Task: Find connections with filter location Barnstaple with filter topic #lawyeringwith filter profile language English with filter current company Mamaearth with filter school GONDWANA UNIVERSITY, GADCHIROLI with filter industry Warehousing and Storage with filter service category UX Research with filter keywords title Human Resources
Action: Mouse moved to (567, 145)
Screenshot: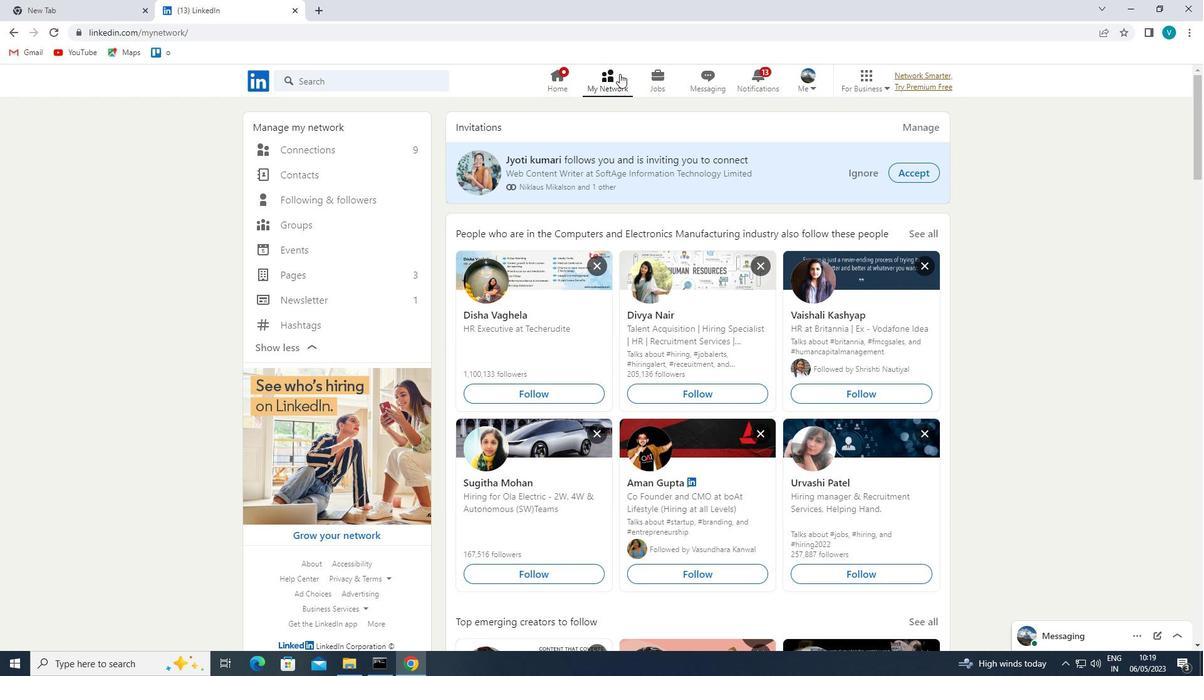 
Action: Mouse pressed left at (567, 145)
Screenshot: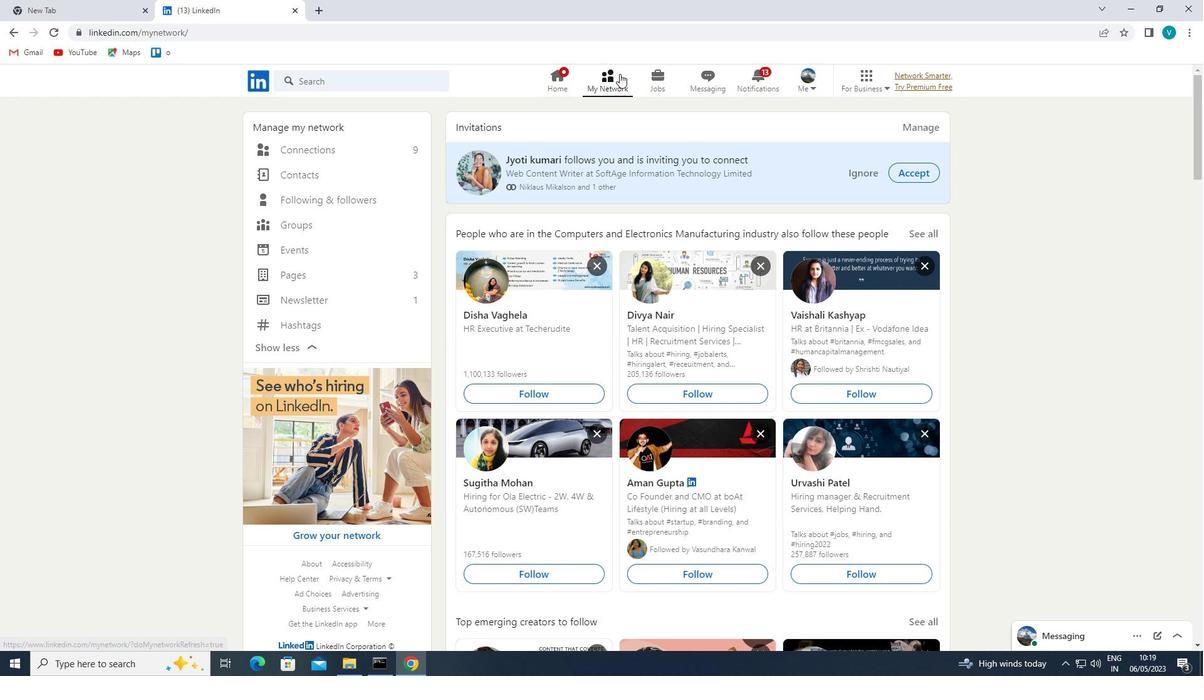 
Action: Mouse moved to (209, 207)
Screenshot: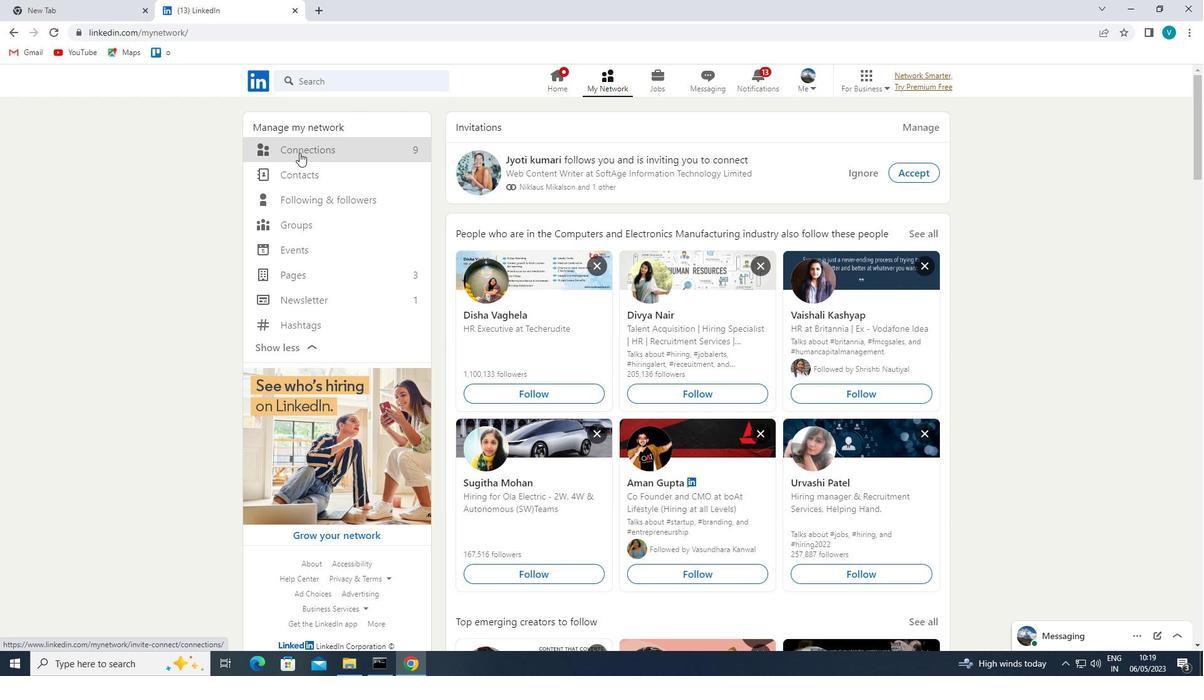 
Action: Mouse pressed left at (209, 207)
Screenshot: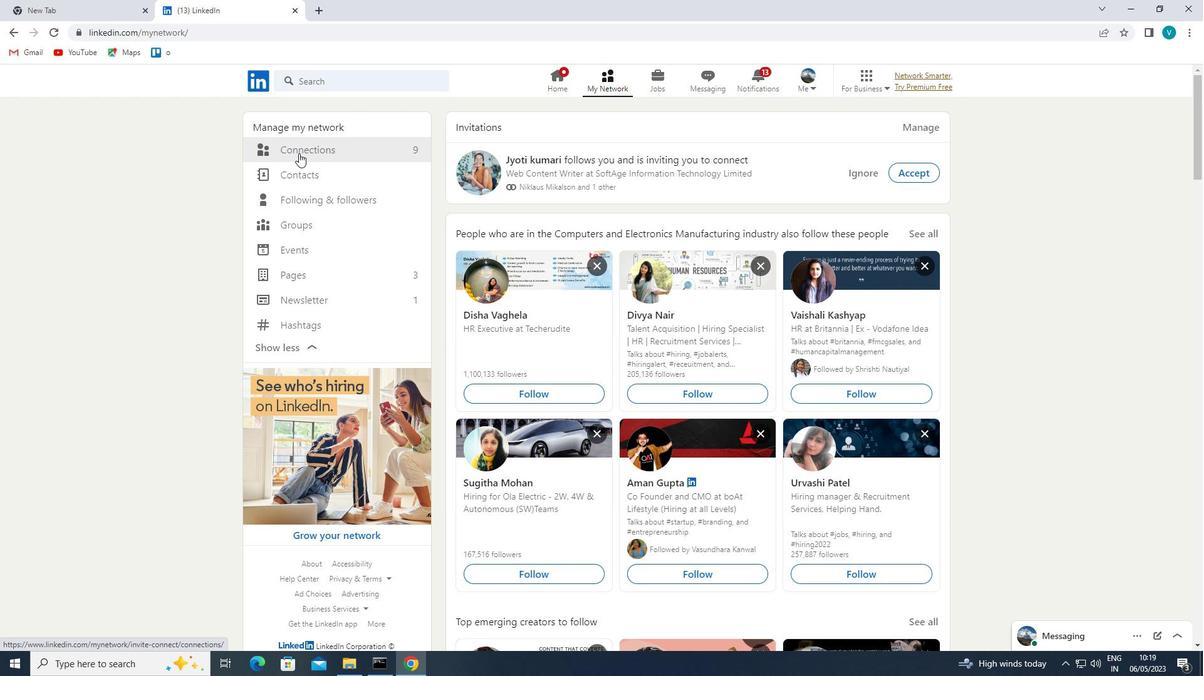 
Action: Mouse moved to (669, 205)
Screenshot: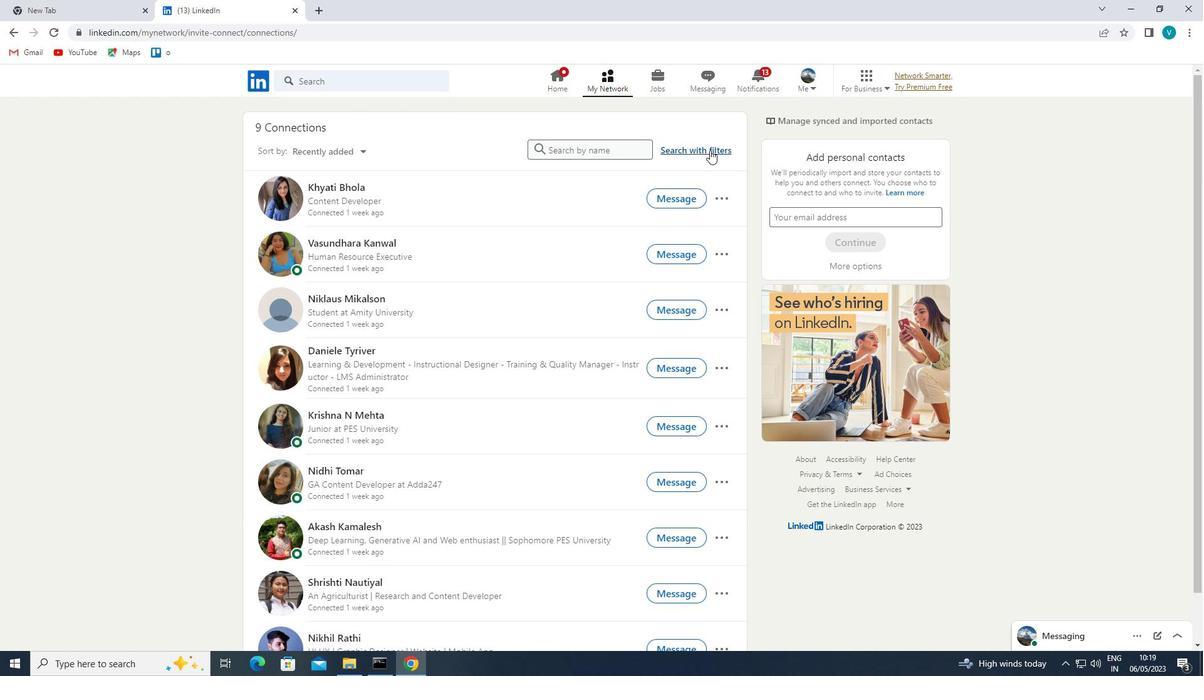 
Action: Mouse pressed left at (669, 205)
Screenshot: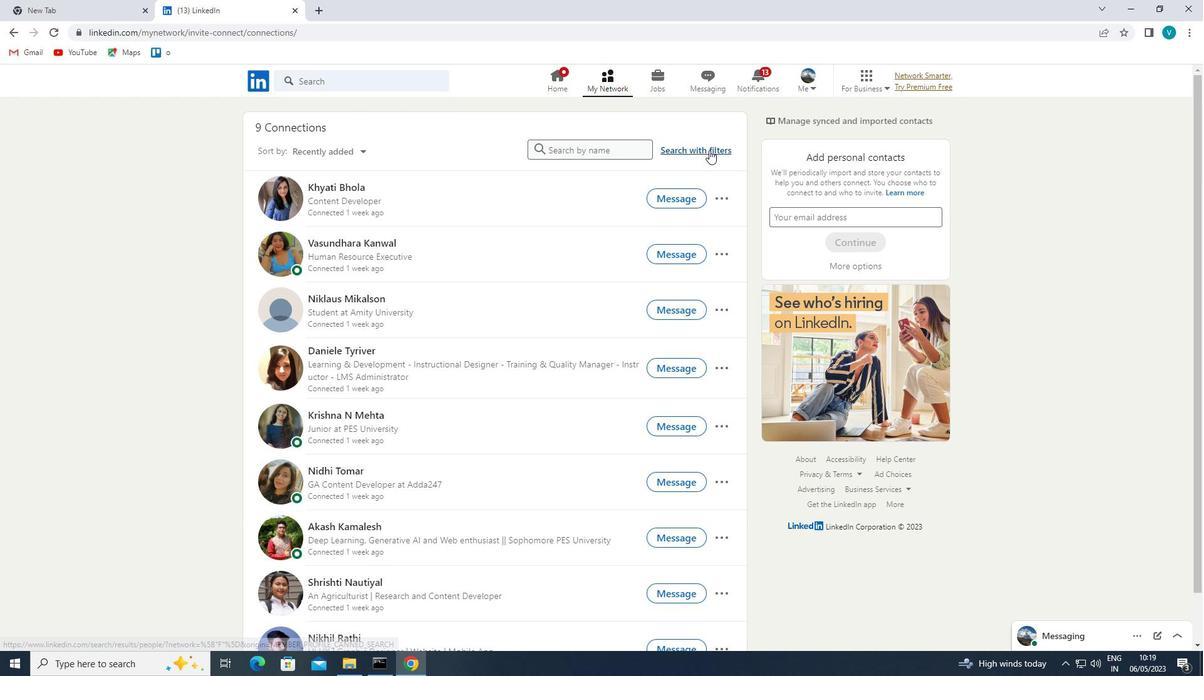 
Action: Mouse moved to (549, 178)
Screenshot: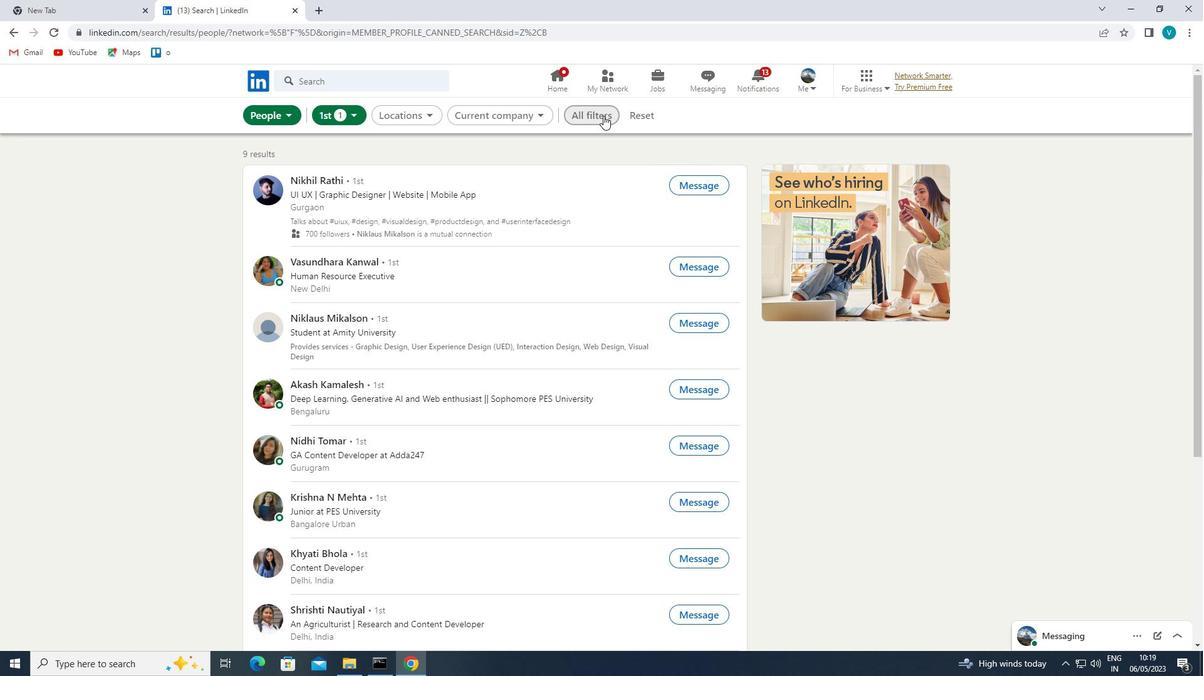 
Action: Mouse pressed left at (549, 178)
Screenshot: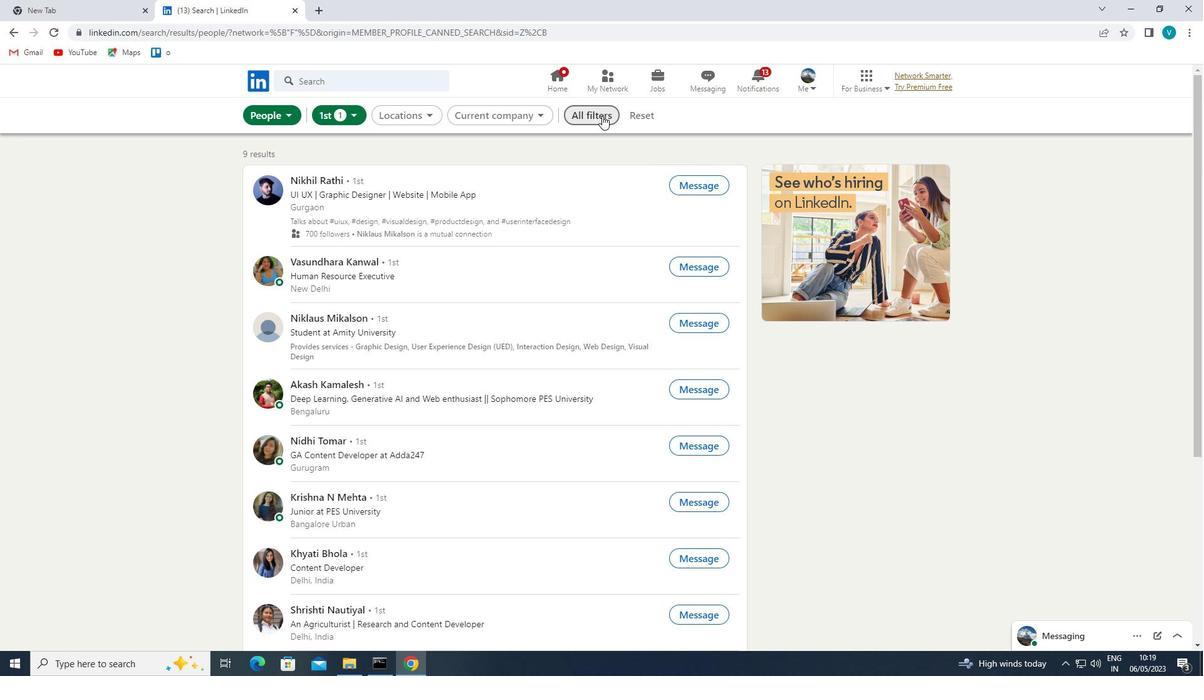 
Action: Mouse moved to (1084, 340)
Screenshot: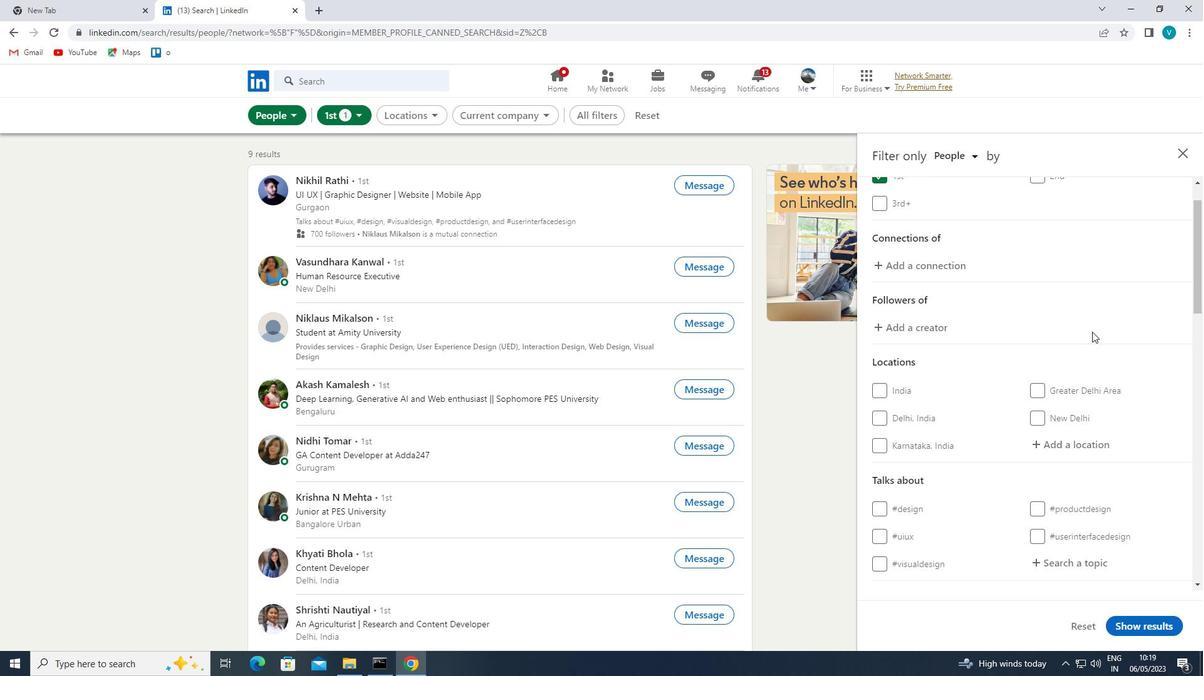 
Action: Mouse scrolled (1084, 339) with delta (0, 0)
Screenshot: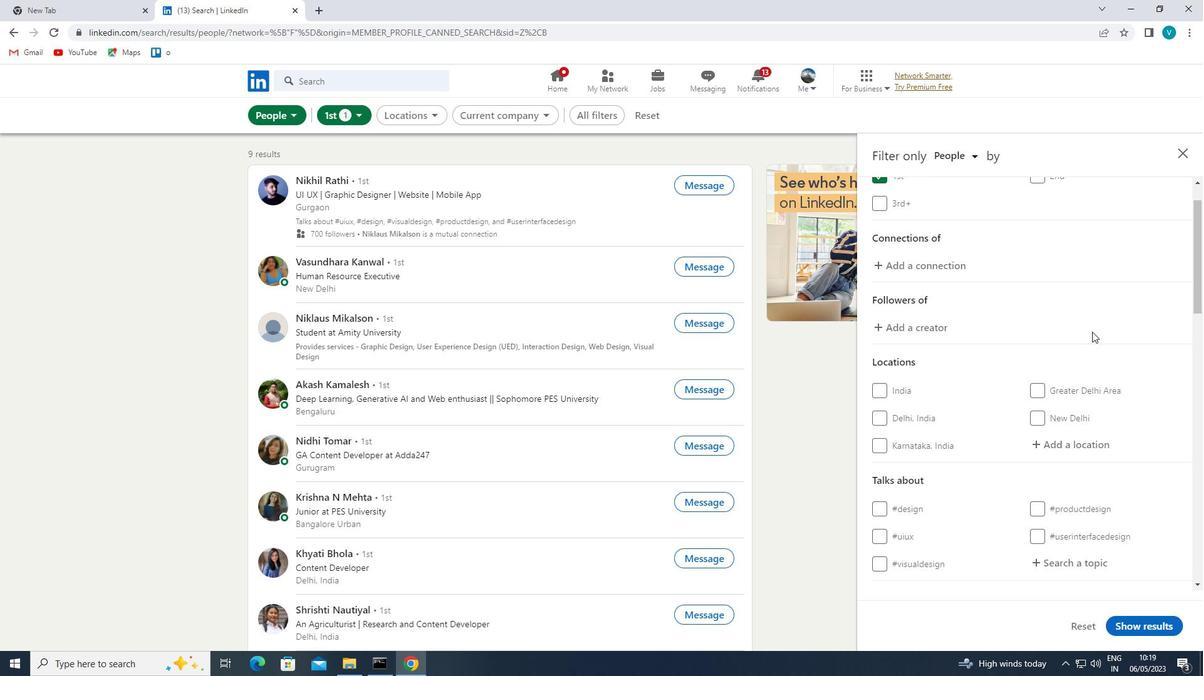 
Action: Mouse moved to (1090, 344)
Screenshot: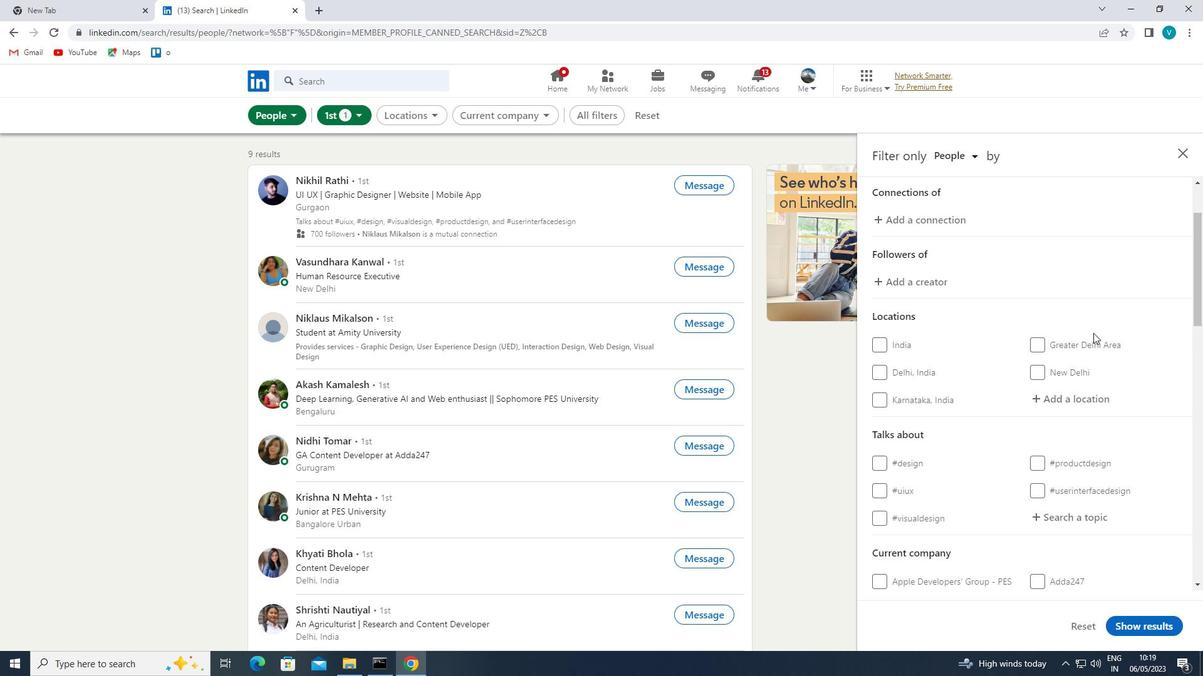 
Action: Mouse scrolled (1090, 343) with delta (0, 0)
Screenshot: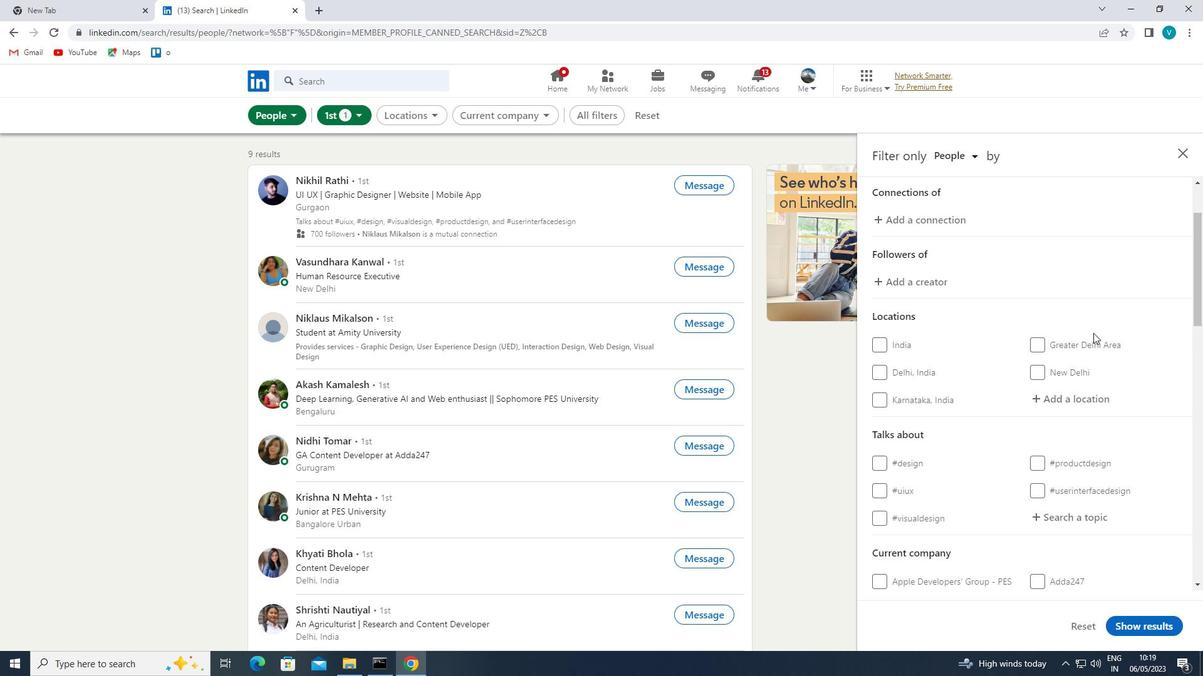 
Action: Mouse moved to (1097, 348)
Screenshot: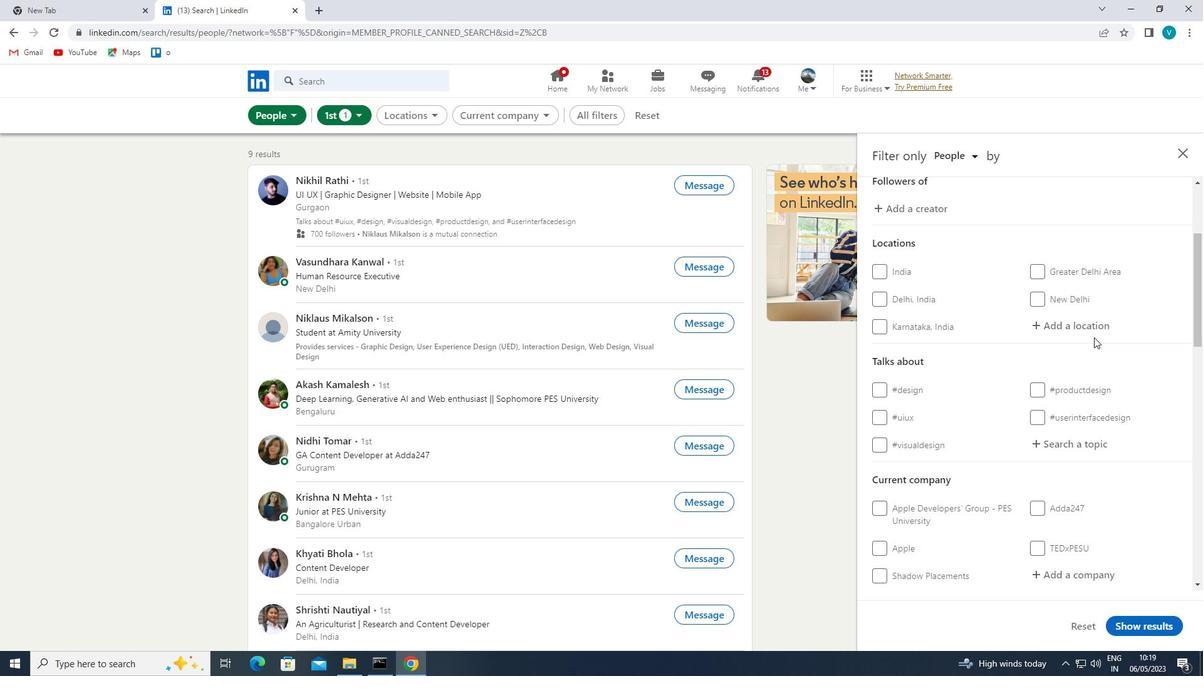 
Action: Mouse scrolled (1097, 347) with delta (0, 0)
Screenshot: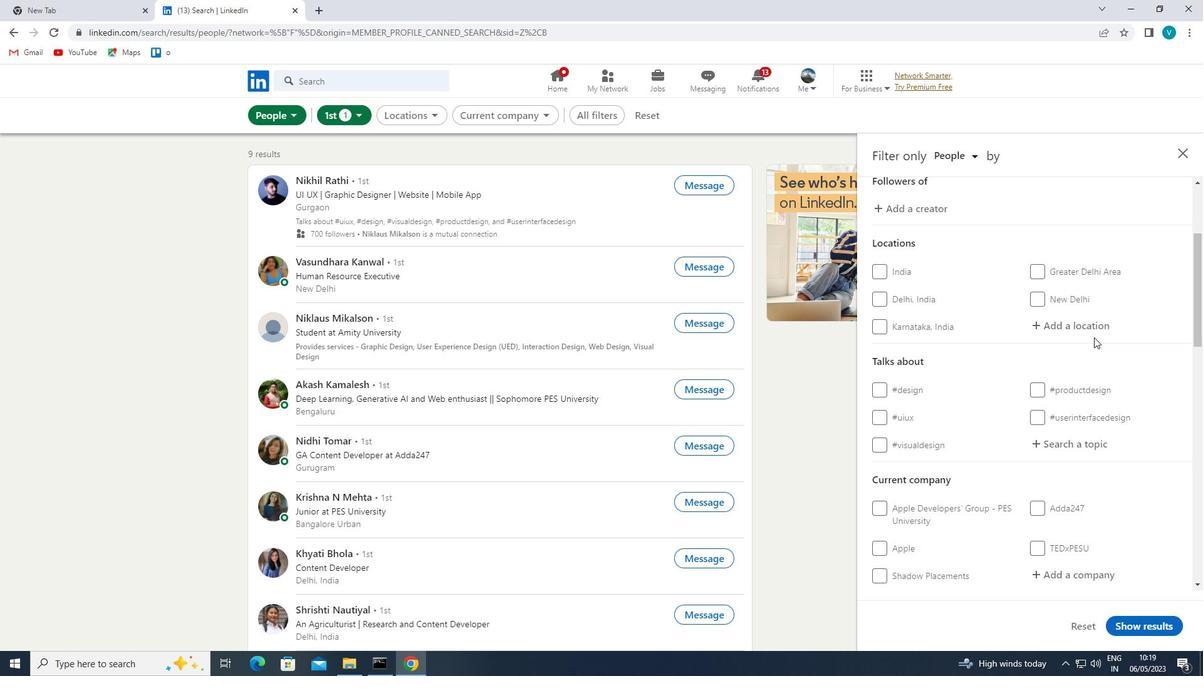 
Action: Mouse moved to (1091, 328)
Screenshot: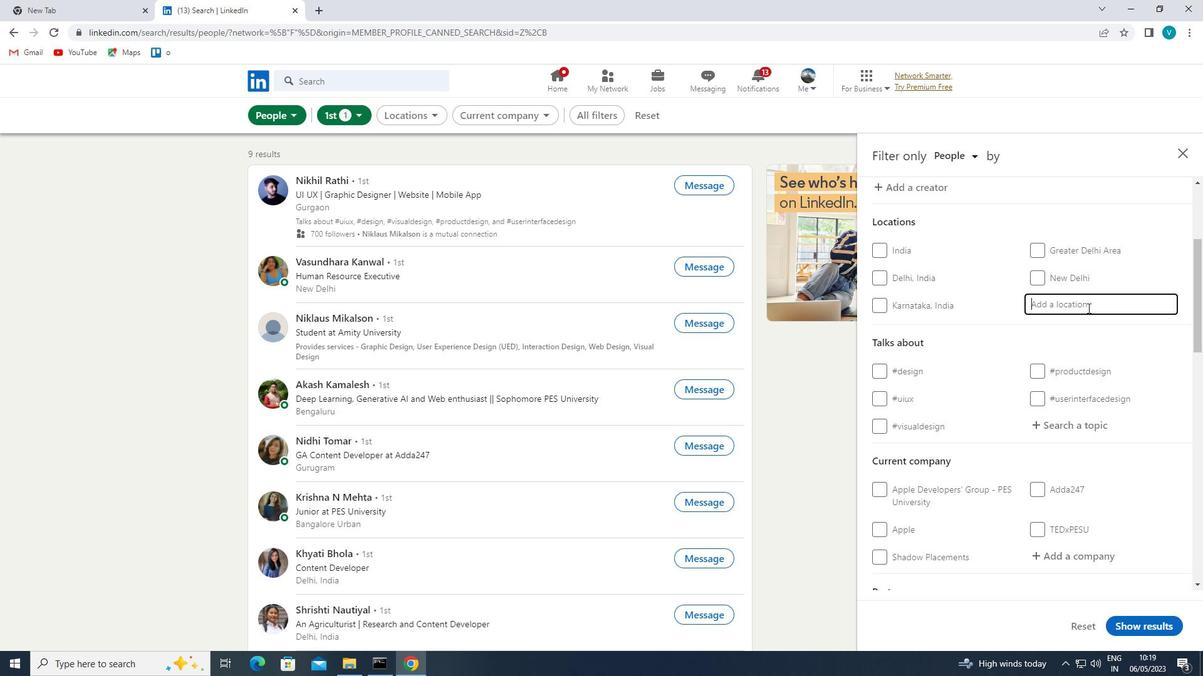 
Action: Mouse pressed left at (1091, 328)
Screenshot: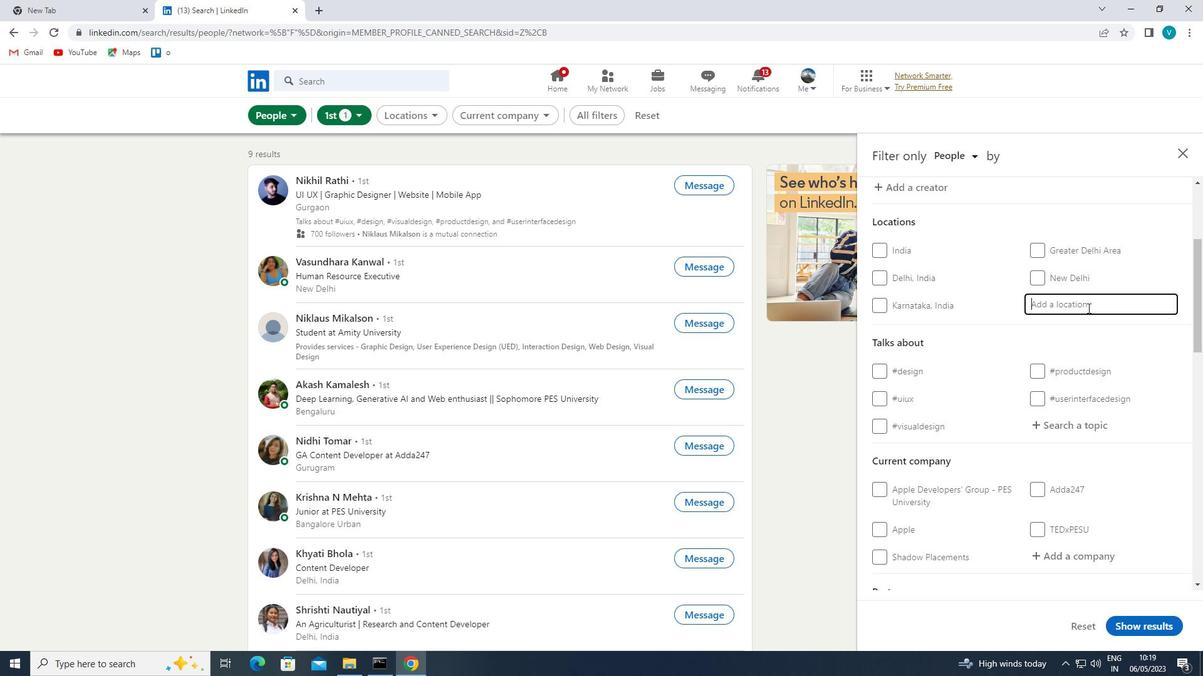 
Action: Mouse moved to (703, 195)
Screenshot: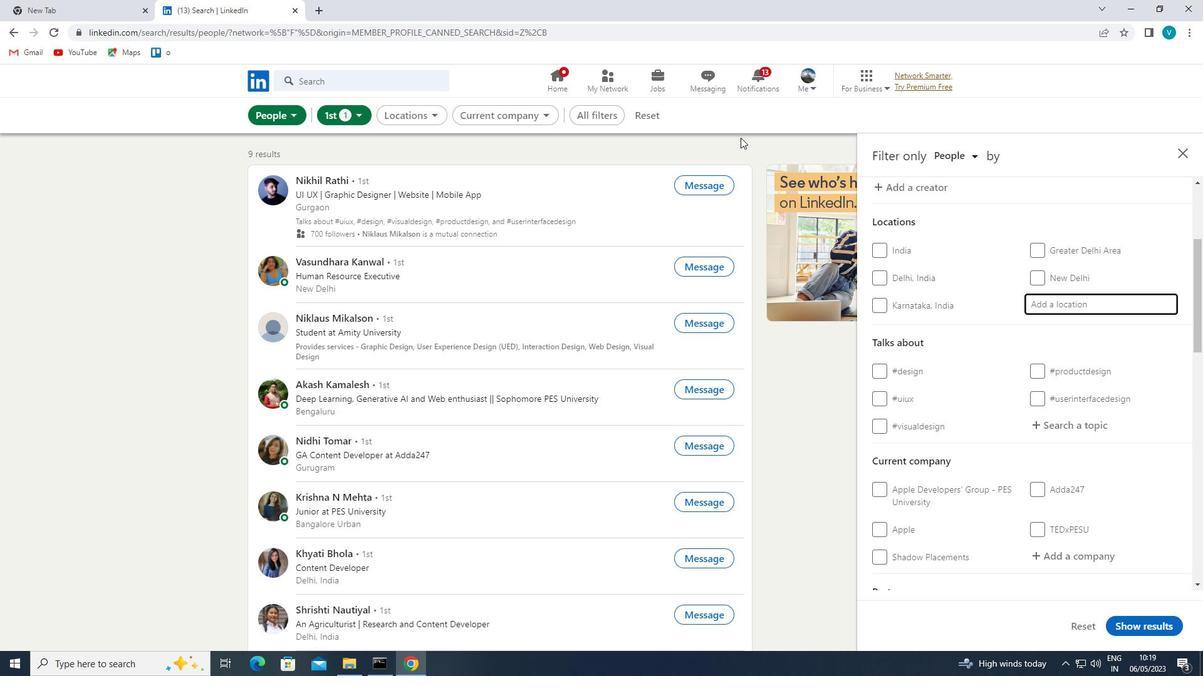 
Action: Key pressed <Key.shift>BRANSTAPLRE
Screenshot: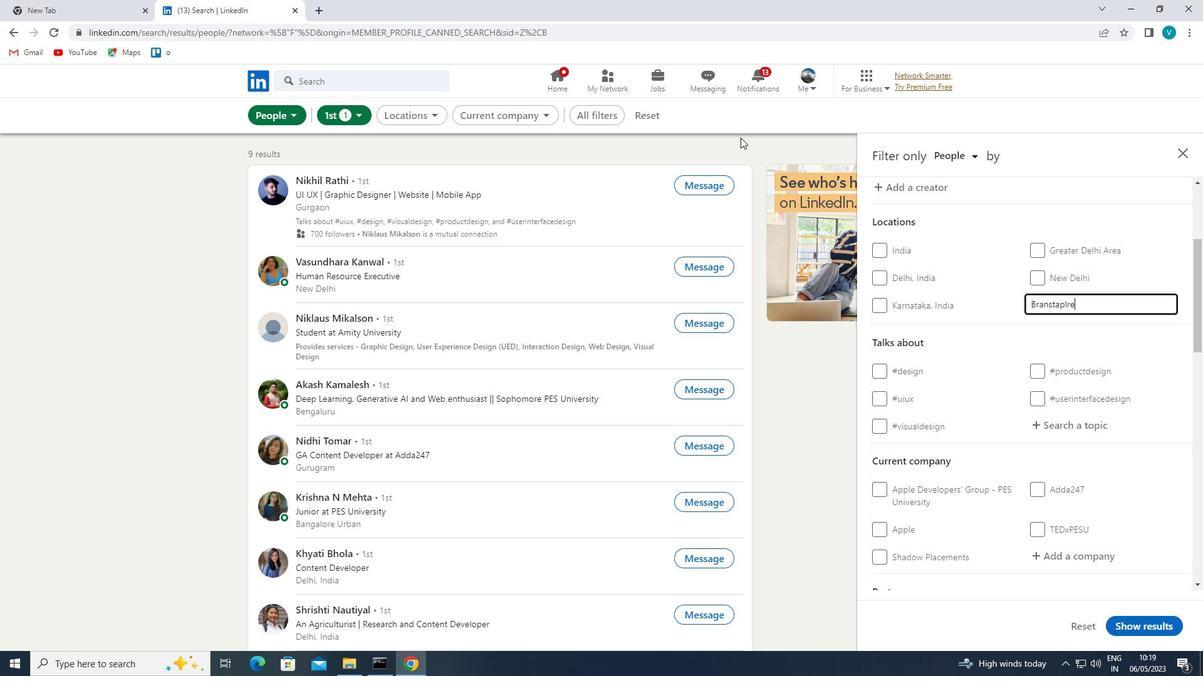 
Action: Mouse moved to (716, 182)
Screenshot: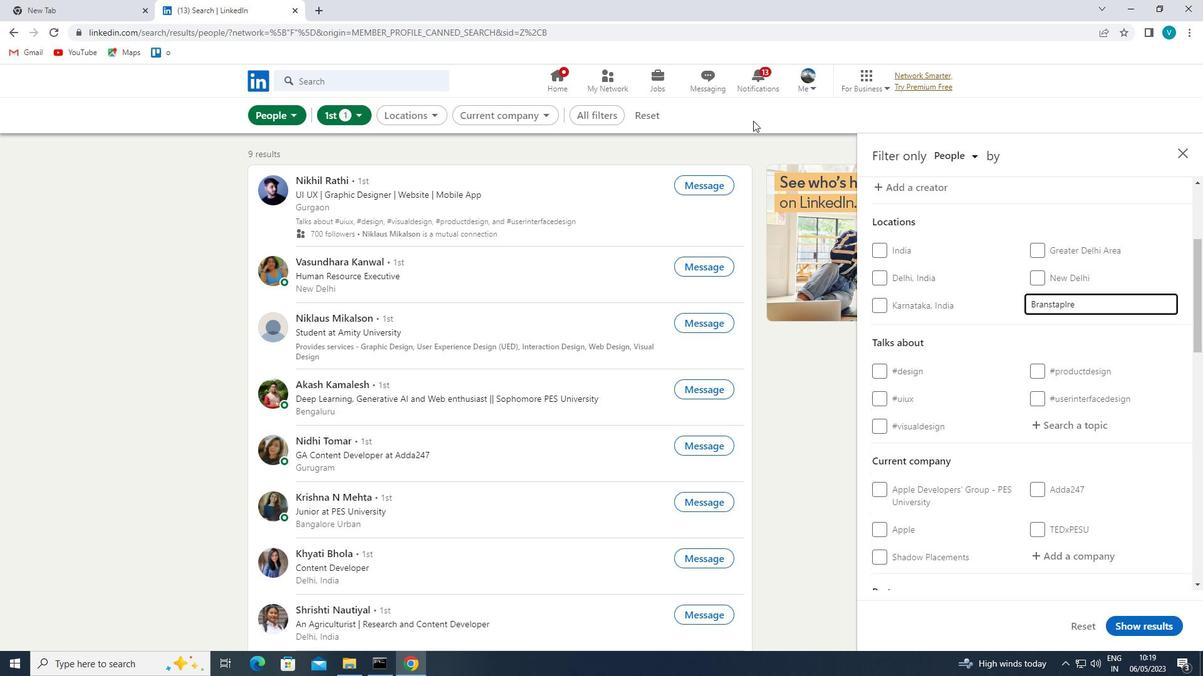 
Action: Key pressed <Key.num_lock>
Screenshot: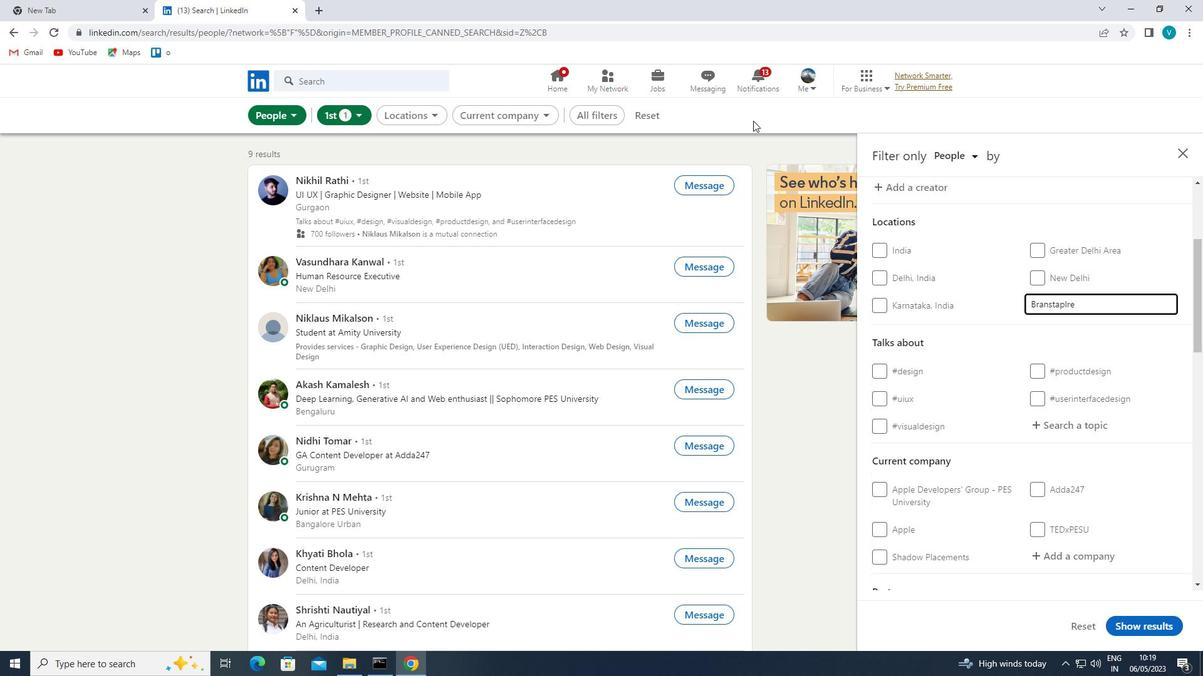 
Action: Mouse moved to (795, 134)
Screenshot: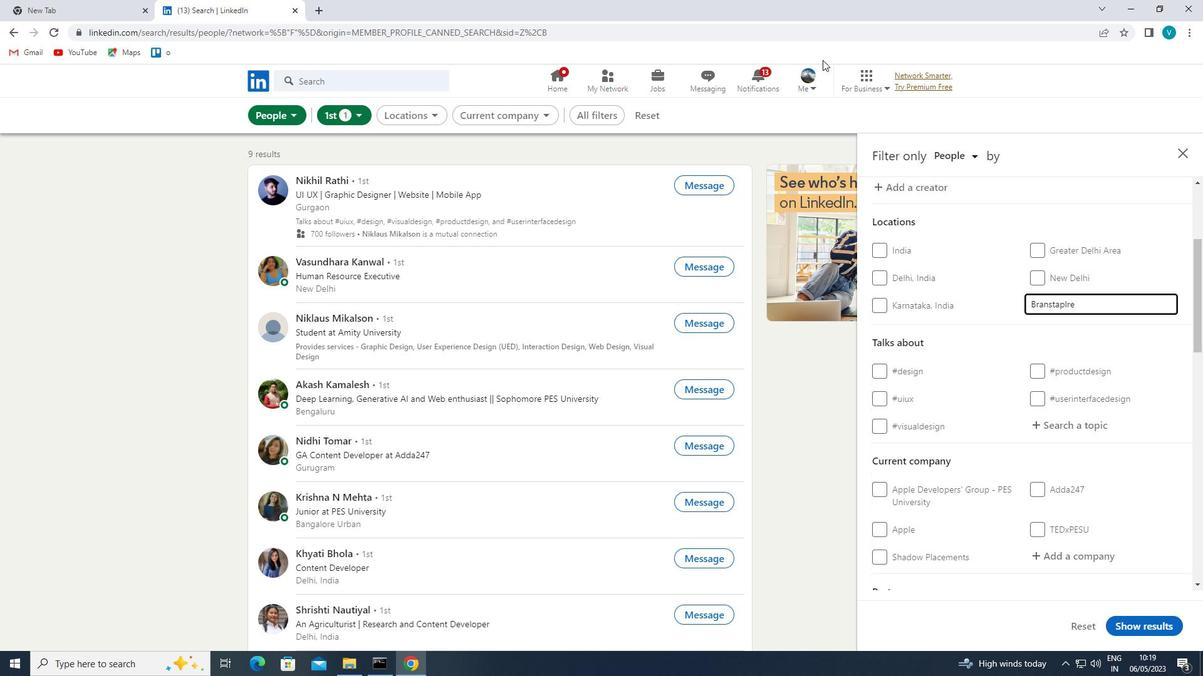 
Action: Key pressed <Key.backspace><Key.backspace>E
Screenshot: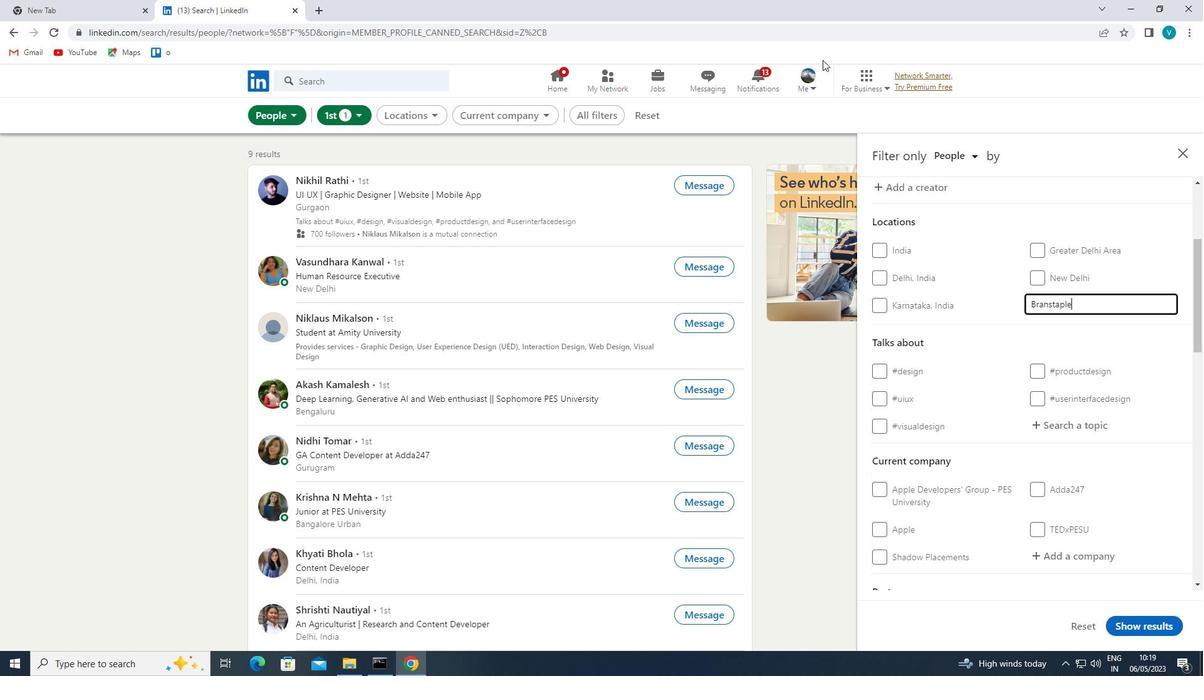 
Action: Mouse moved to (993, 316)
Screenshot: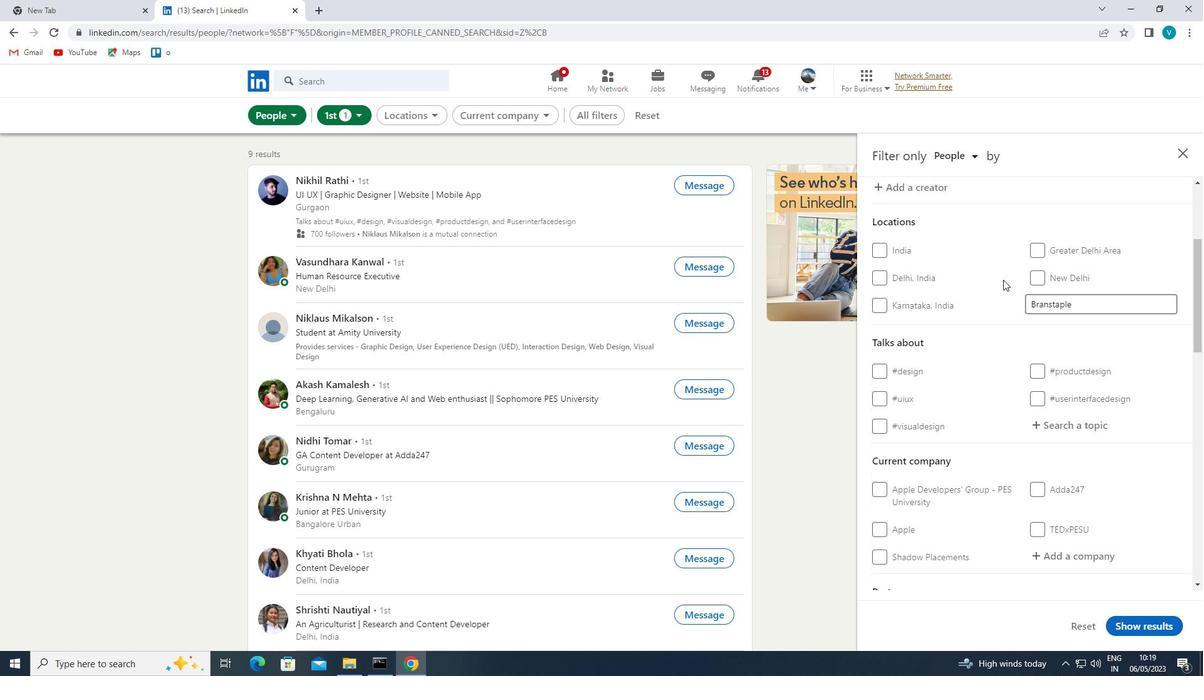 
Action: Mouse pressed left at (993, 316)
Screenshot: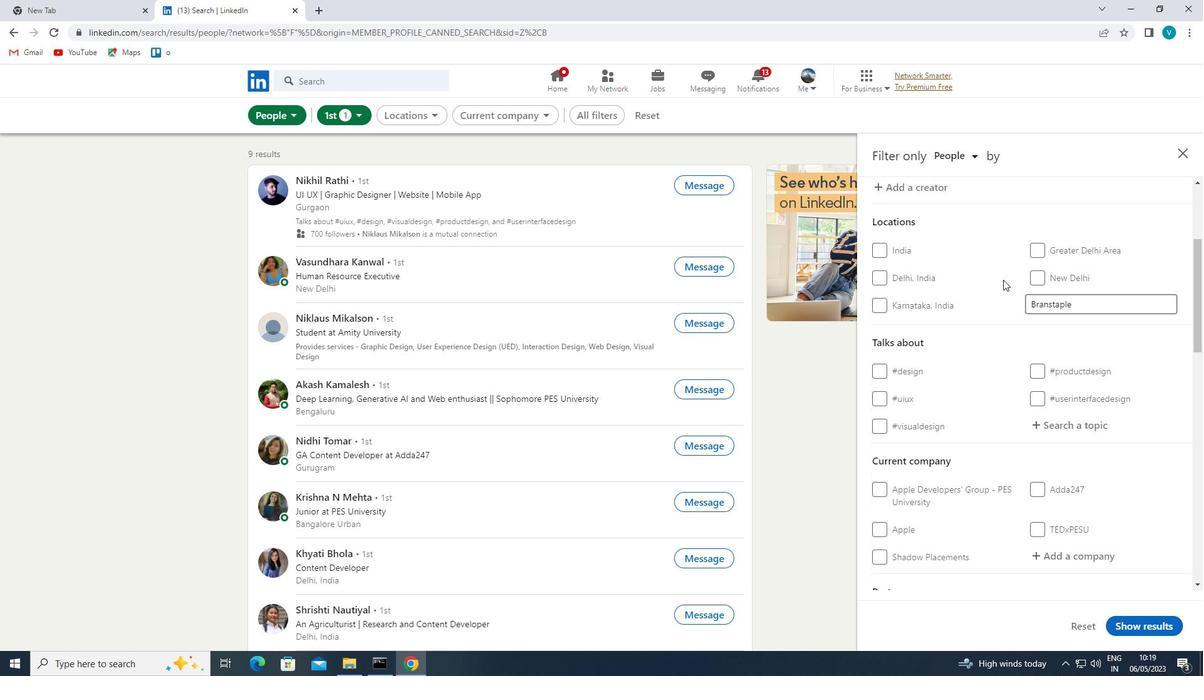 
Action: Mouse moved to (1062, 422)
Screenshot: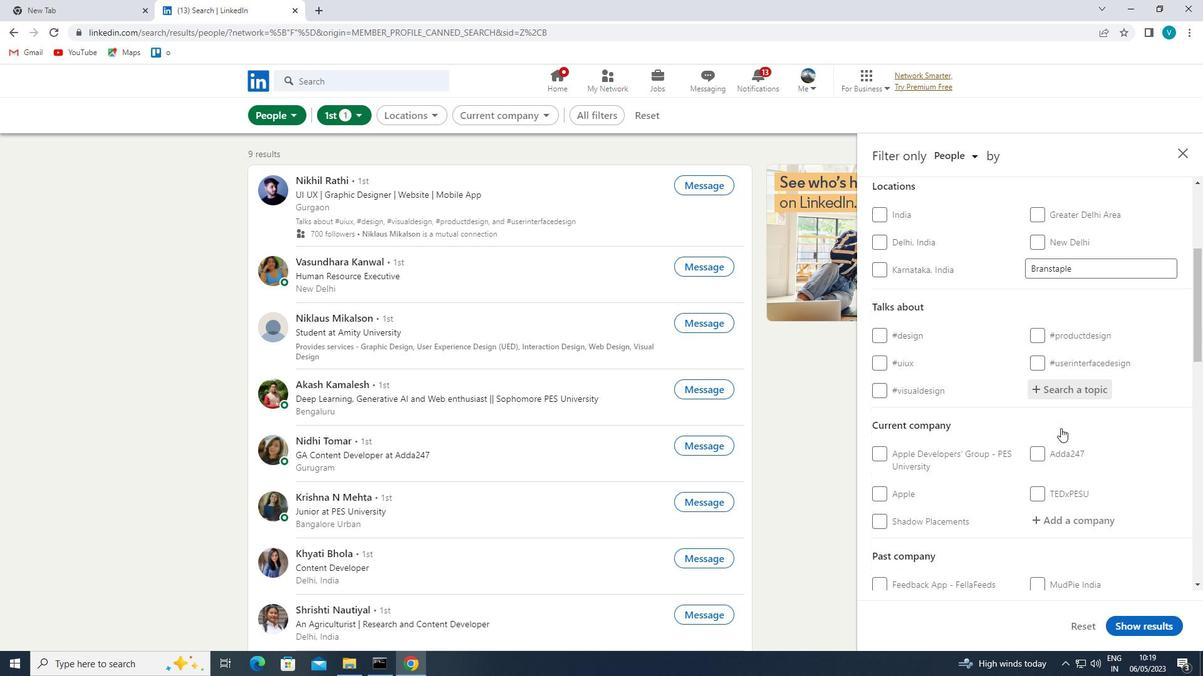 
Action: Mouse scrolled (1062, 422) with delta (0, 0)
Screenshot: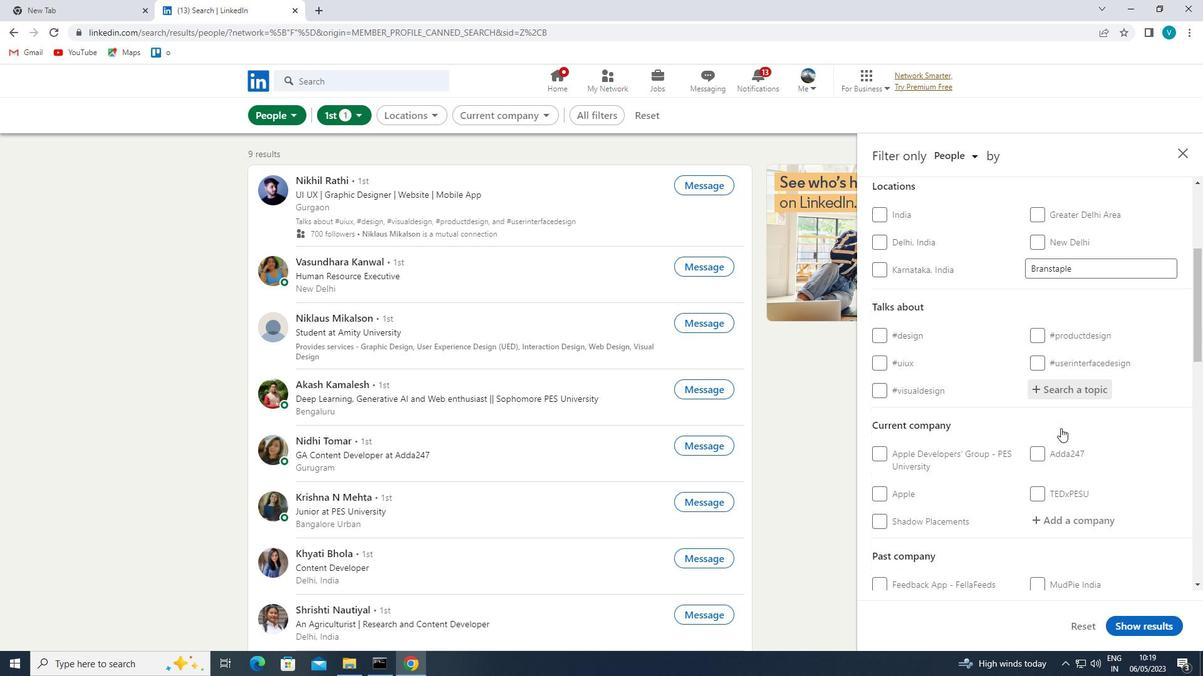 
Action: Mouse moved to (1061, 423)
Screenshot: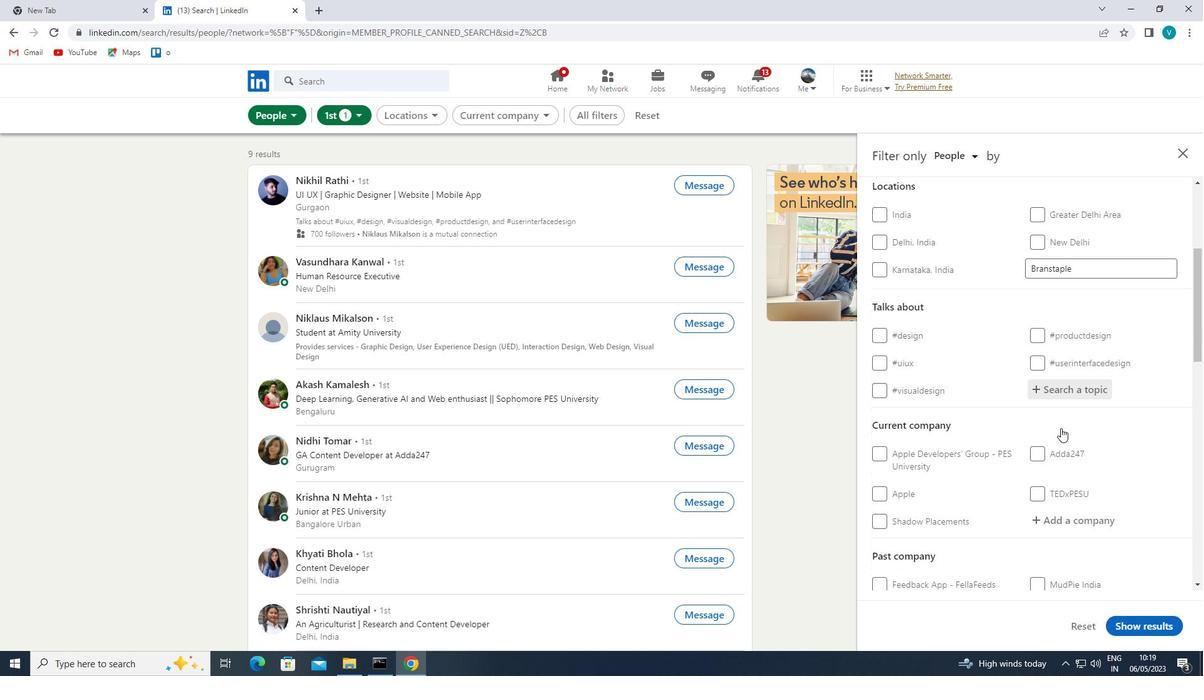 
Action: Mouse scrolled (1061, 422) with delta (0, 0)
Screenshot: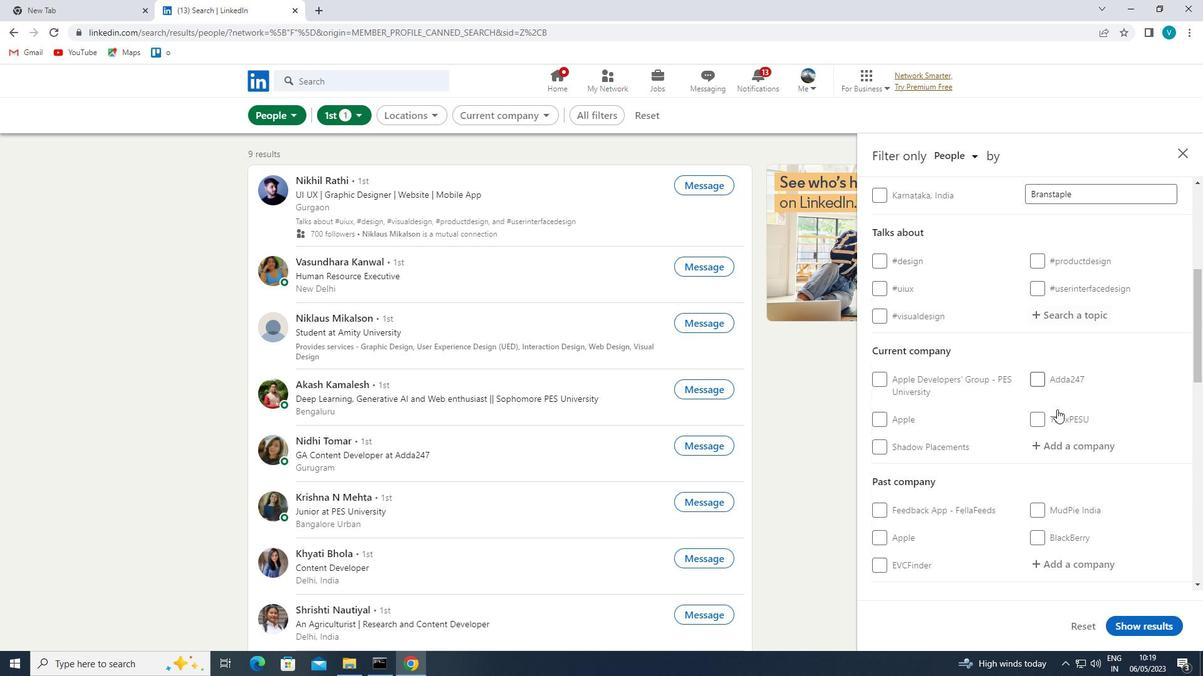 
Action: Mouse moved to (1045, 322)
Screenshot: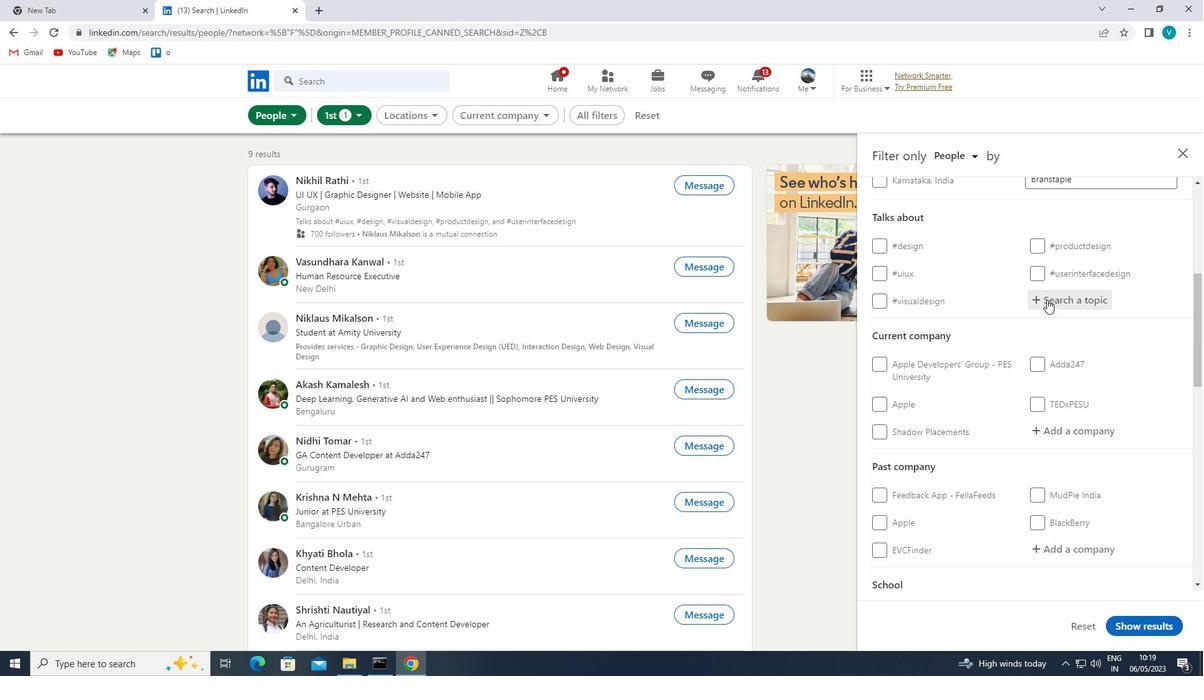 
Action: Mouse pressed left at (1045, 322)
Screenshot: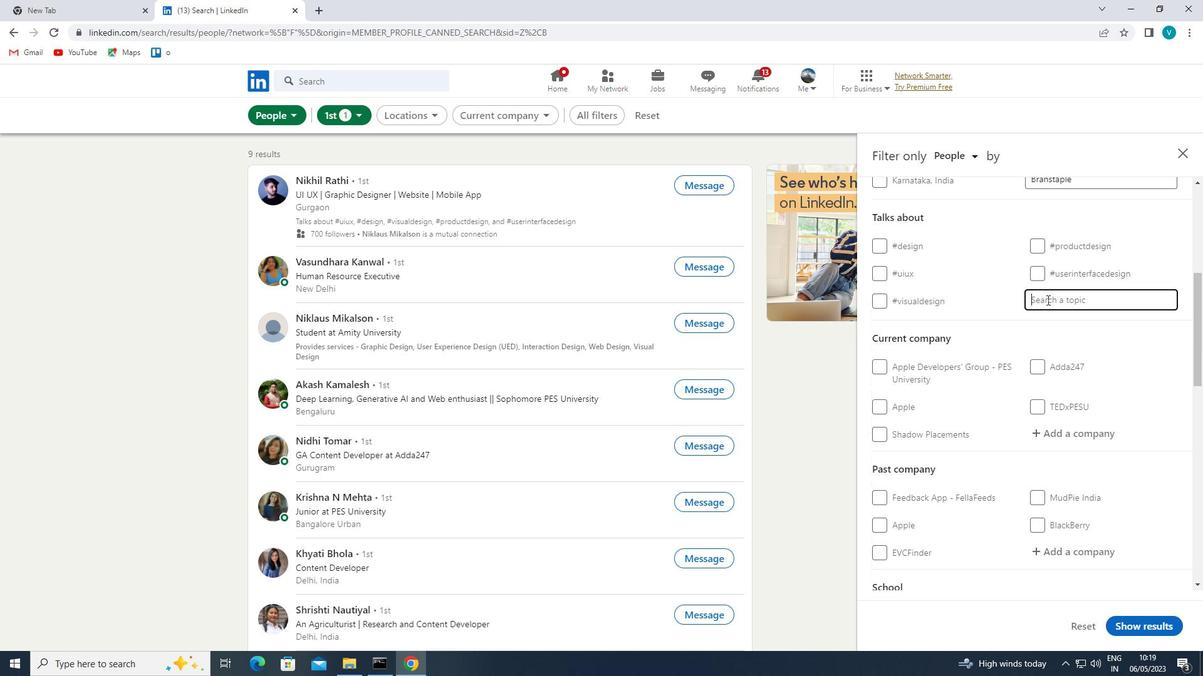 
Action: Key pressed LA
Screenshot: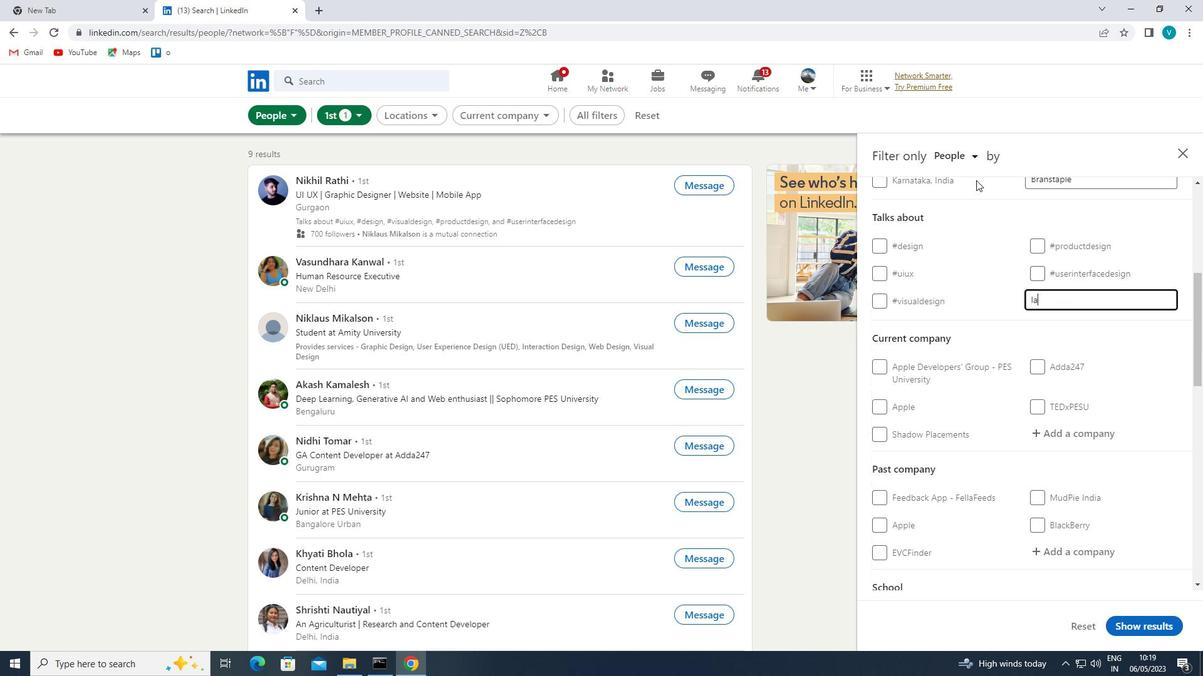 
Action: Mouse moved to (944, 197)
Screenshot: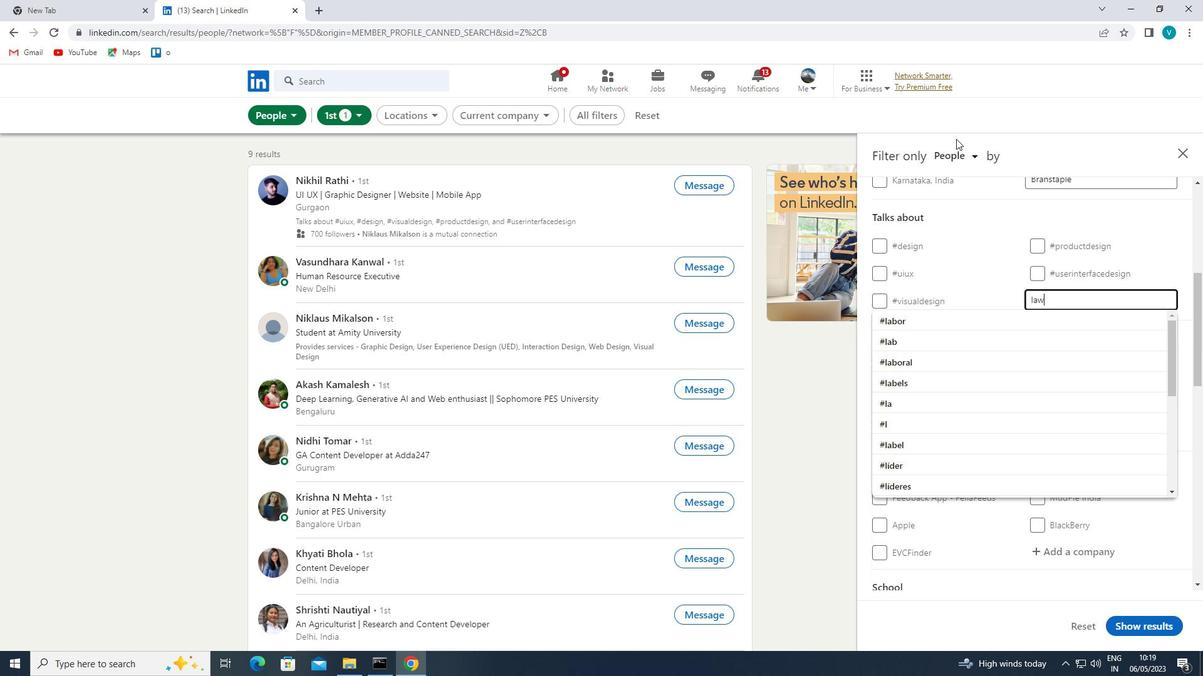 
Action: Key pressed W
Screenshot: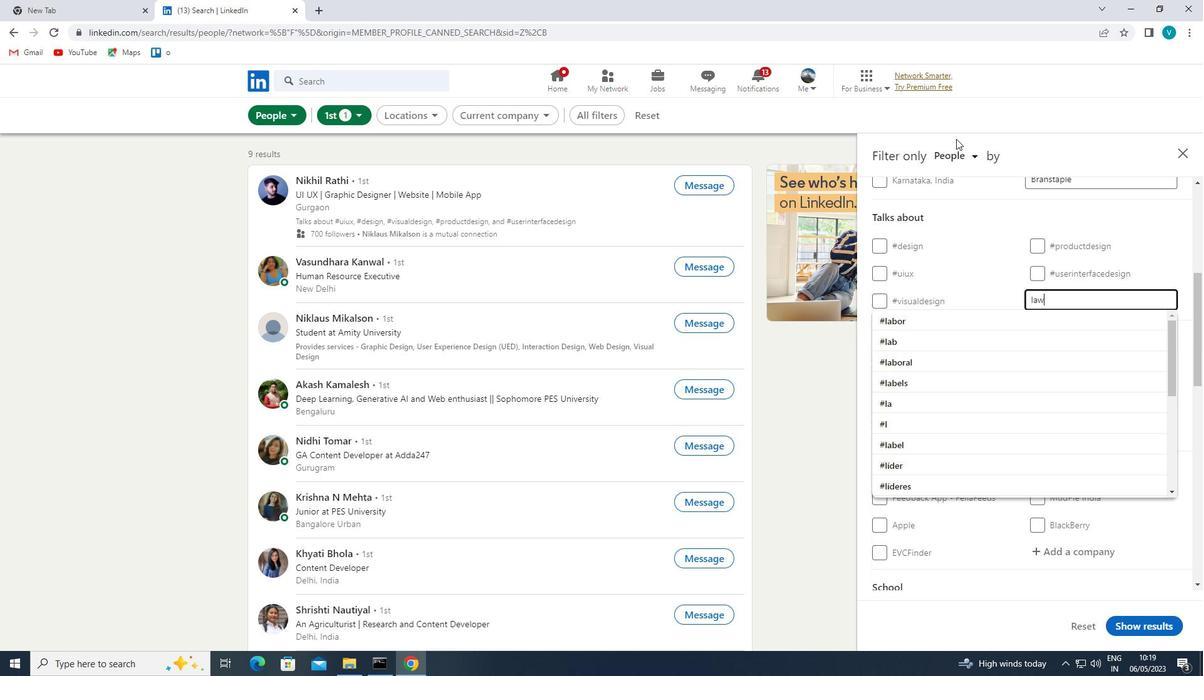 
Action: Mouse moved to (944, 196)
Screenshot: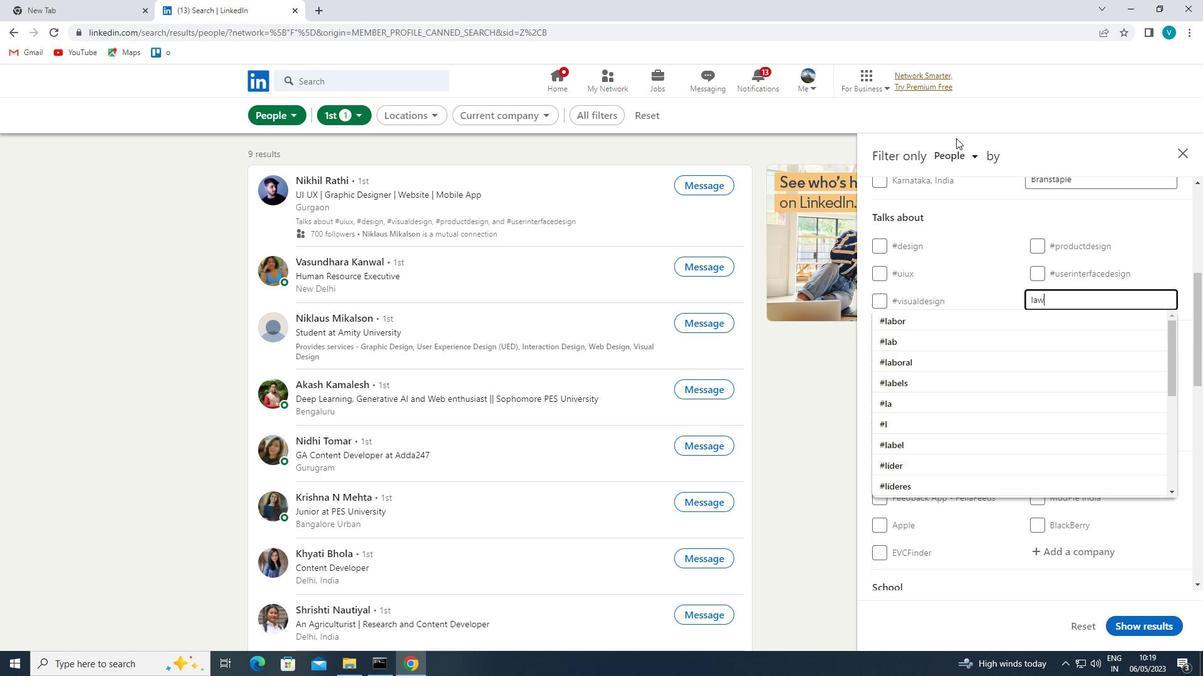 
Action: Key pressed YERING
Screenshot: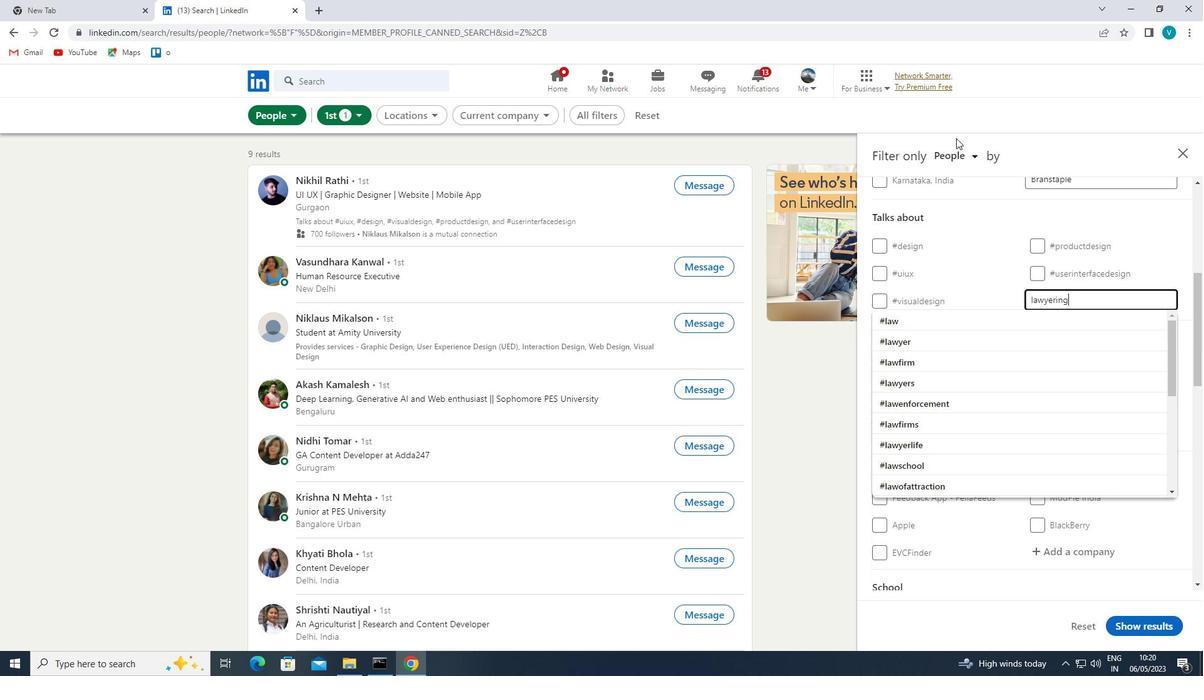 
Action: Mouse moved to (962, 339)
Screenshot: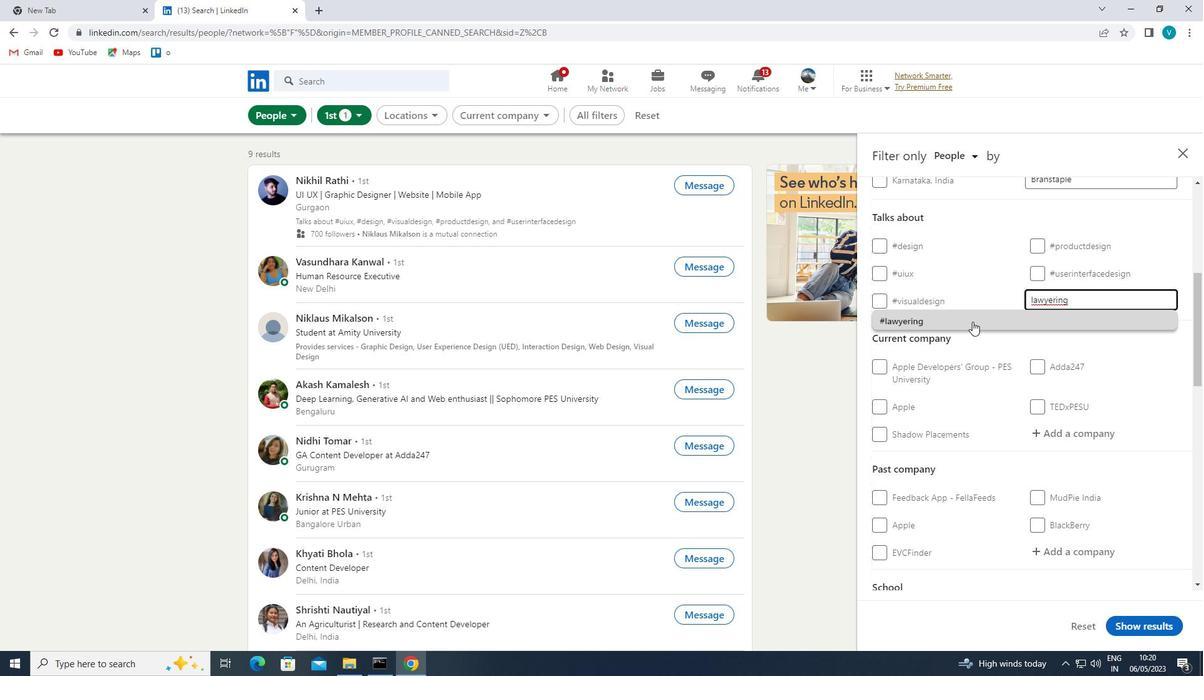 
Action: Mouse pressed left at (962, 339)
Screenshot: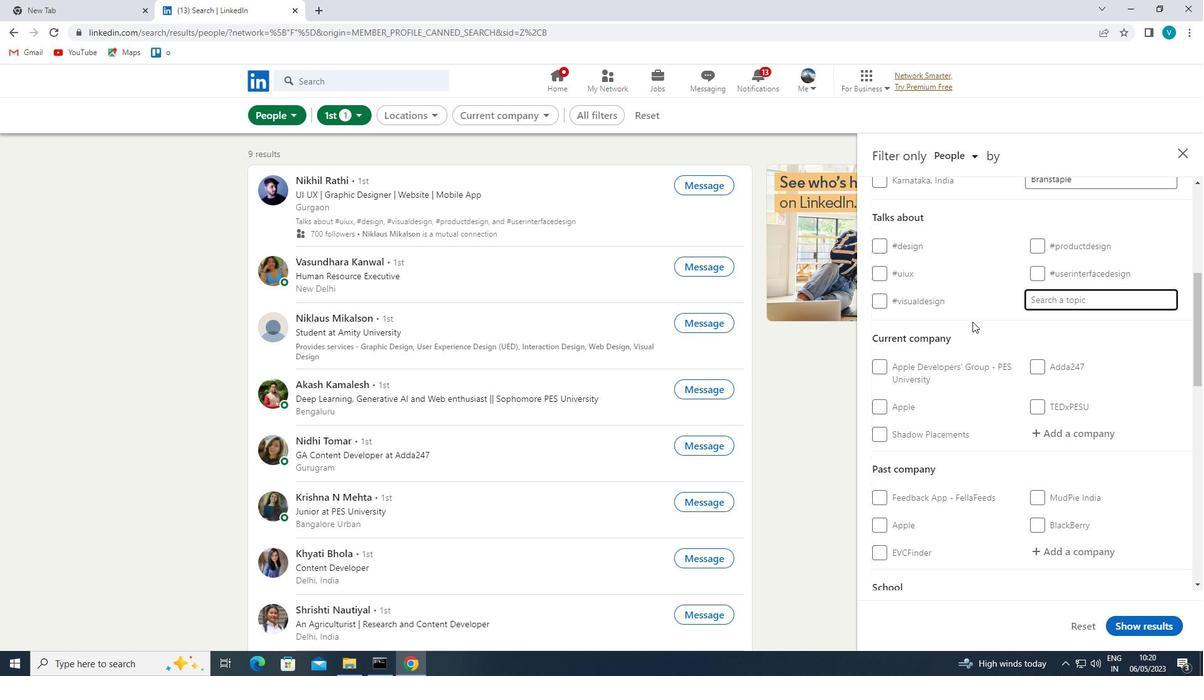 
Action: Mouse moved to (1074, 346)
Screenshot: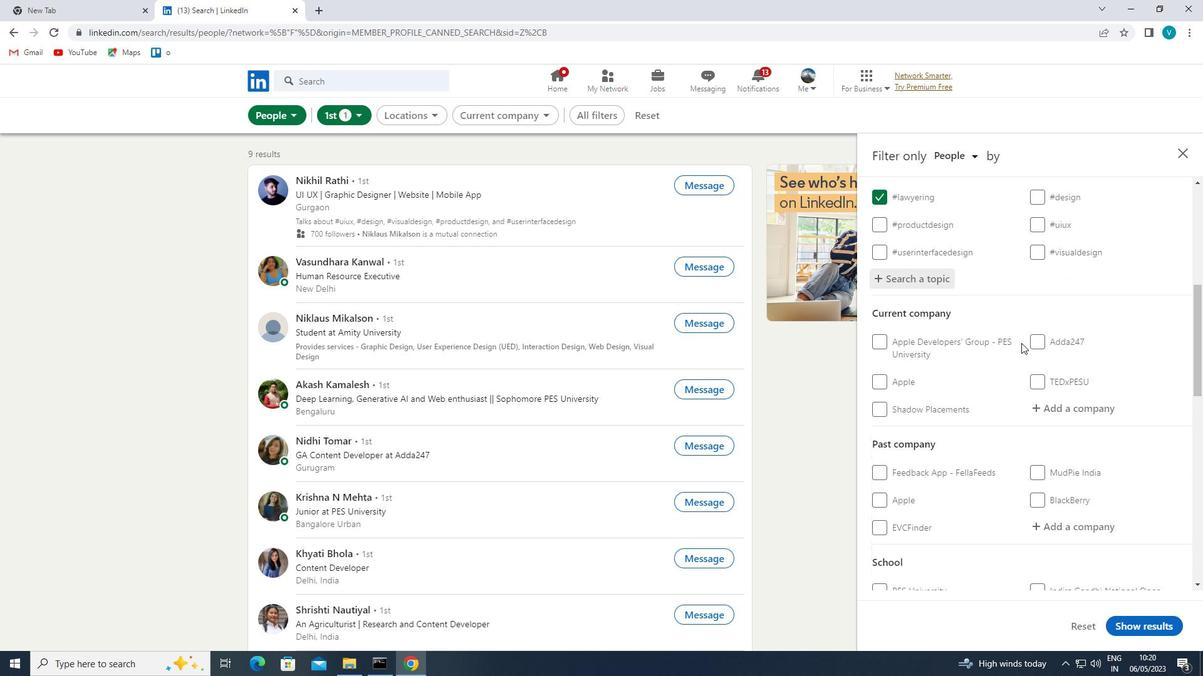 
Action: Mouse scrolled (1074, 345) with delta (0, 0)
Screenshot: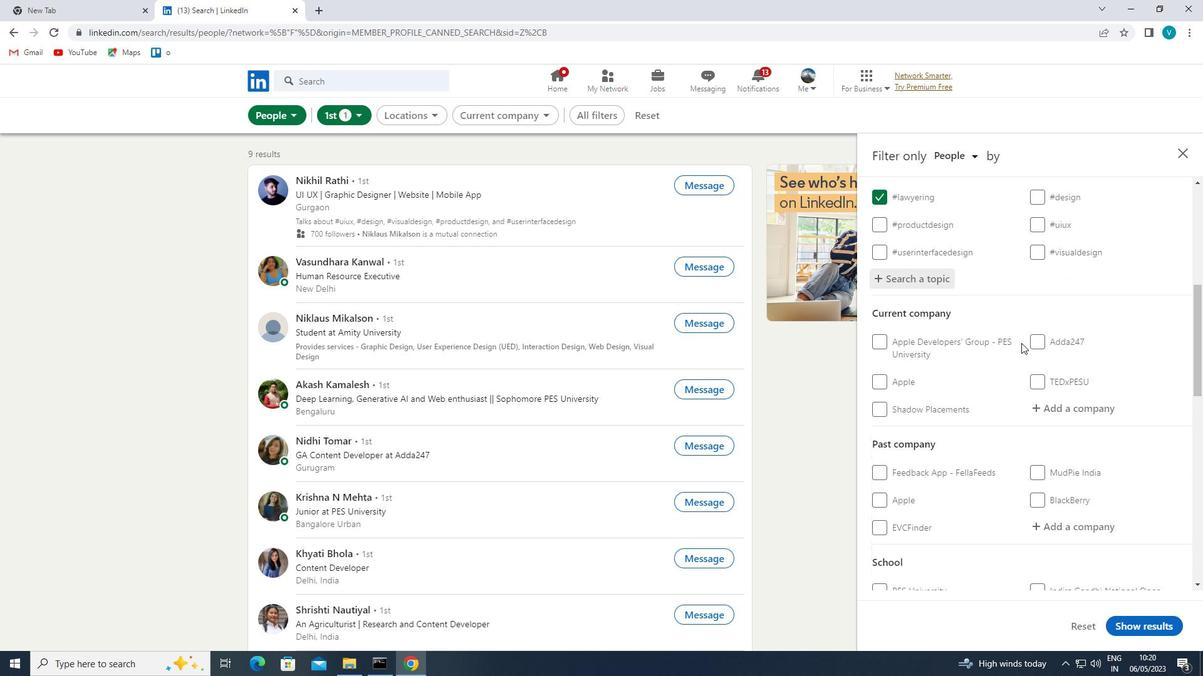 
Action: Mouse moved to (1060, 352)
Screenshot: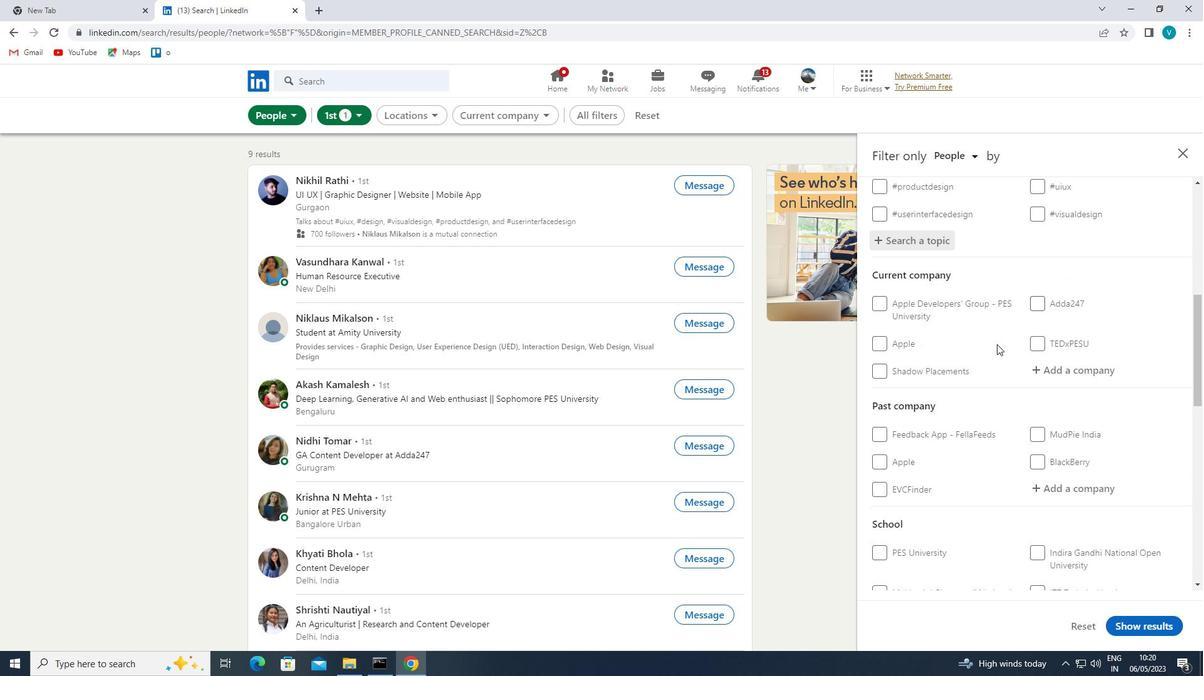 
Action: Mouse scrolled (1060, 351) with delta (0, 0)
Screenshot: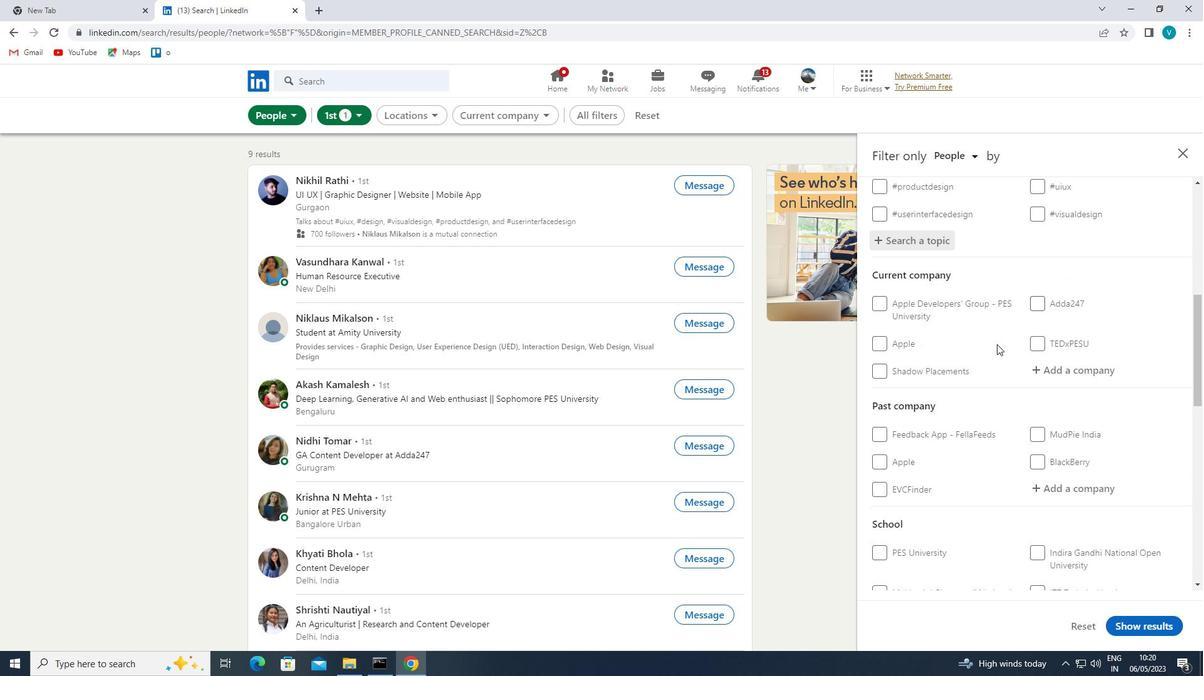 
Action: Mouse moved to (985, 357)
Screenshot: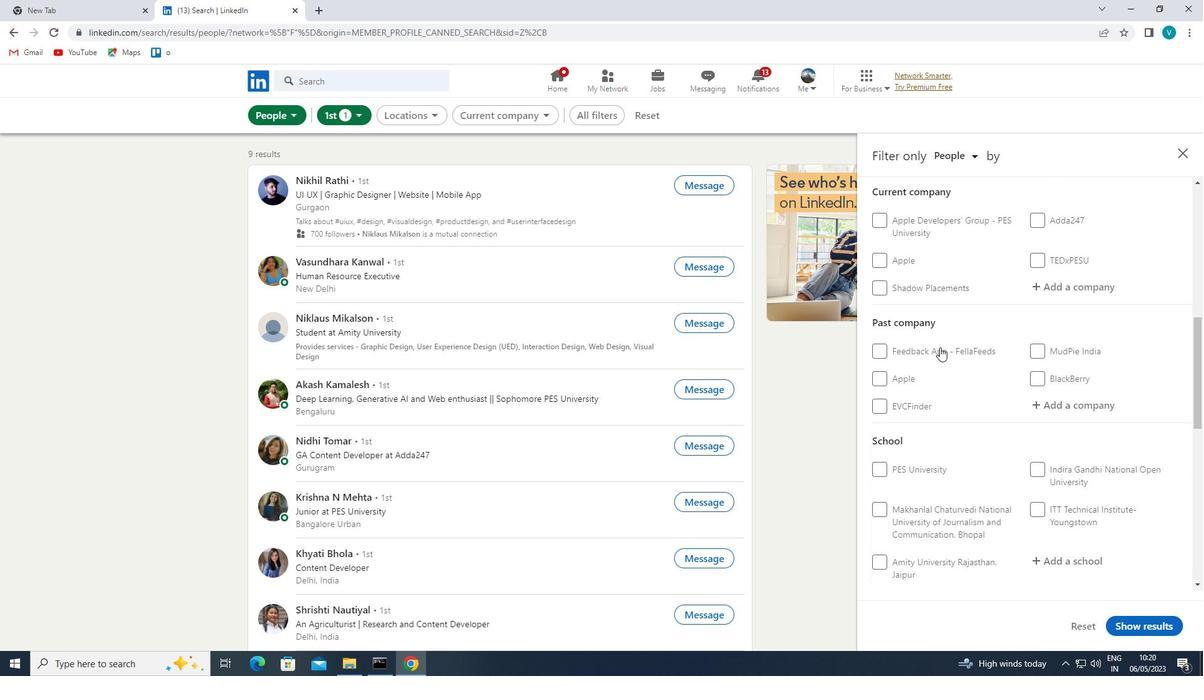 
Action: Mouse scrolled (985, 357) with delta (0, 0)
Screenshot: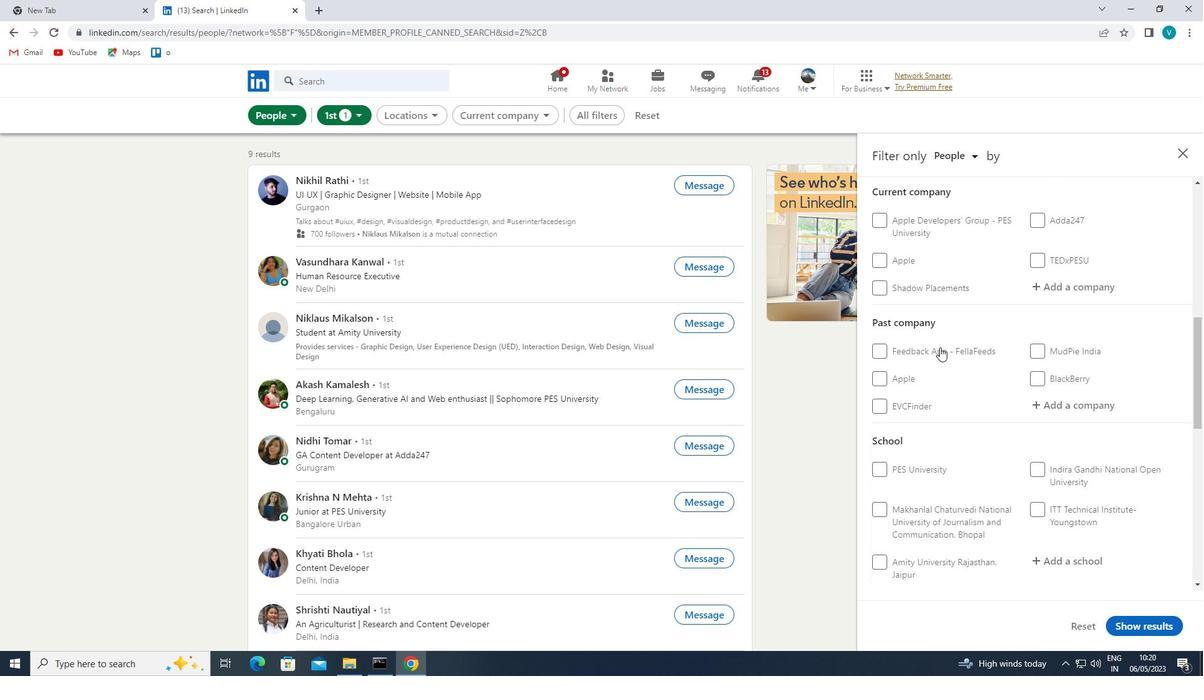 
Action: Mouse moved to (939, 359)
Screenshot: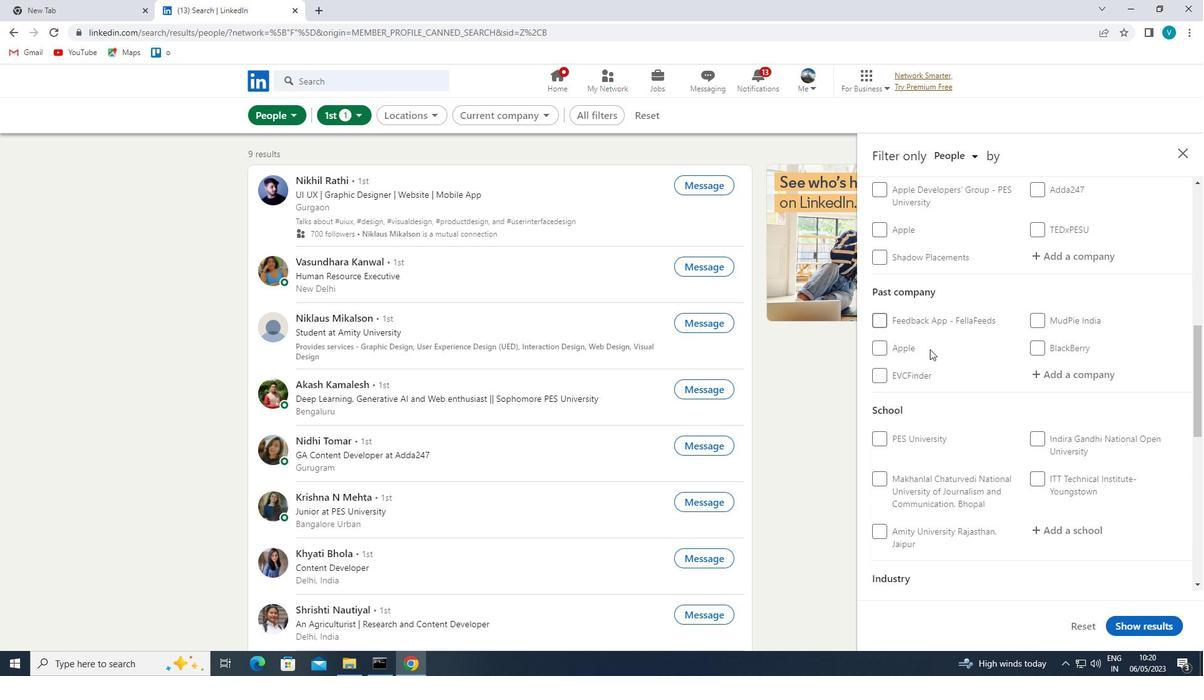 
Action: Mouse scrolled (939, 359) with delta (0, 0)
Screenshot: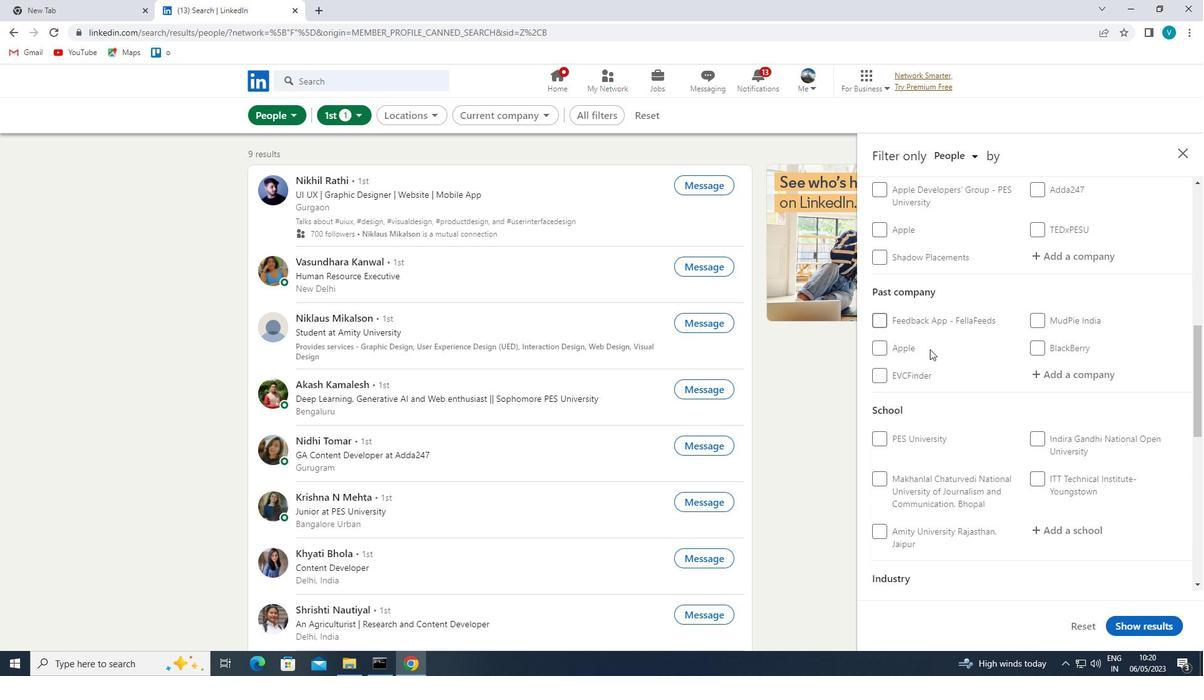 
Action: Mouse moved to (916, 361)
Screenshot: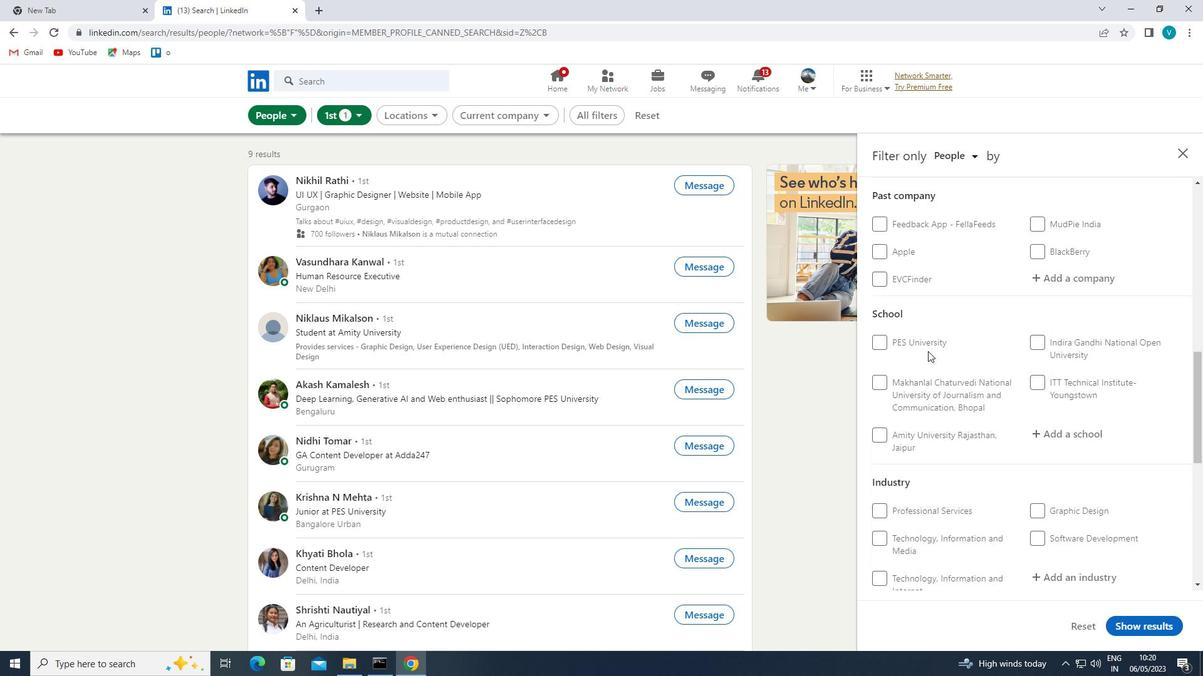 
Action: Mouse scrolled (916, 360) with delta (0, 0)
Screenshot: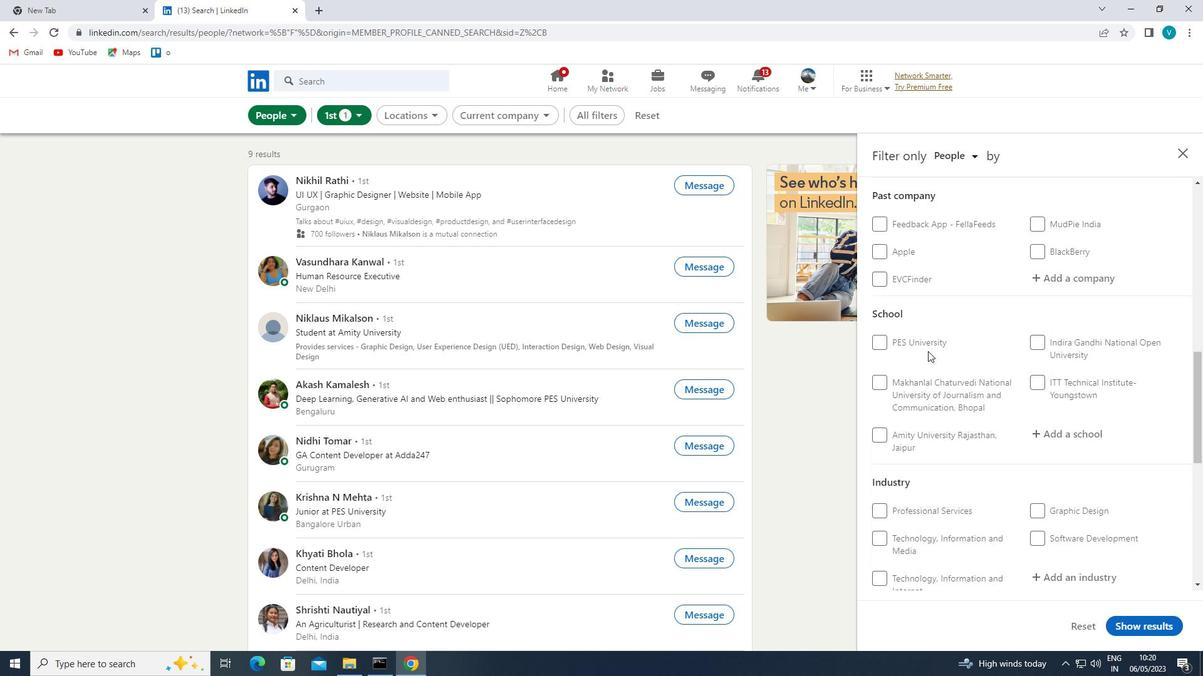 
Action: Mouse moved to (909, 367)
Screenshot: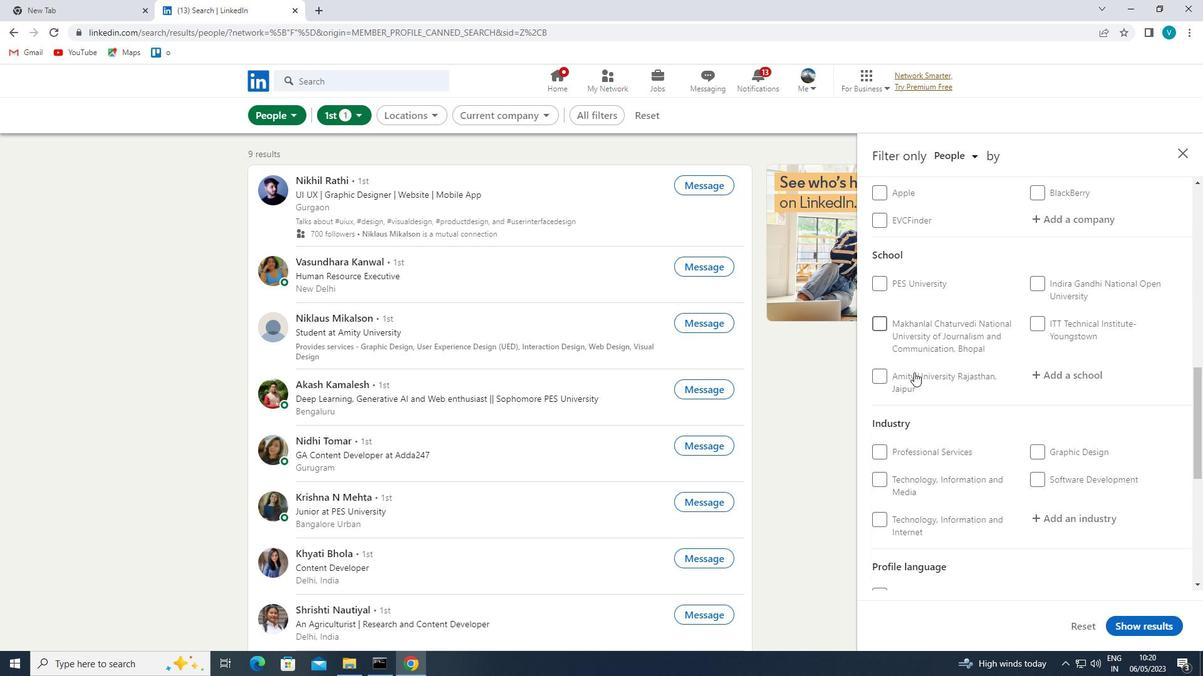 
Action: Mouse scrolled (909, 367) with delta (0, 0)
Screenshot: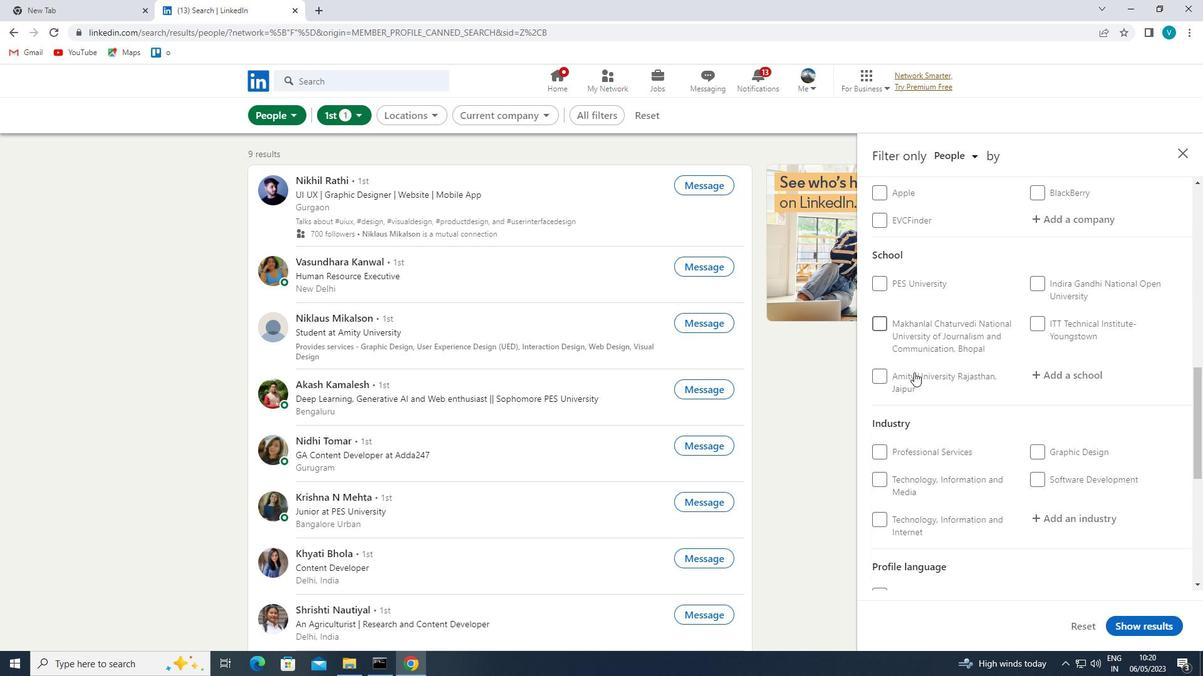 
Action: Mouse moved to (904, 374)
Screenshot: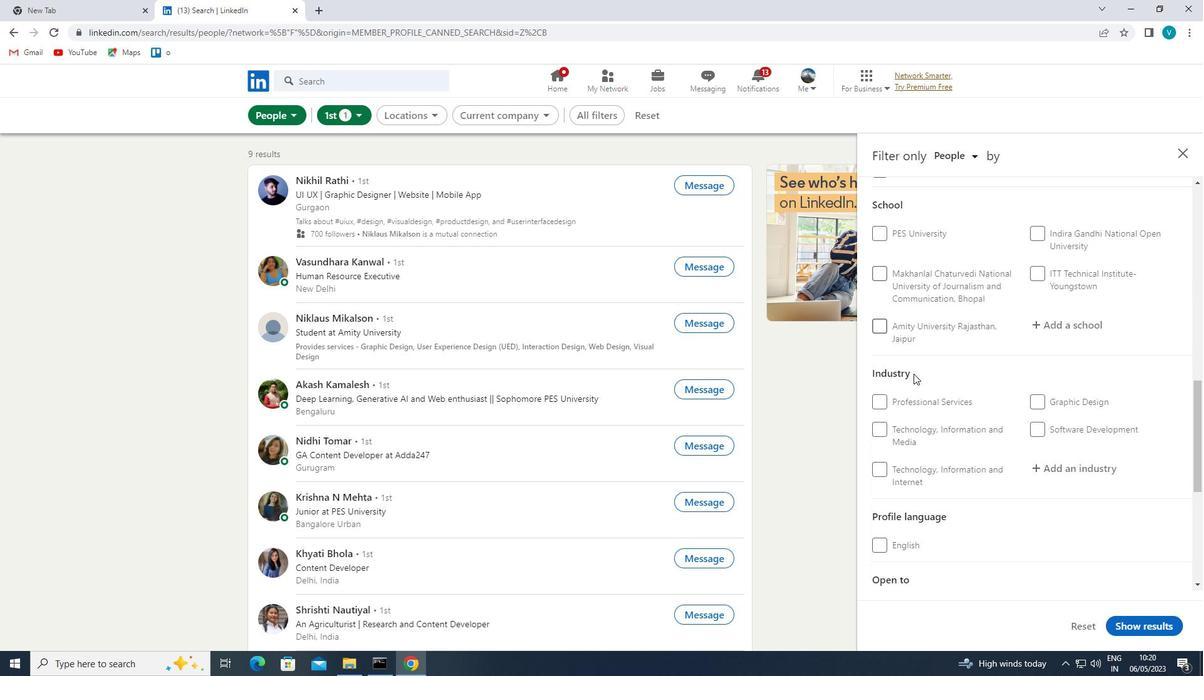 
Action: Mouse scrolled (904, 373) with delta (0, 0)
Screenshot: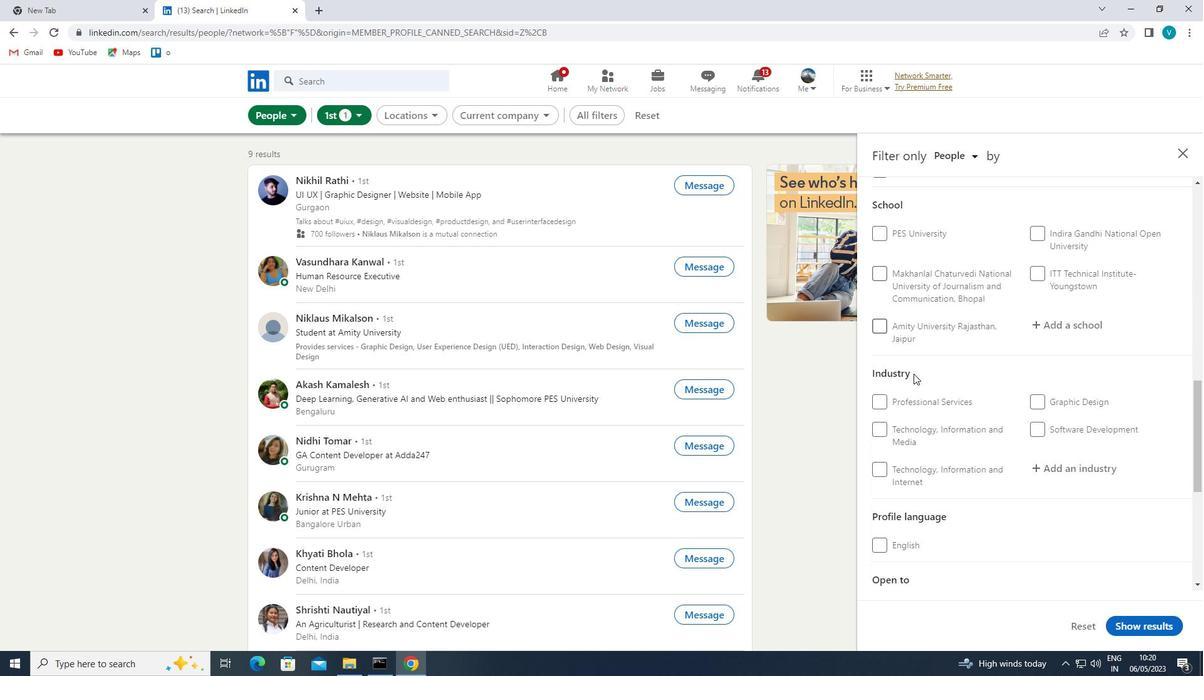
Action: Mouse moved to (898, 378)
Screenshot: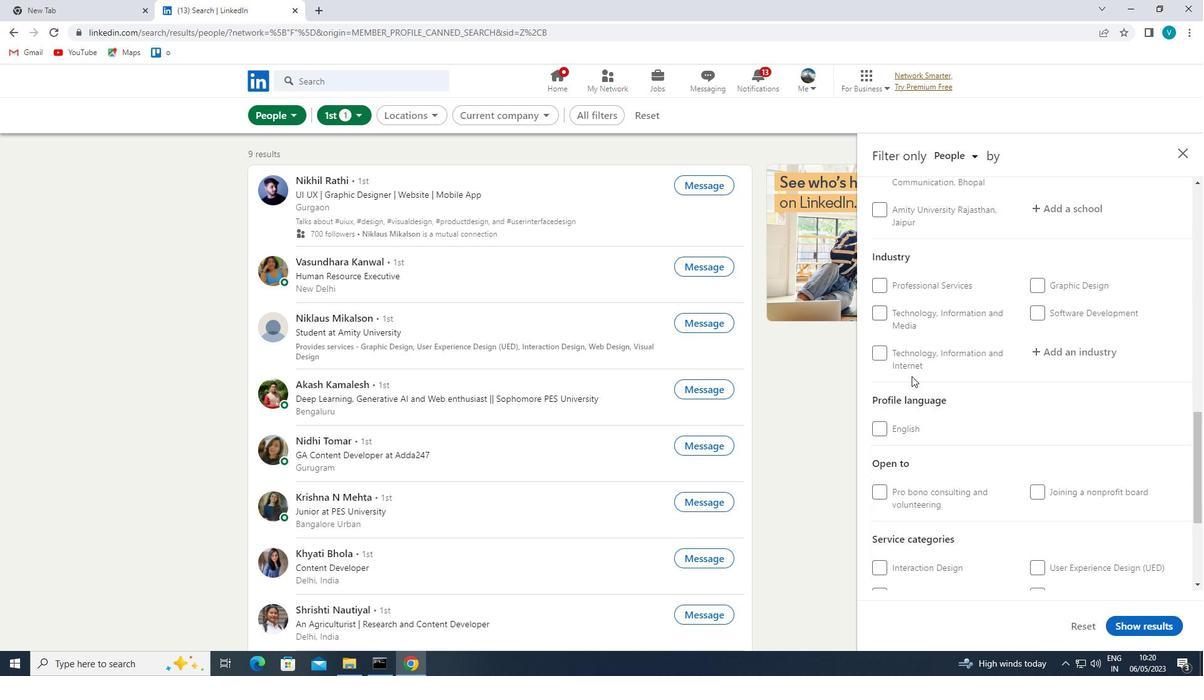 
Action: Mouse scrolled (898, 377) with delta (0, 0)
Screenshot: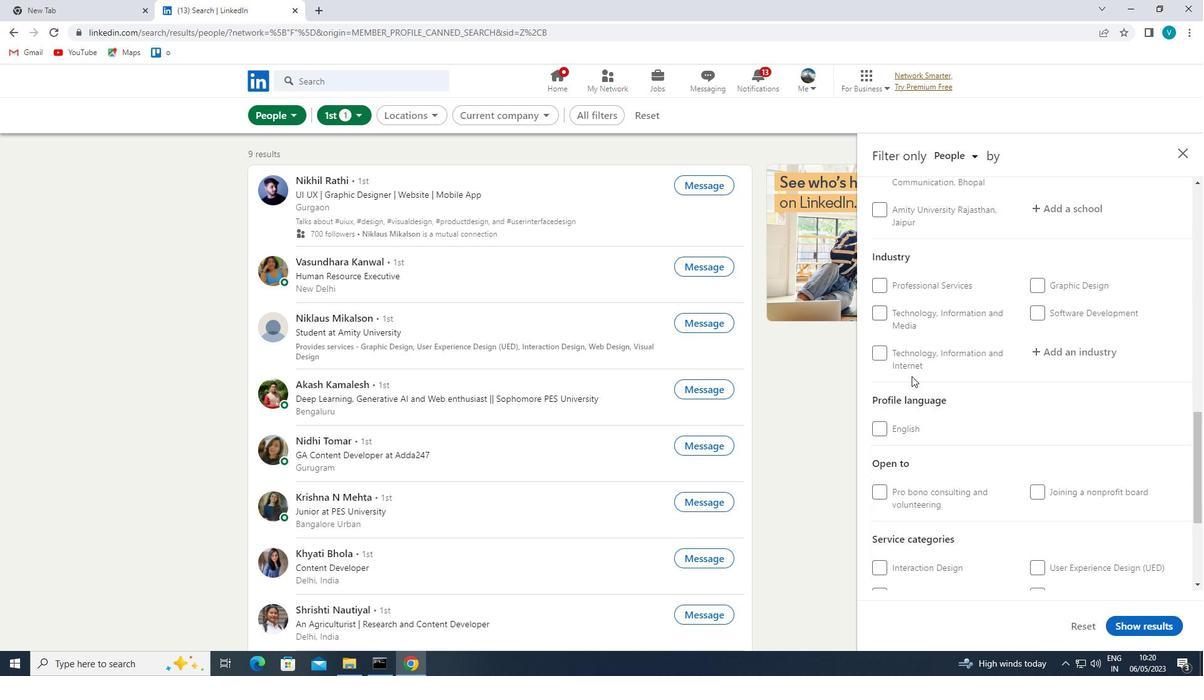 
Action: Mouse moved to (896, 380)
Screenshot: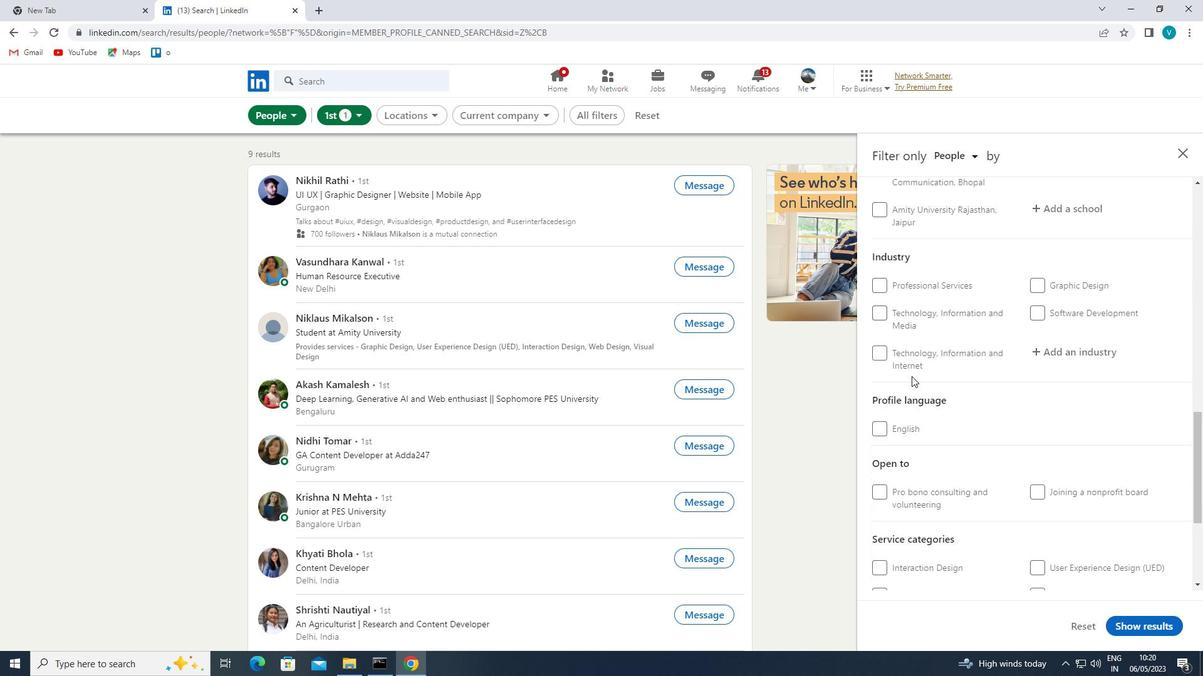 
Action: Mouse scrolled (896, 380) with delta (0, 0)
Screenshot: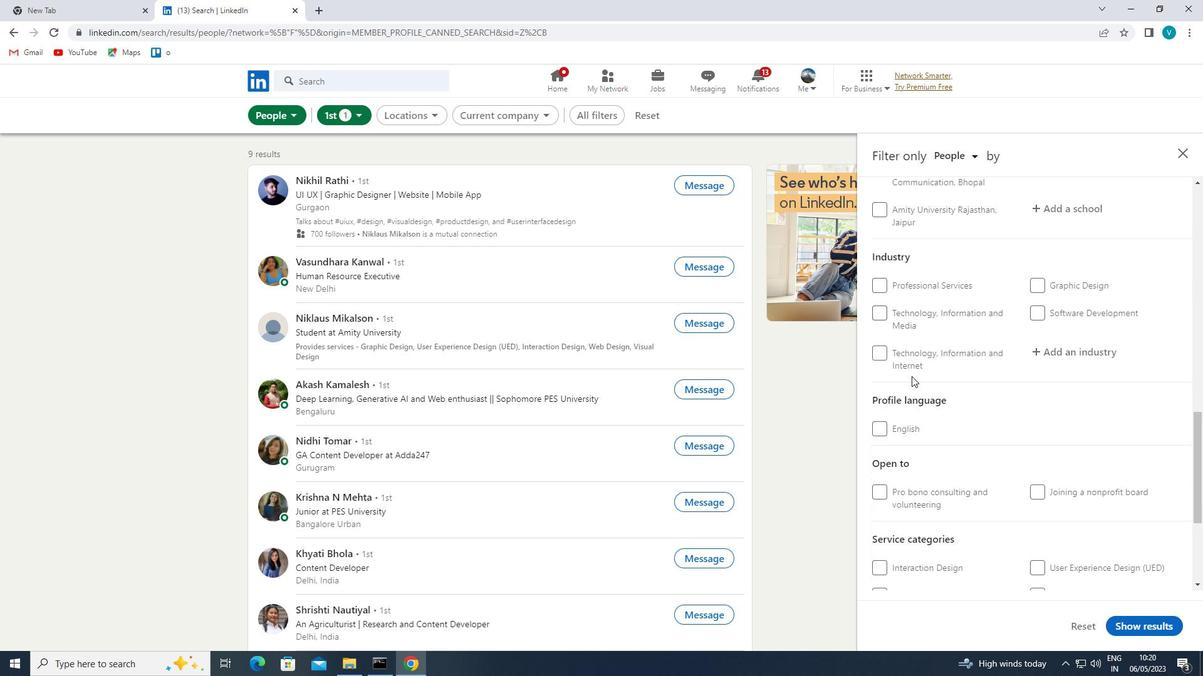 
Action: Mouse moved to (862, 394)
Screenshot: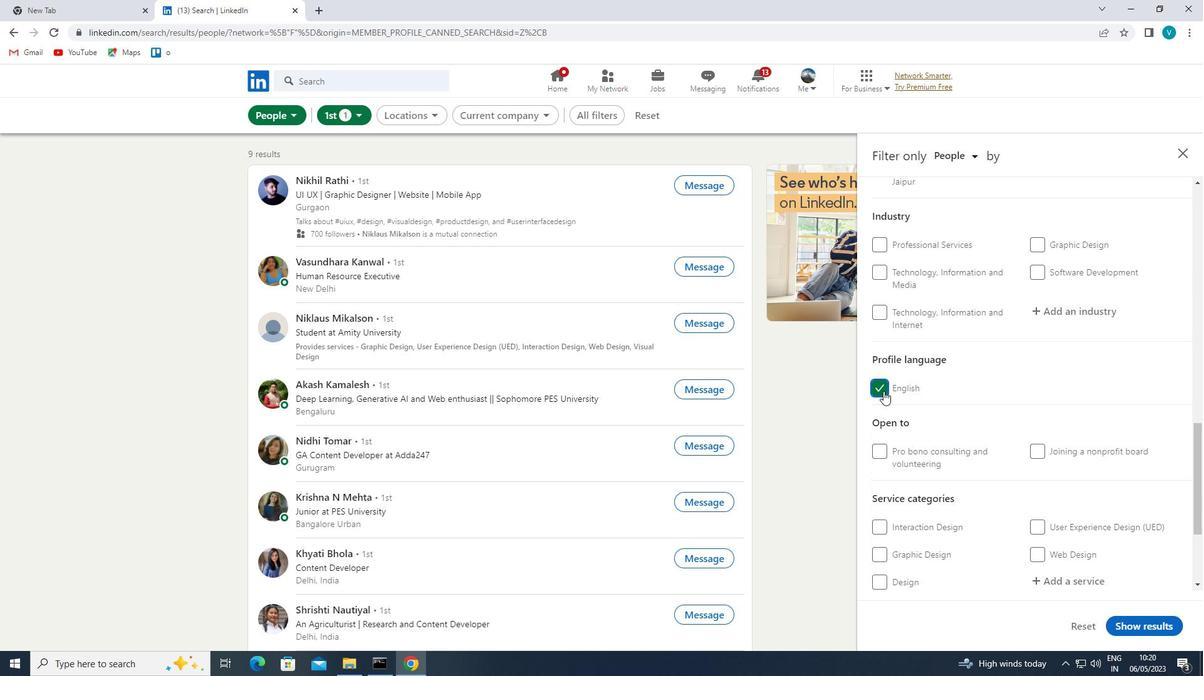 
Action: Mouse pressed left at (862, 394)
Screenshot: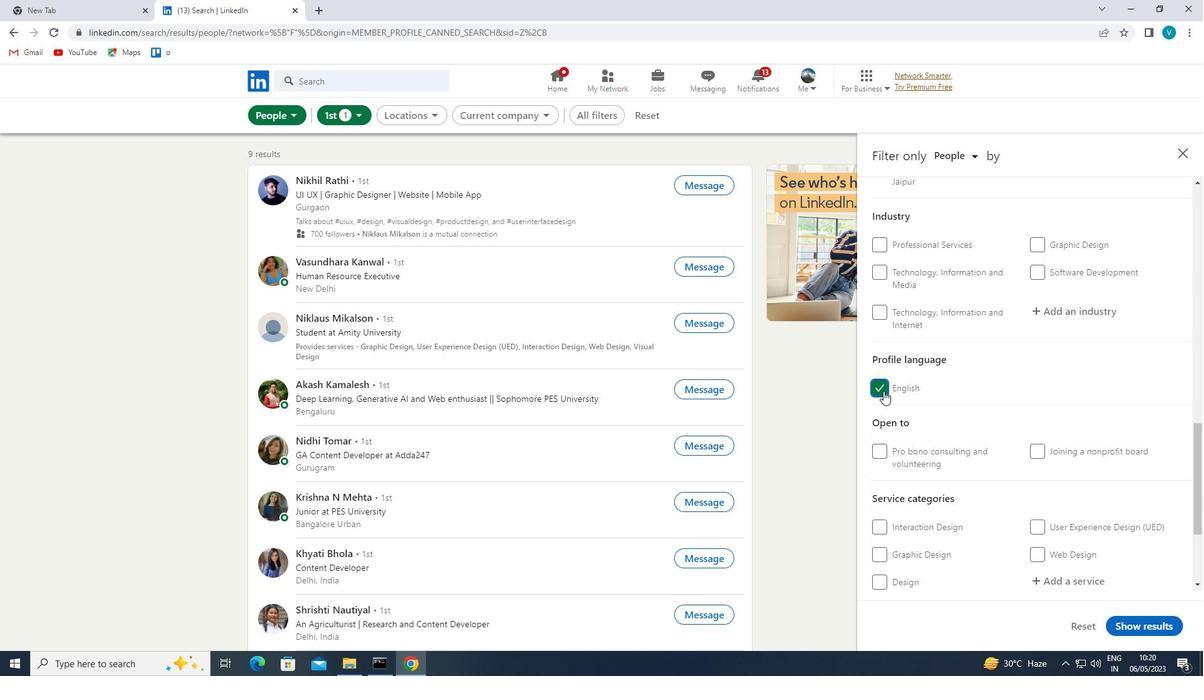
Action: Mouse moved to (1057, 391)
Screenshot: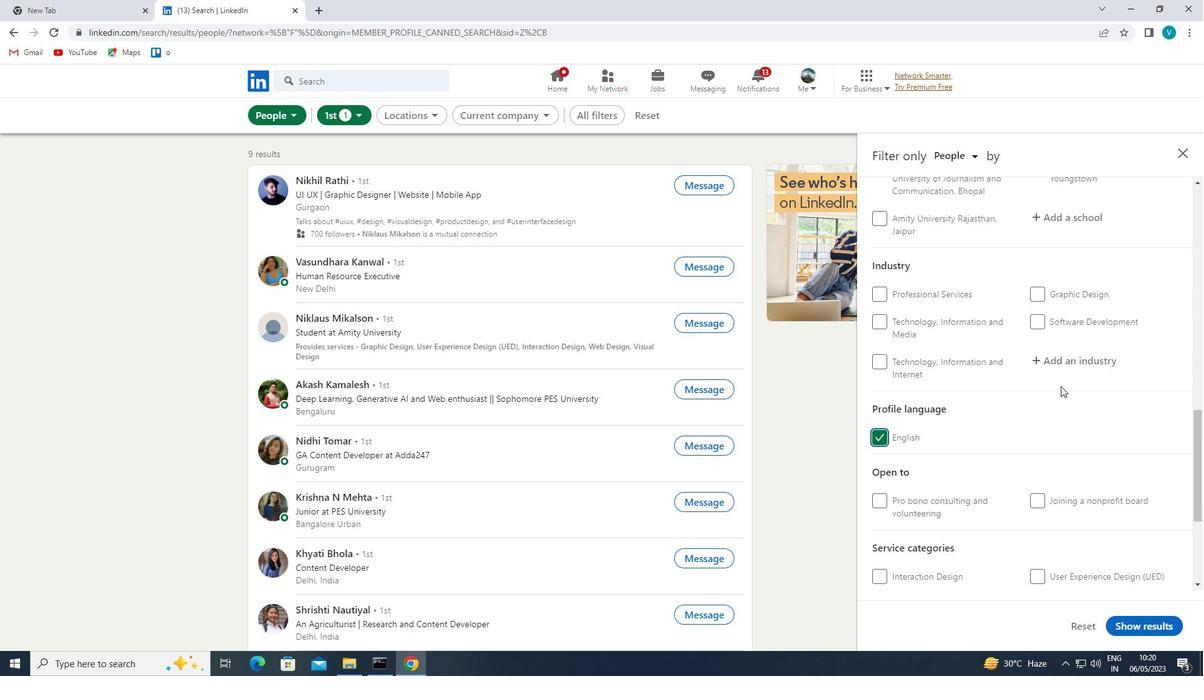 
Action: Mouse scrolled (1057, 392) with delta (0, 0)
Screenshot: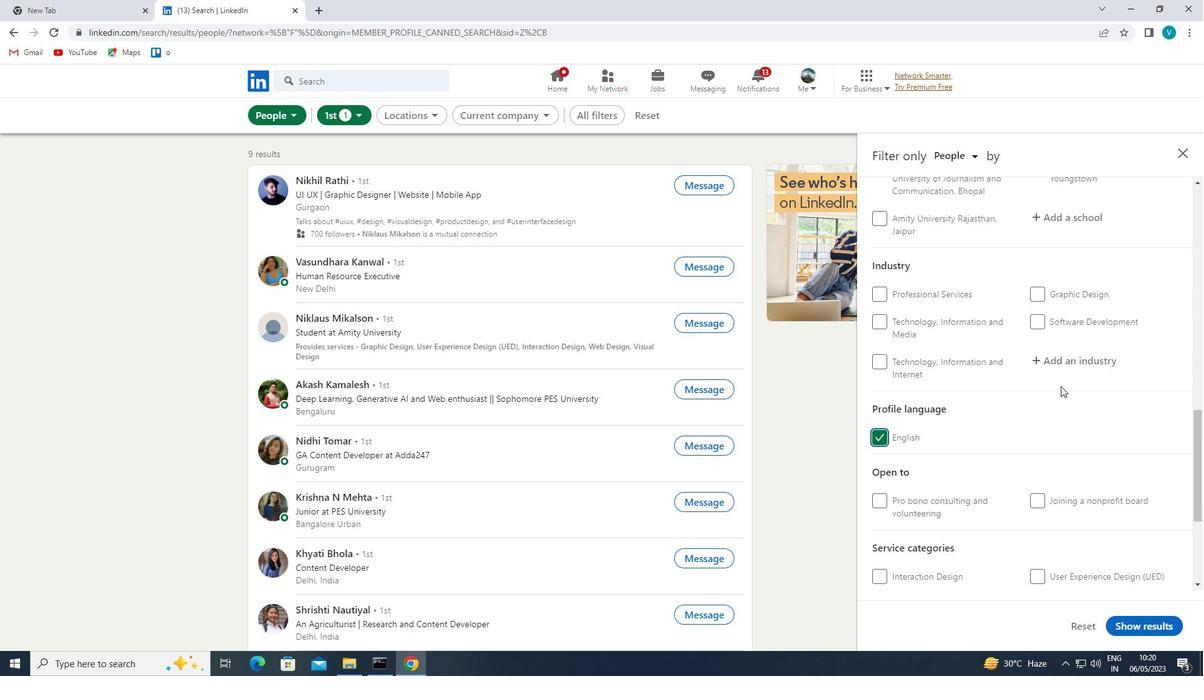 
Action: Mouse moved to (1059, 391)
Screenshot: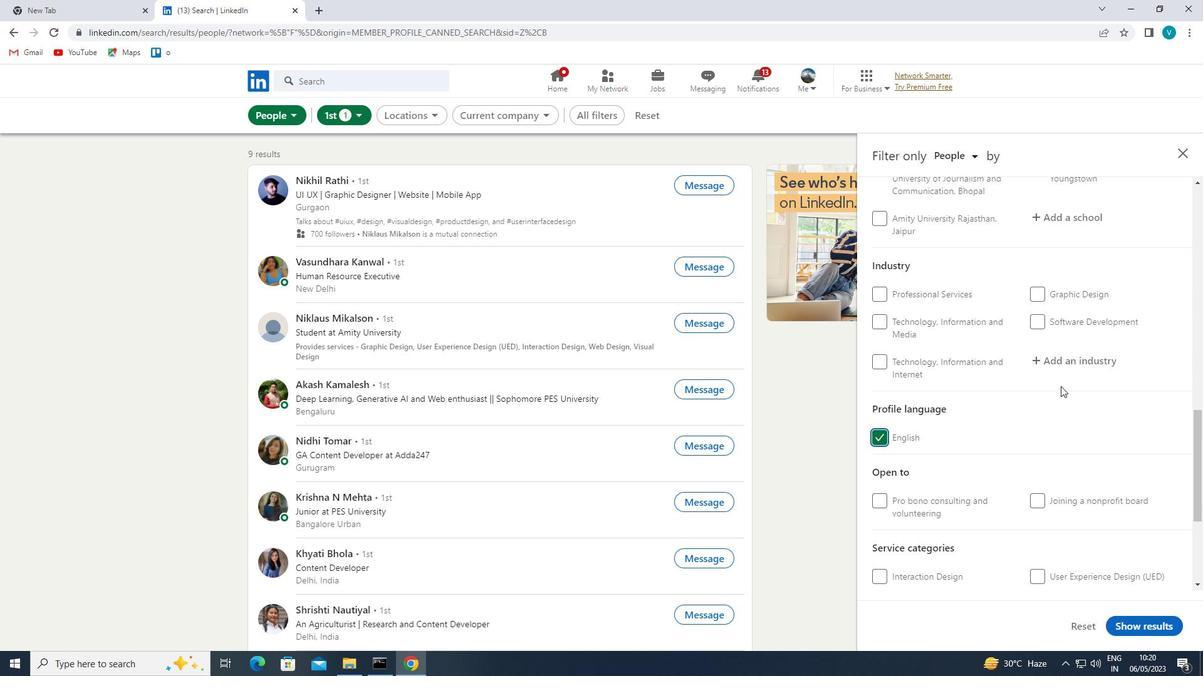 
Action: Mouse scrolled (1059, 391) with delta (0, 0)
Screenshot: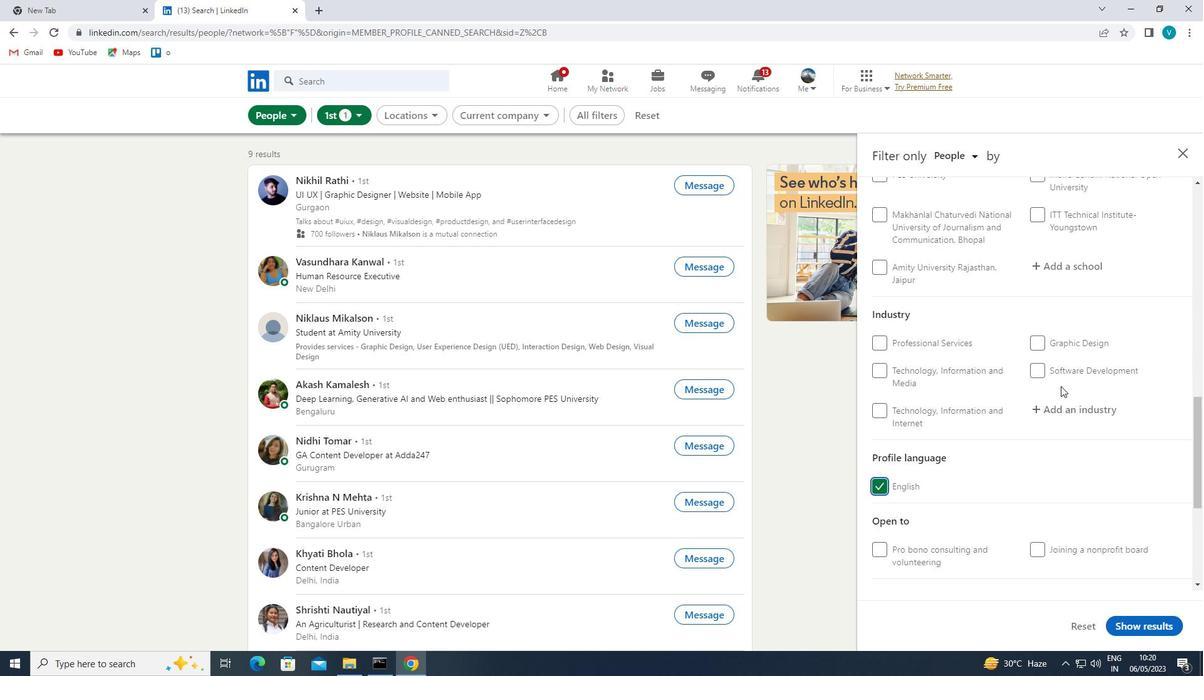 
Action: Mouse moved to (1060, 390)
Screenshot: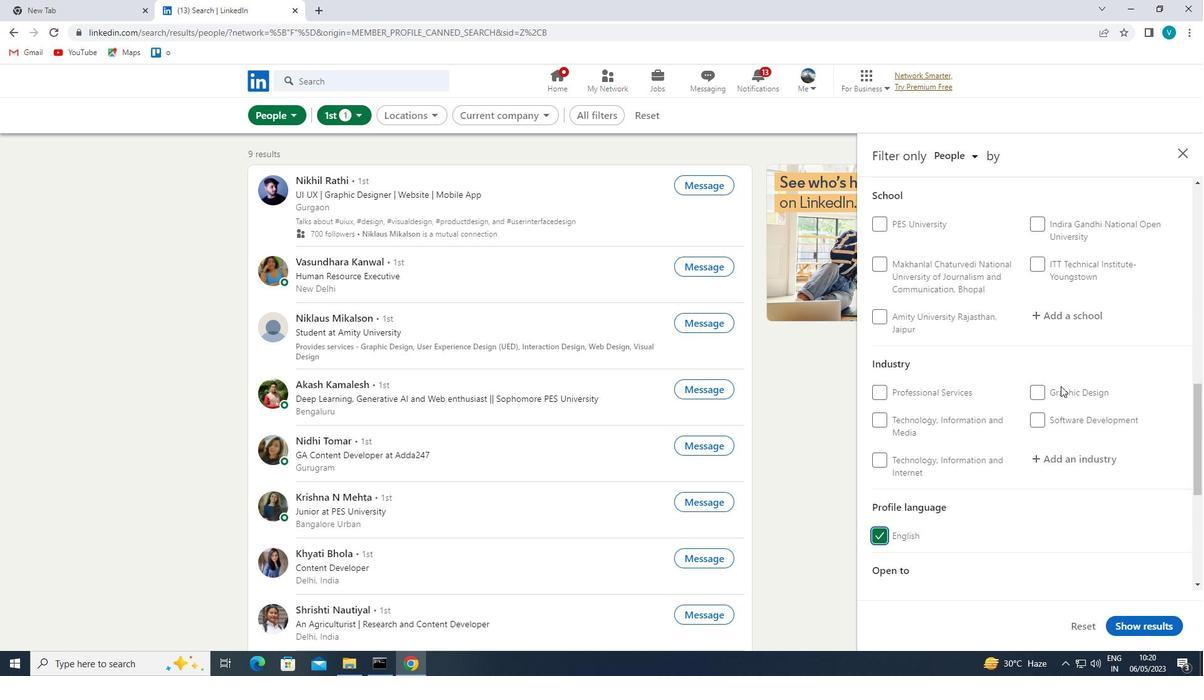 
Action: Mouse scrolled (1060, 391) with delta (0, 0)
Screenshot: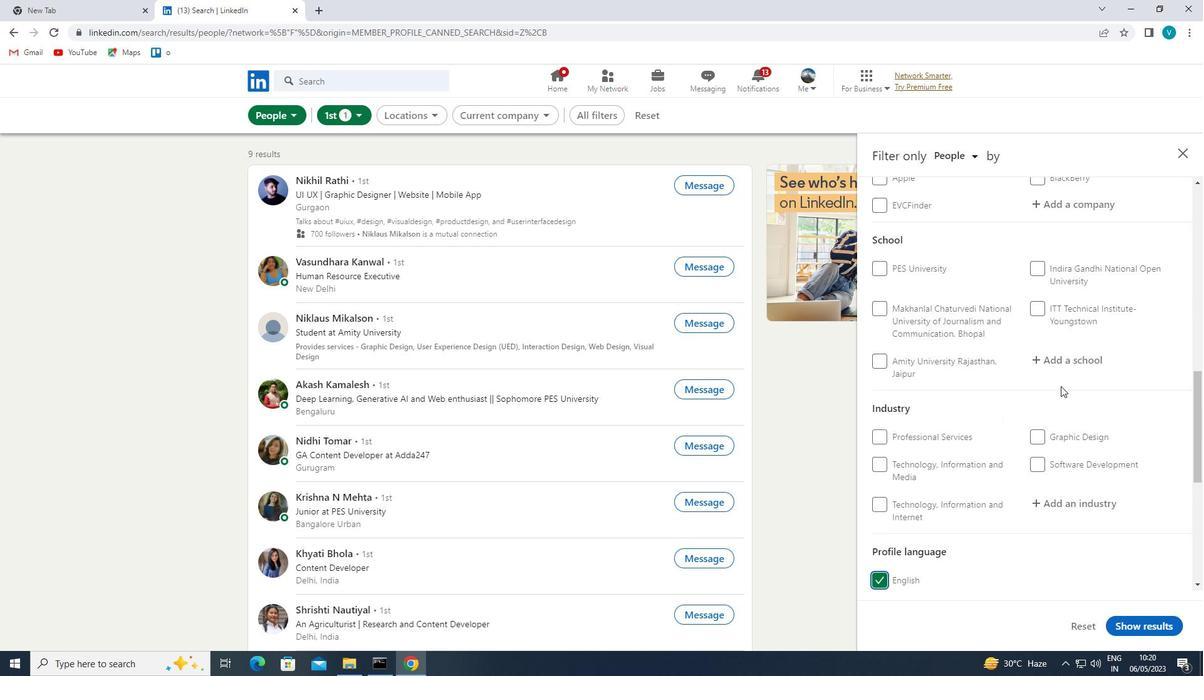 
Action: Mouse moved to (1061, 390)
Screenshot: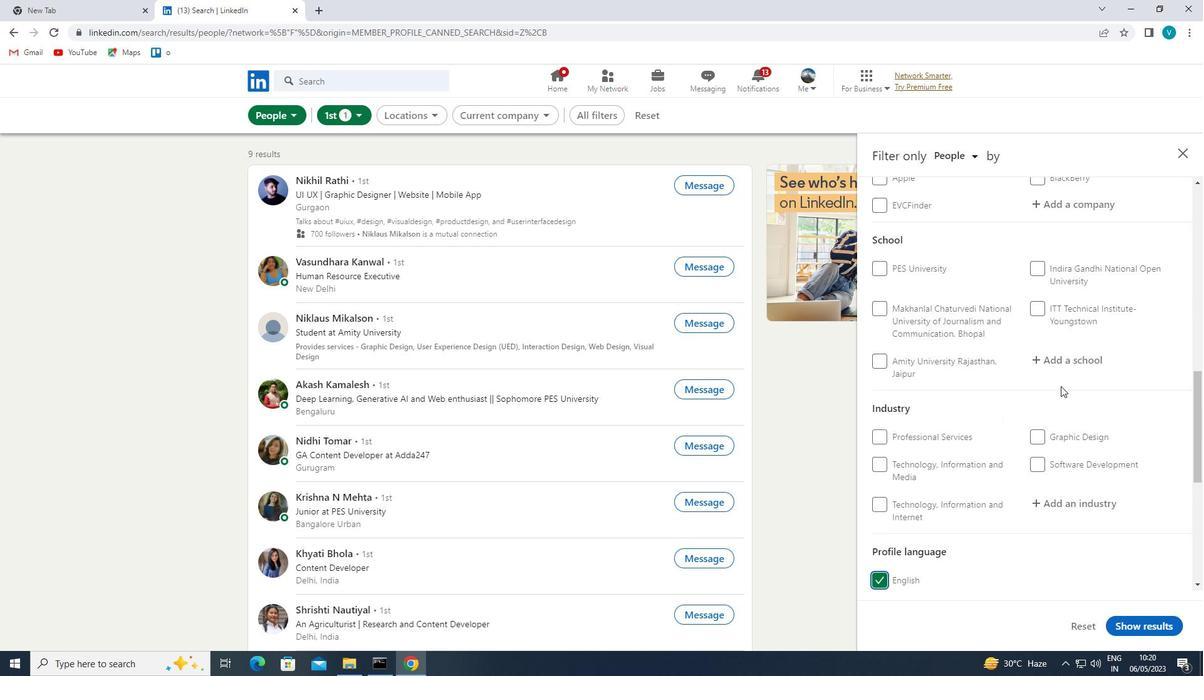 
Action: Mouse scrolled (1061, 390) with delta (0, 0)
Screenshot: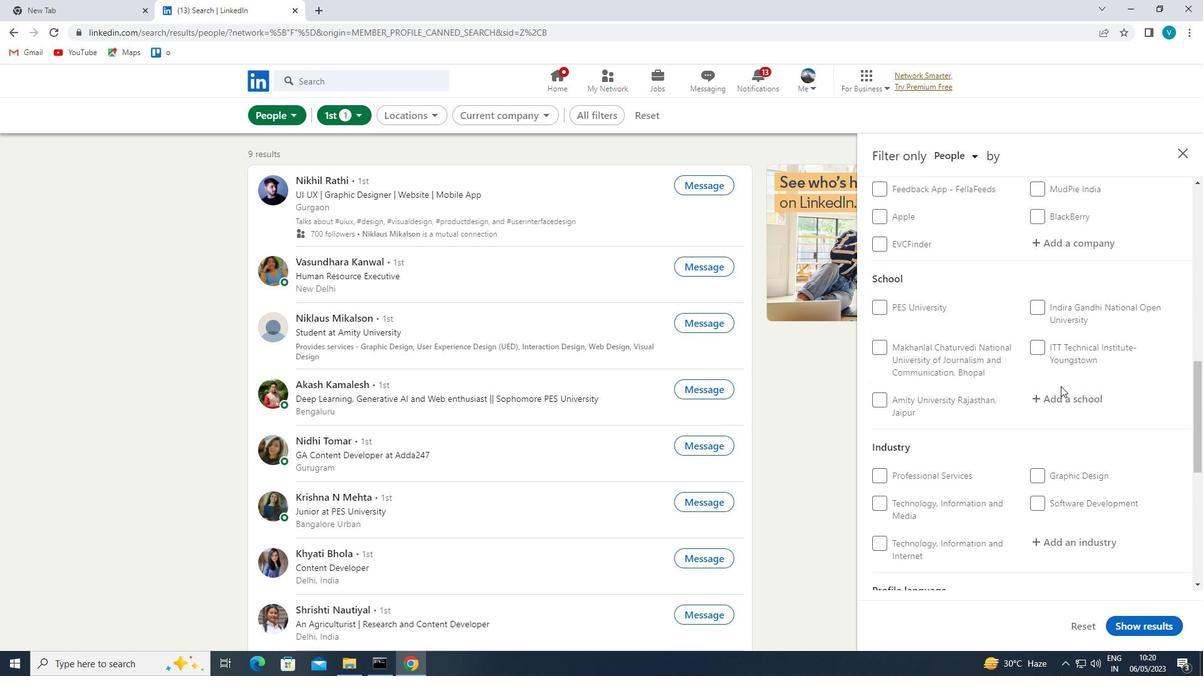 
Action: Mouse scrolled (1061, 390) with delta (0, 0)
Screenshot: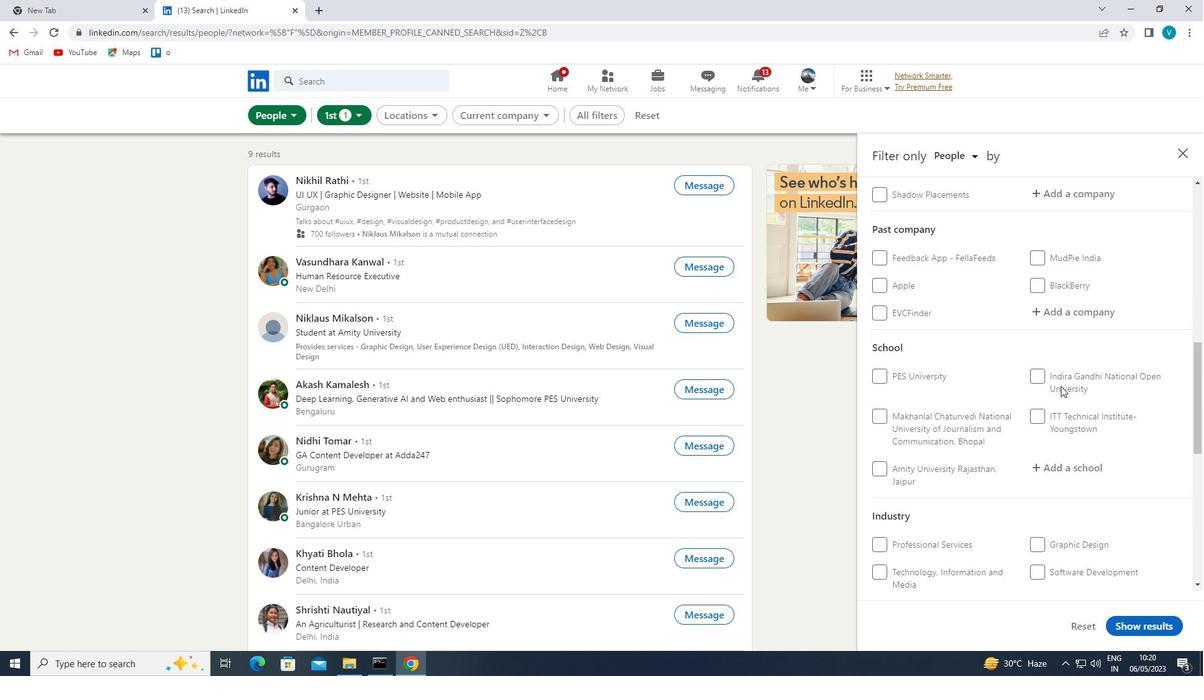 
Action: Mouse scrolled (1061, 390) with delta (0, 0)
Screenshot: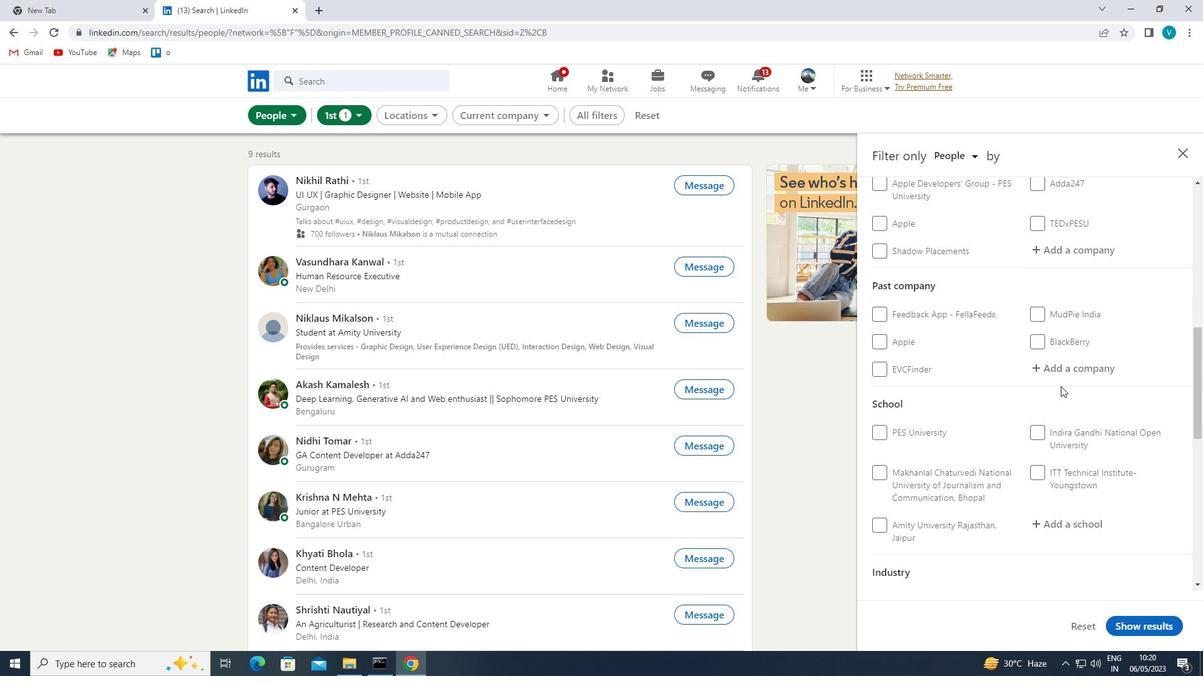 
Action: Mouse scrolled (1061, 390) with delta (0, 0)
Screenshot: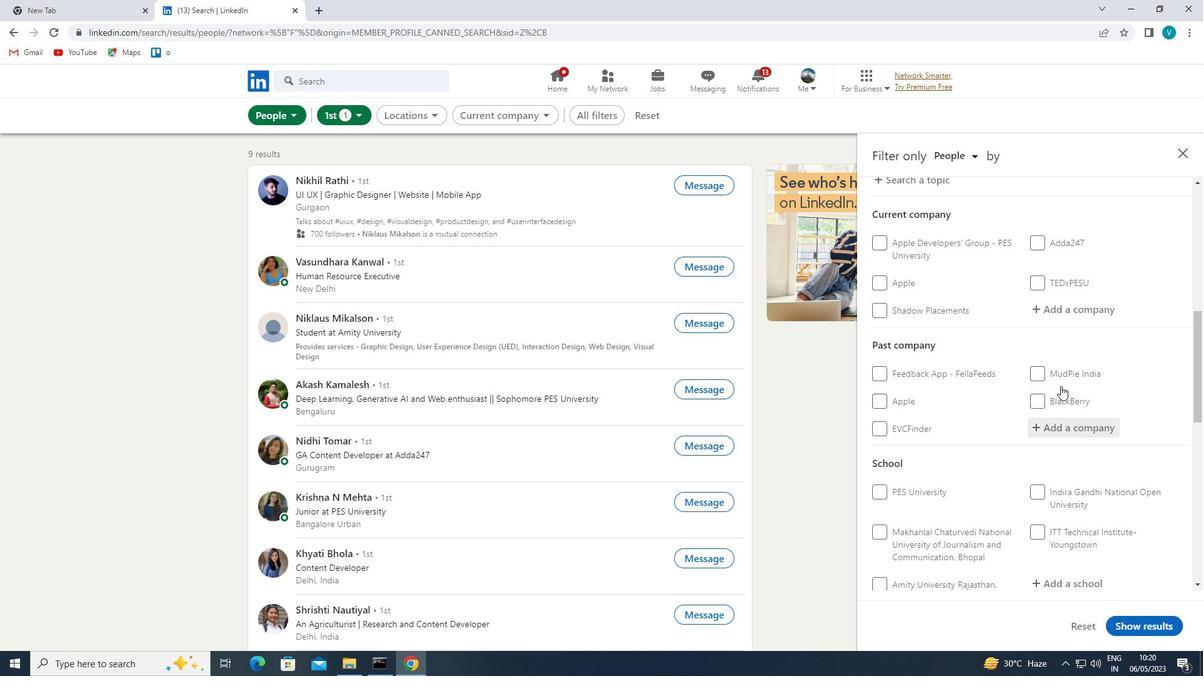 
Action: Mouse scrolled (1061, 390) with delta (0, 0)
Screenshot: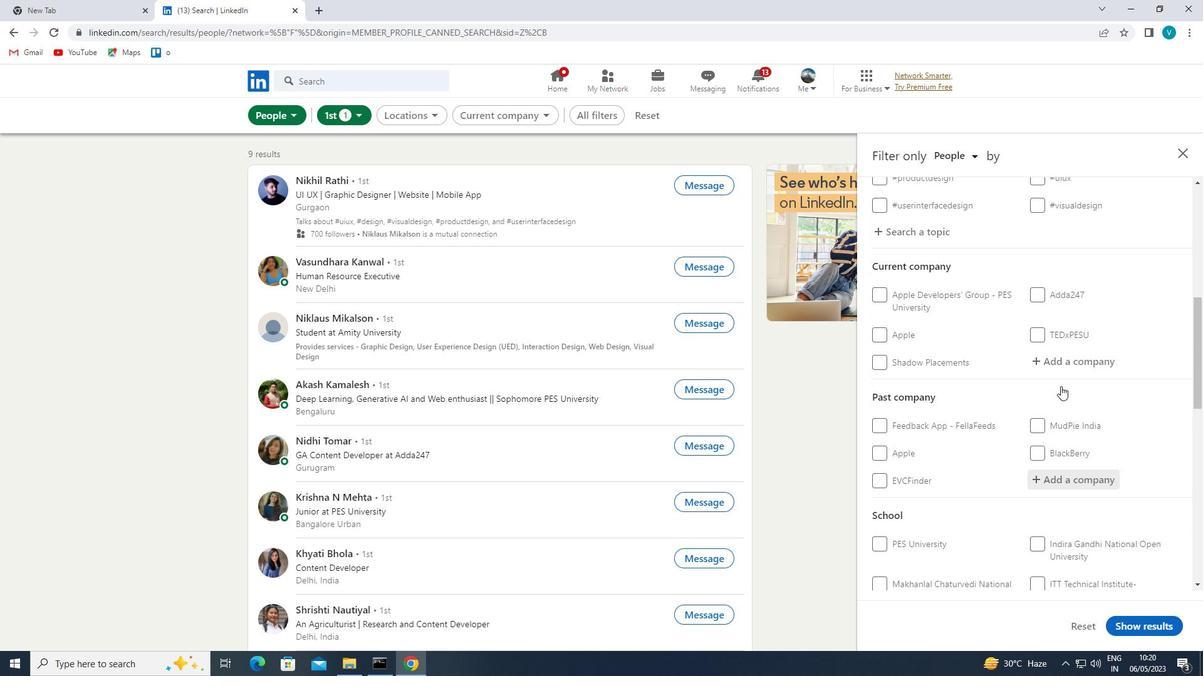 
Action: Mouse moved to (1068, 396)
Screenshot: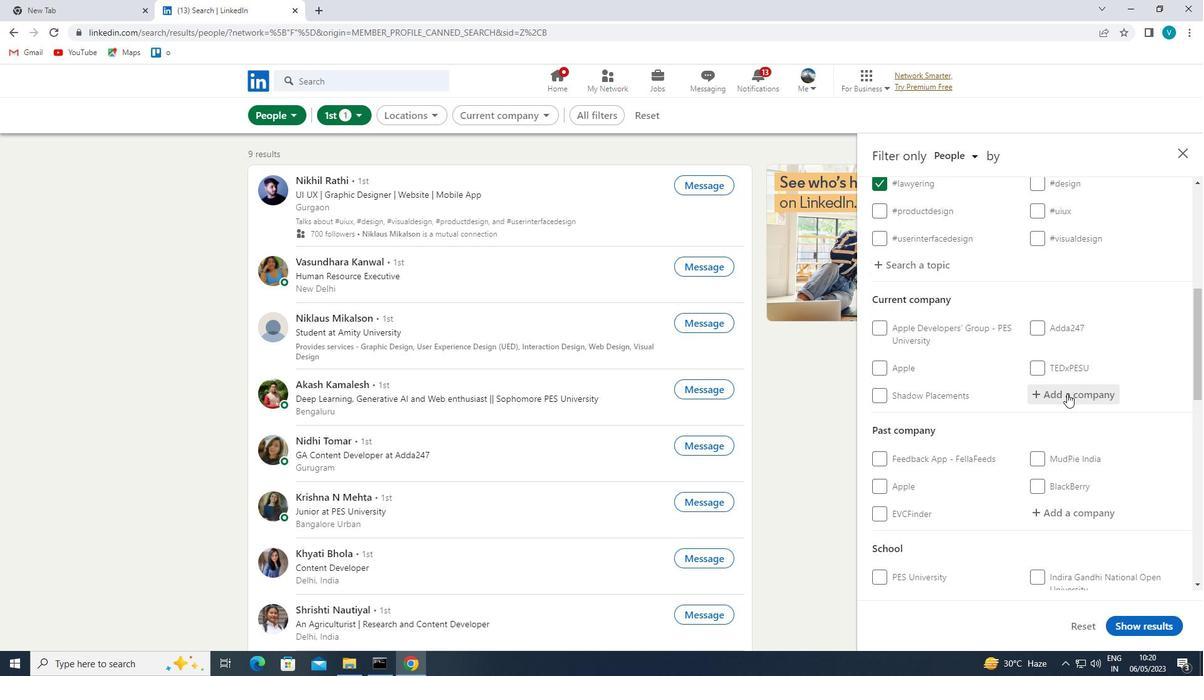 
Action: Mouse pressed left at (1068, 396)
Screenshot: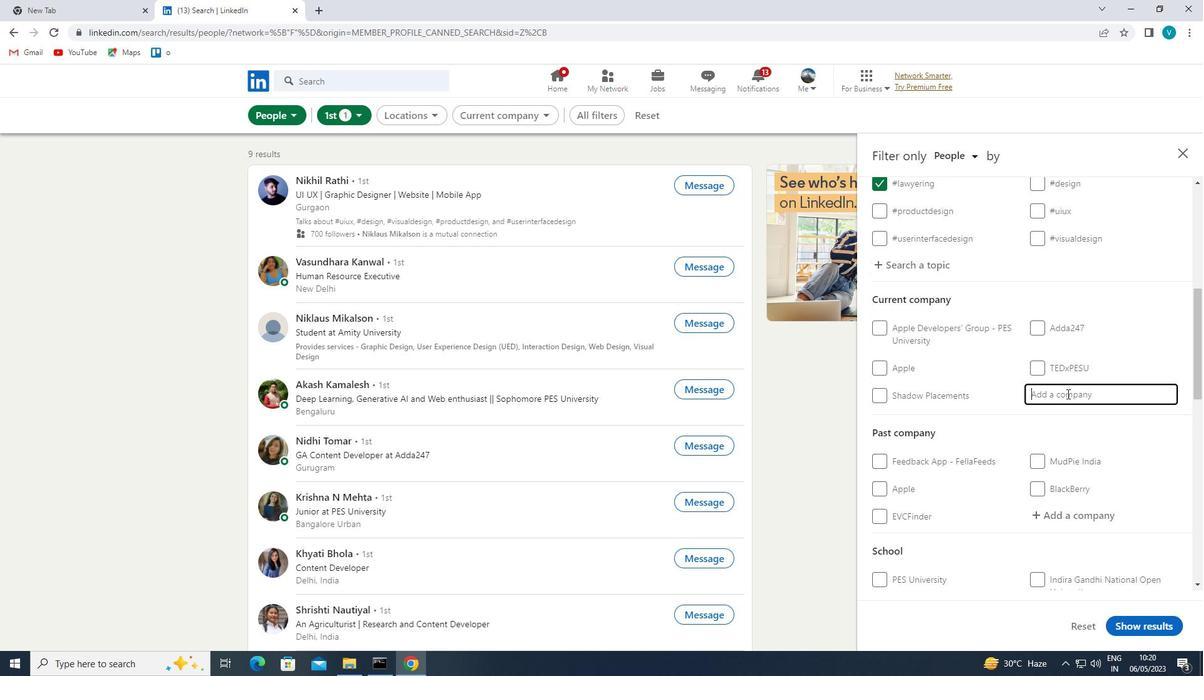 
Action: Mouse moved to (896, 275)
Screenshot: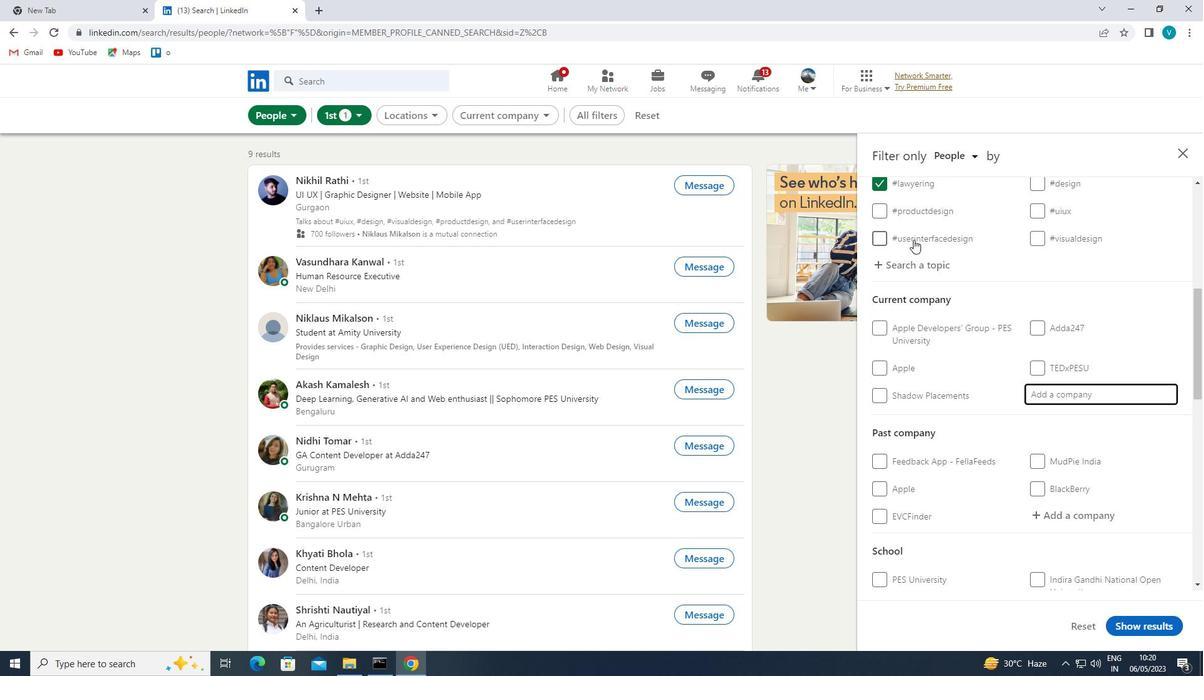 
Action: Key pressed <Key.shift><Key.shift><Key.shift><Key.shift><Key.shift><Key.shift><Key.shift>MAMAEARTH
Screenshot: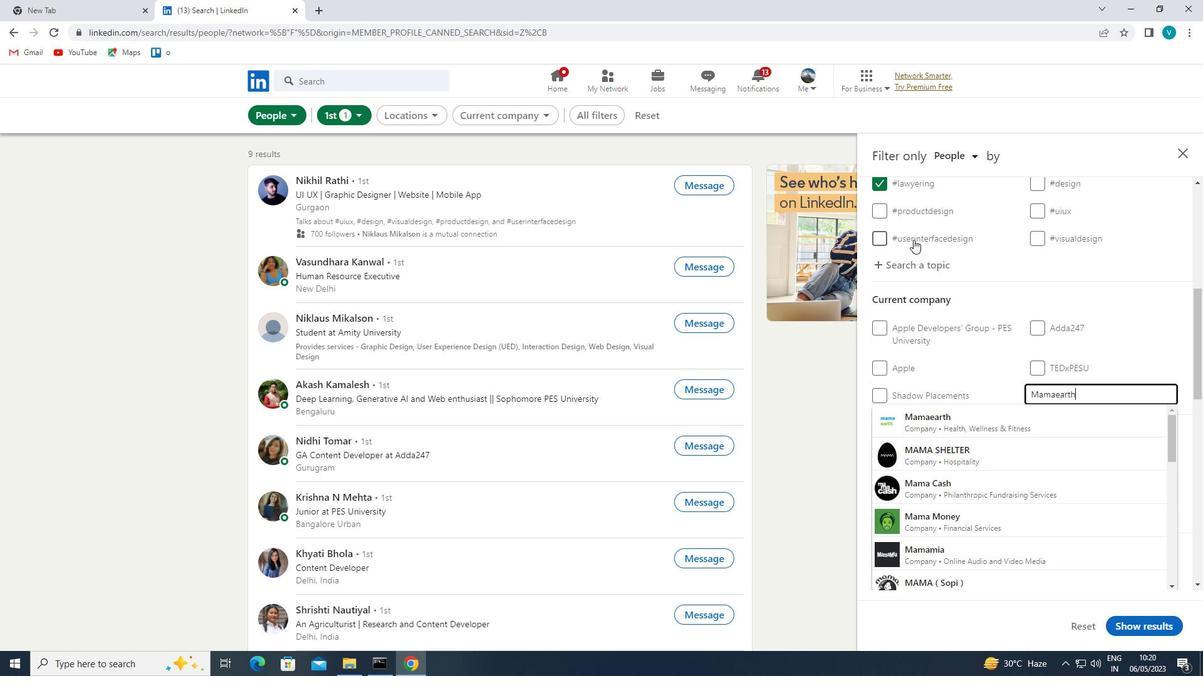 
Action: Mouse moved to (956, 419)
Screenshot: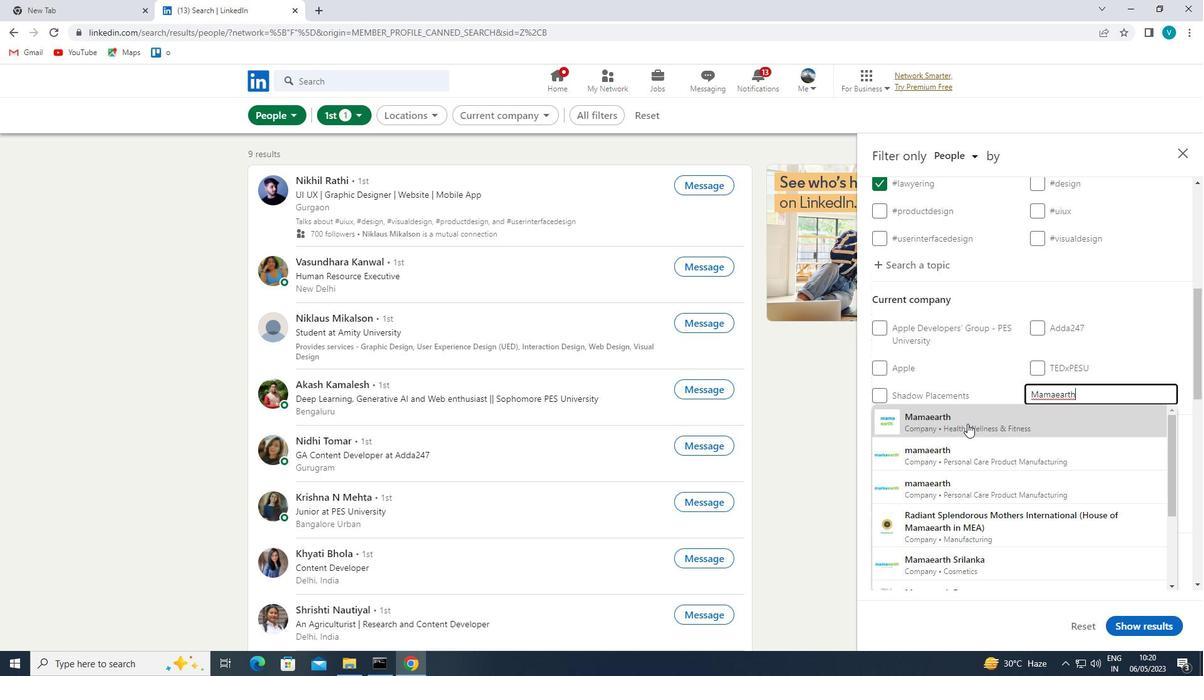 
Action: Mouse pressed left at (956, 419)
Screenshot: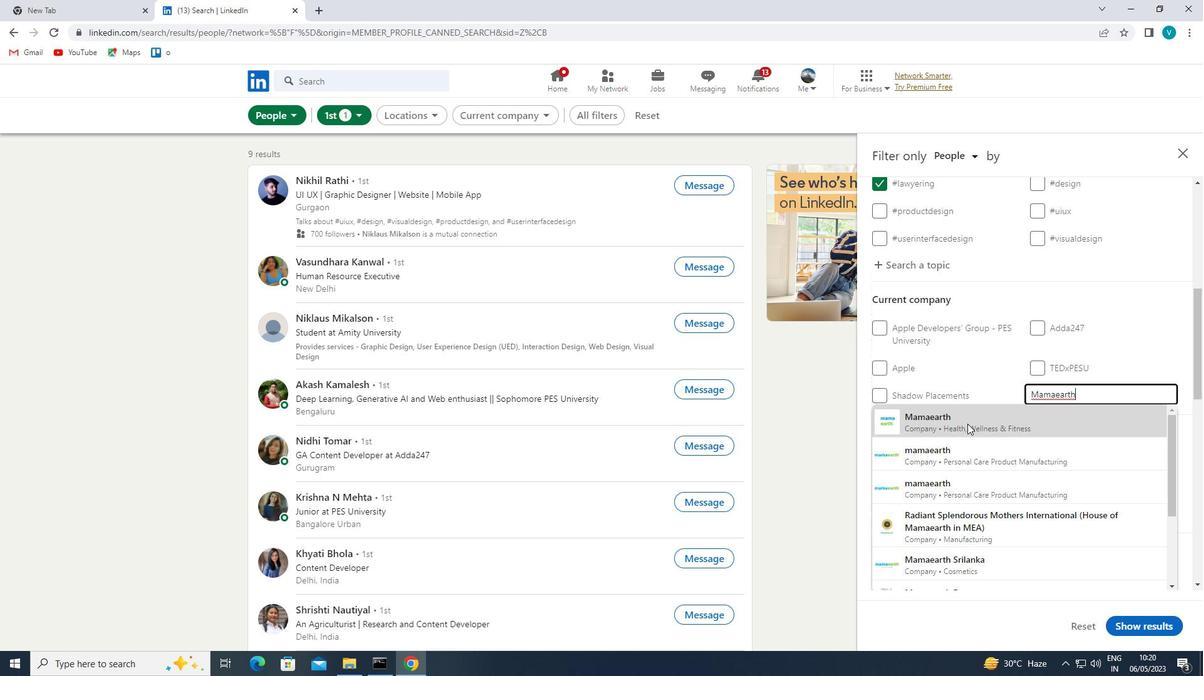 
Action: Mouse moved to (985, 405)
Screenshot: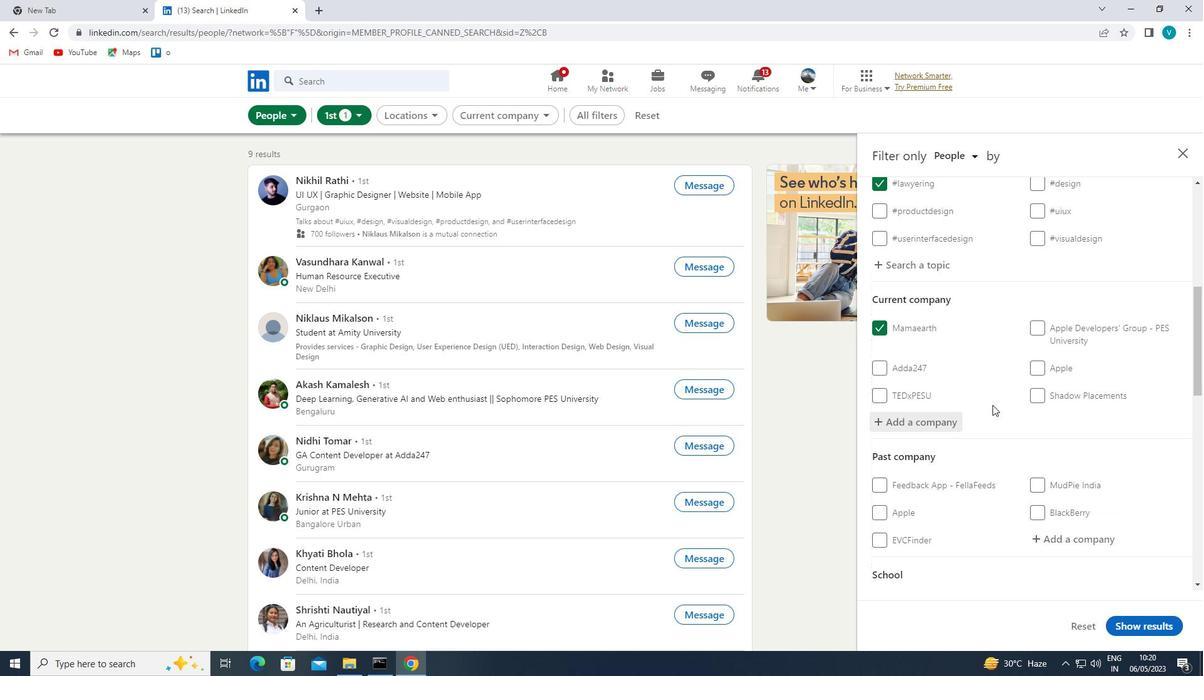 
Action: Mouse scrolled (985, 404) with delta (0, 0)
Screenshot: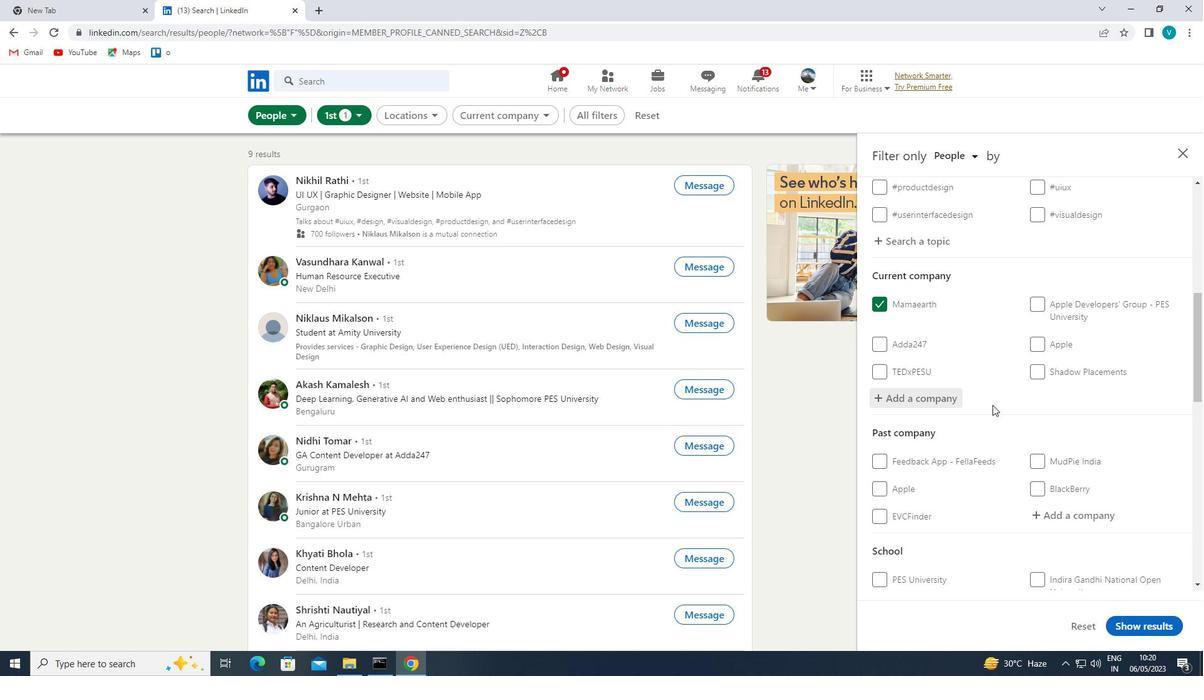 
Action: Mouse scrolled (985, 404) with delta (0, 0)
Screenshot: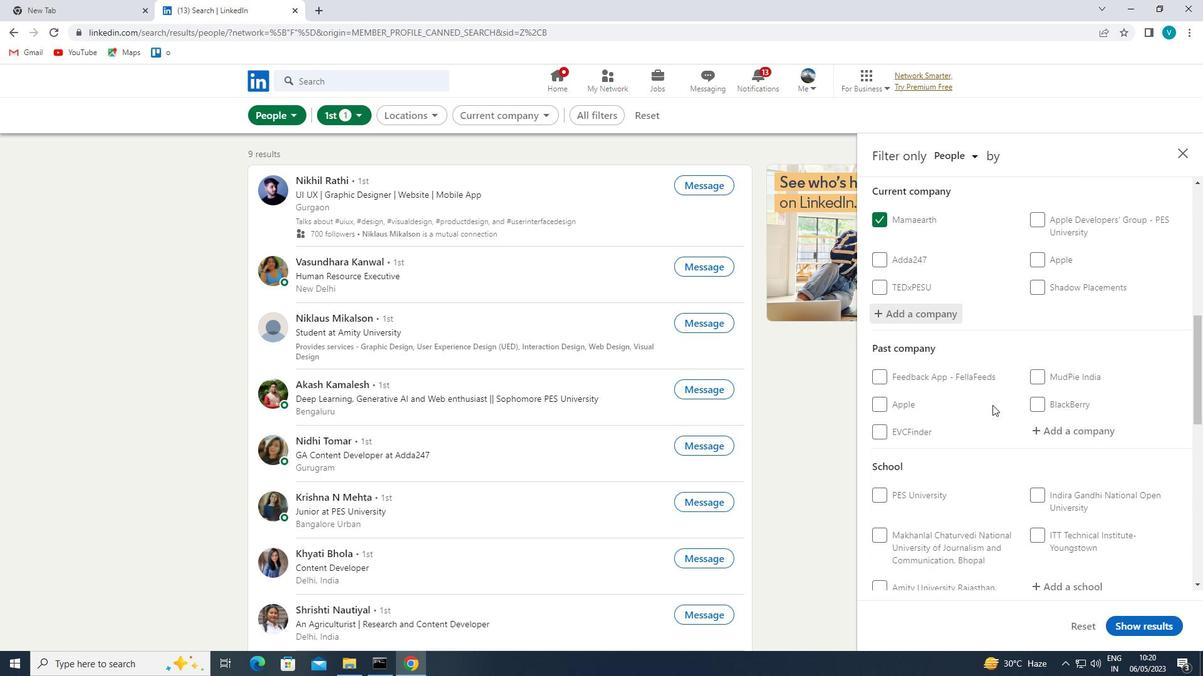 
Action: Mouse scrolled (985, 404) with delta (0, 0)
Screenshot: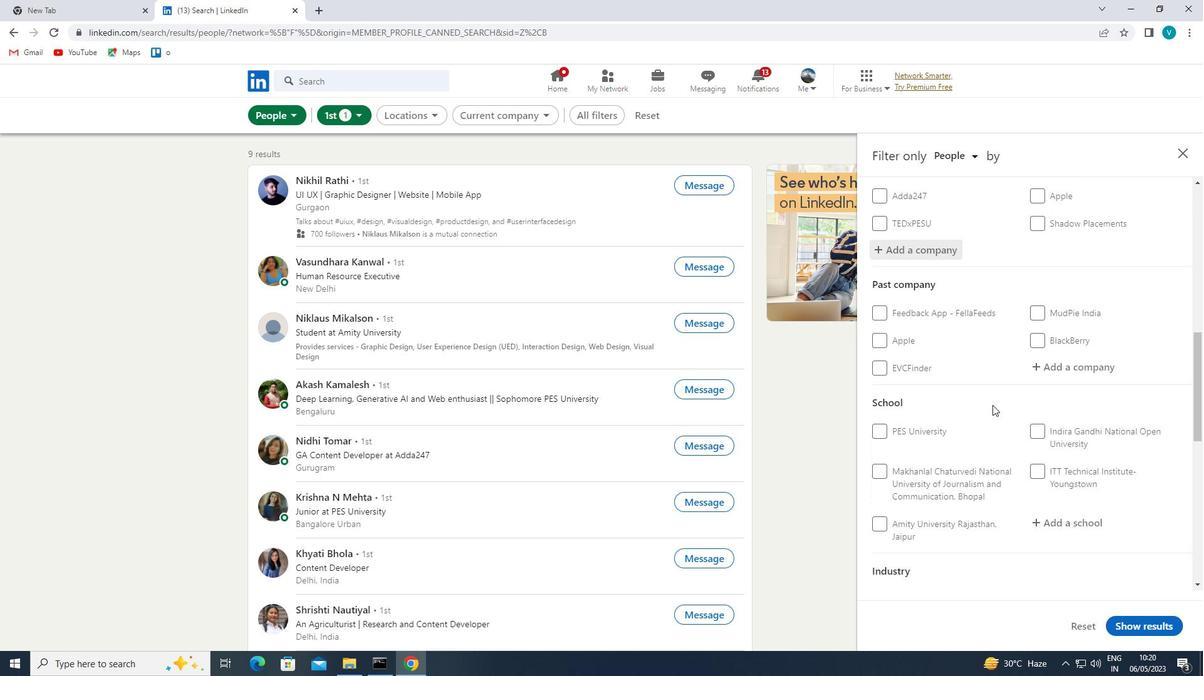 
Action: Mouse scrolled (985, 404) with delta (0, 0)
Screenshot: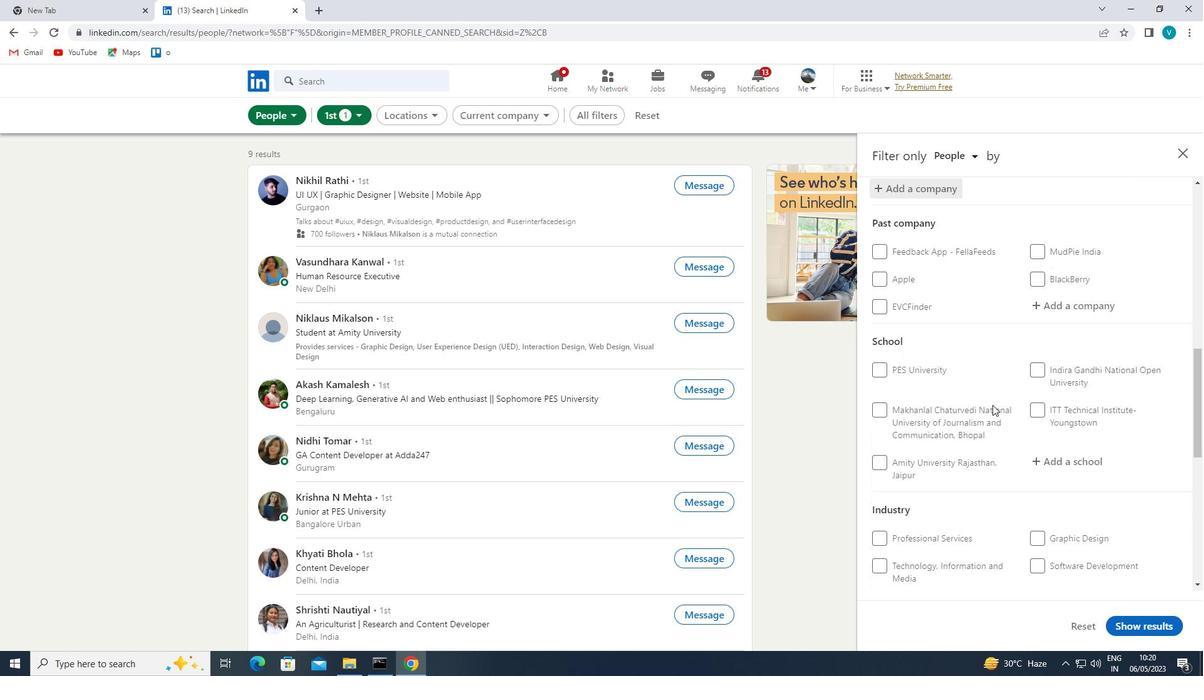 
Action: Mouse moved to (1054, 437)
Screenshot: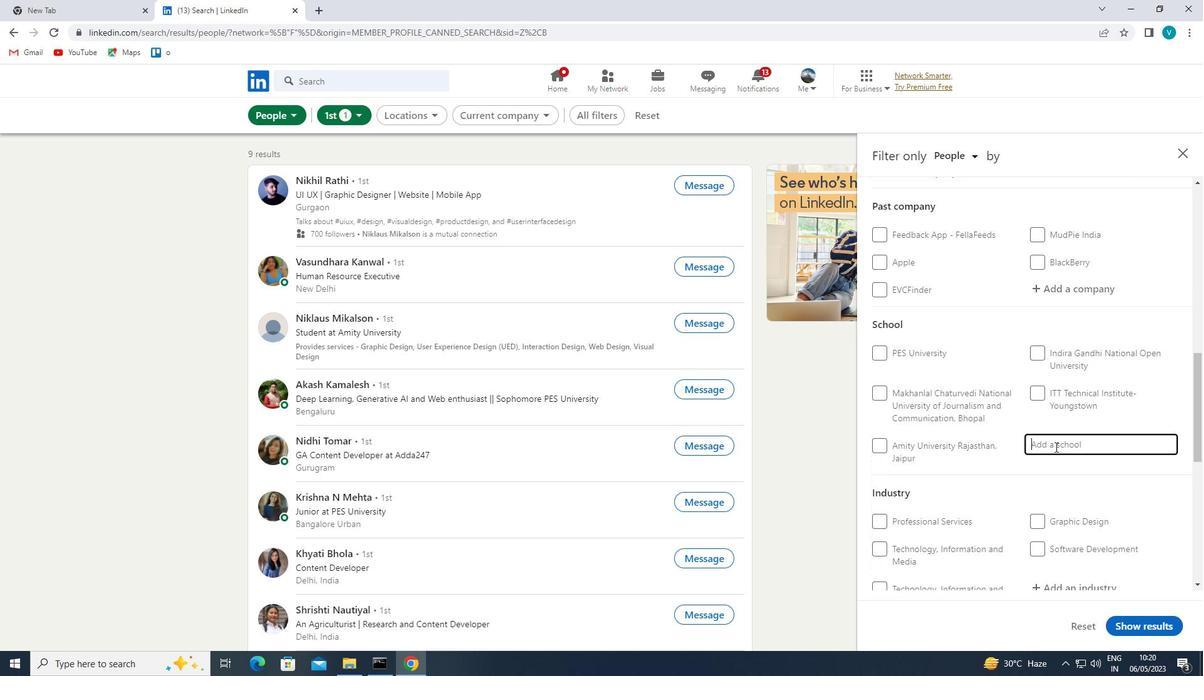 
Action: Mouse pressed left at (1054, 437)
Screenshot: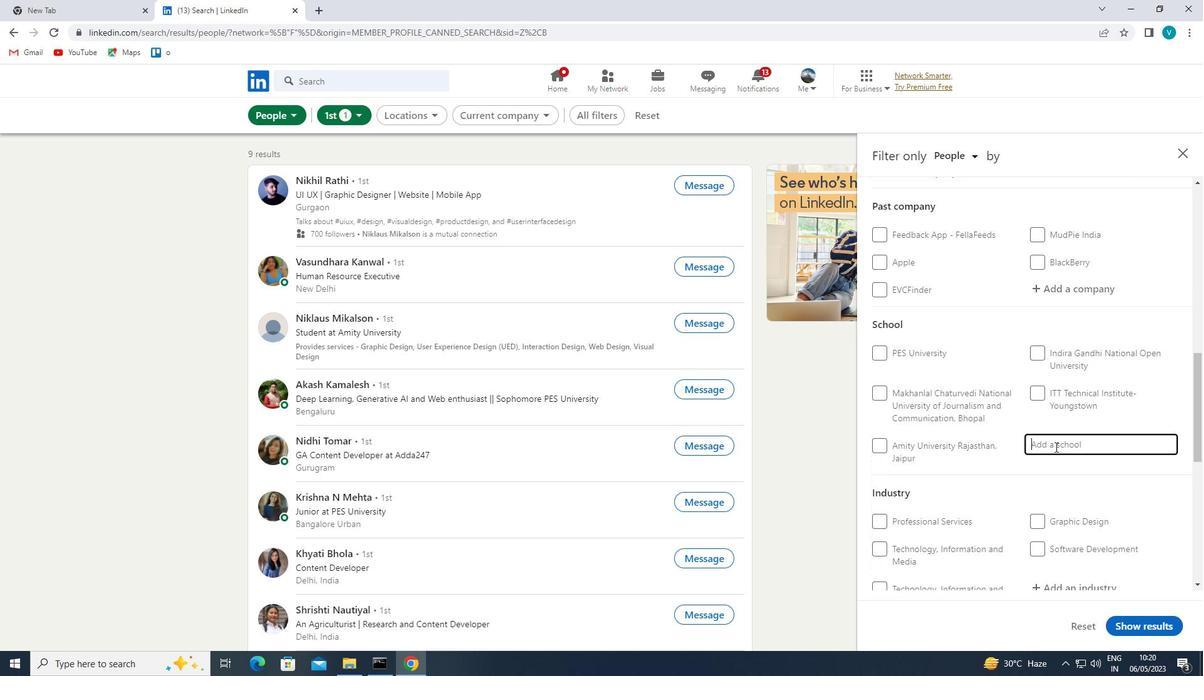 
Action: Mouse moved to (954, 288)
Screenshot: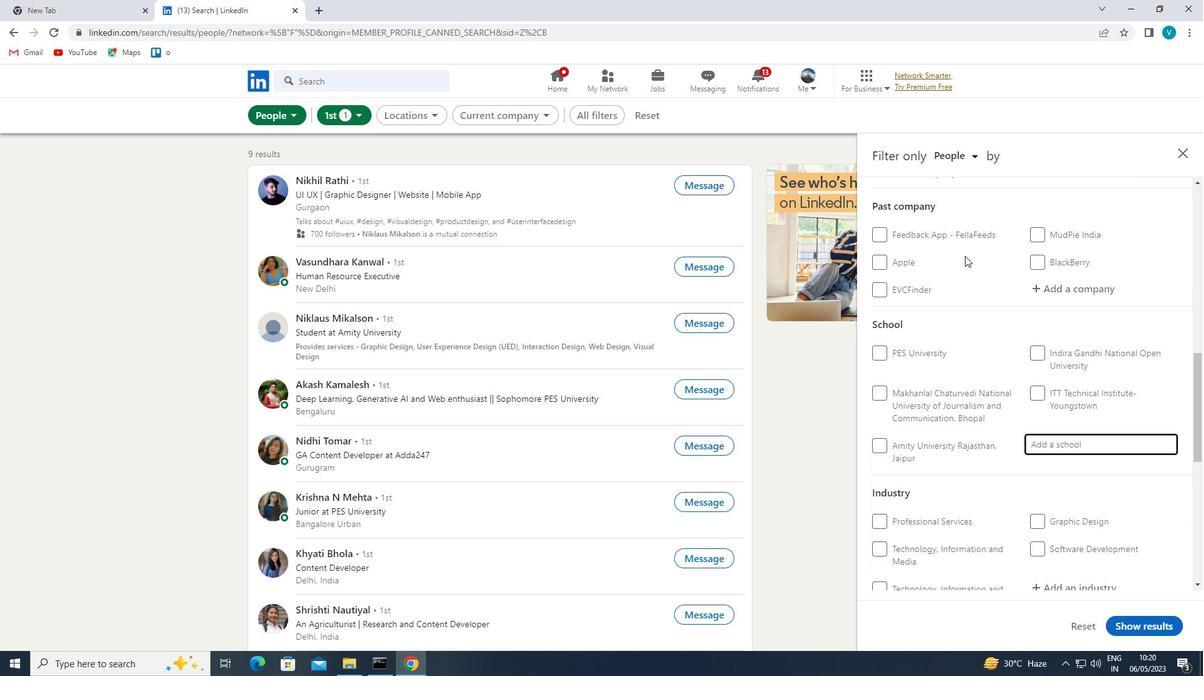 
Action: Key pressed <Key.shift>GONDWANA
Screenshot: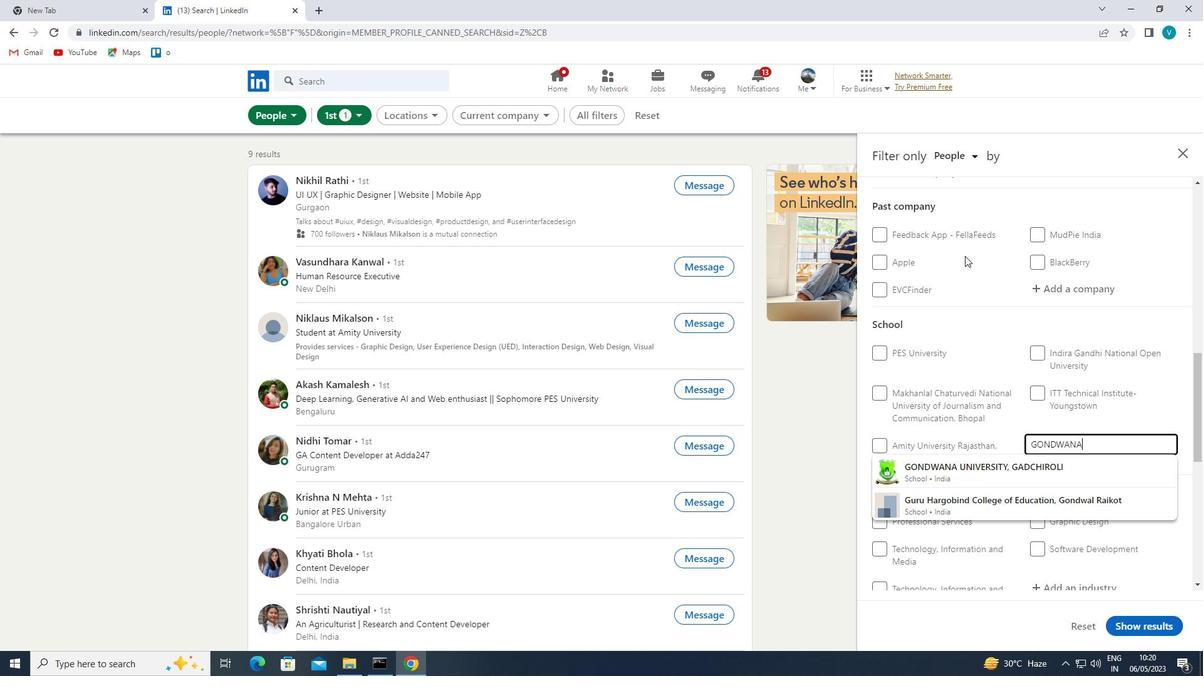 
Action: Mouse moved to (1011, 461)
Screenshot: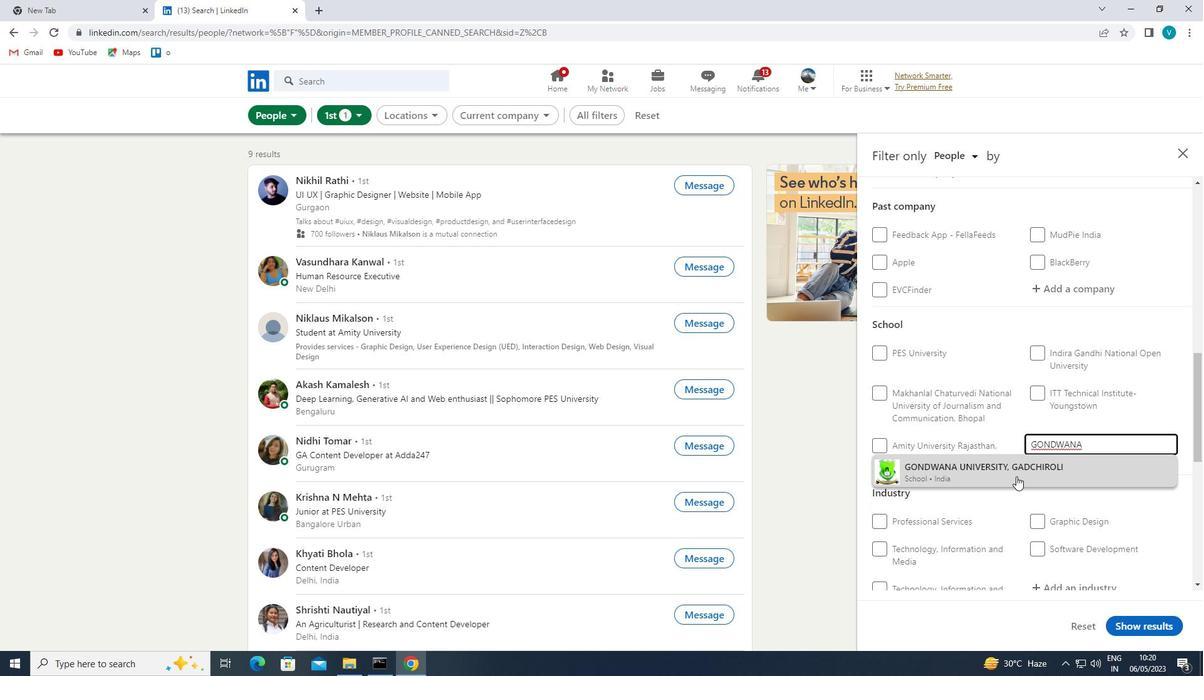 
Action: Mouse pressed left at (1011, 461)
Screenshot: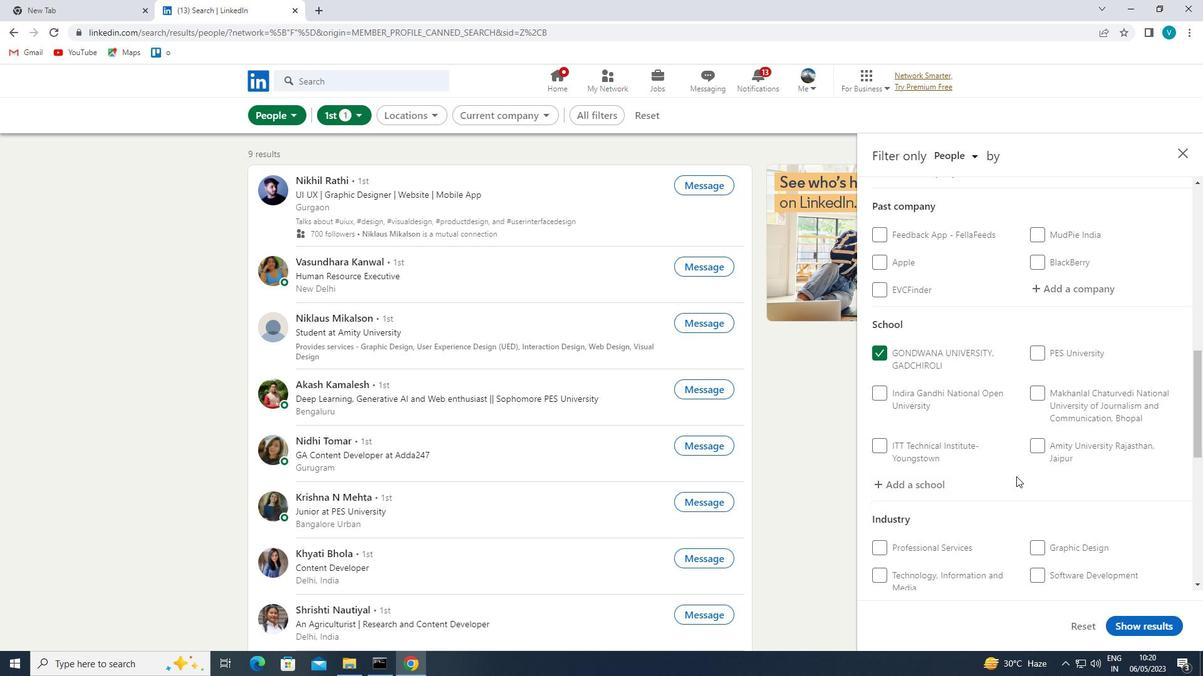
Action: Mouse moved to (1018, 419)
Screenshot: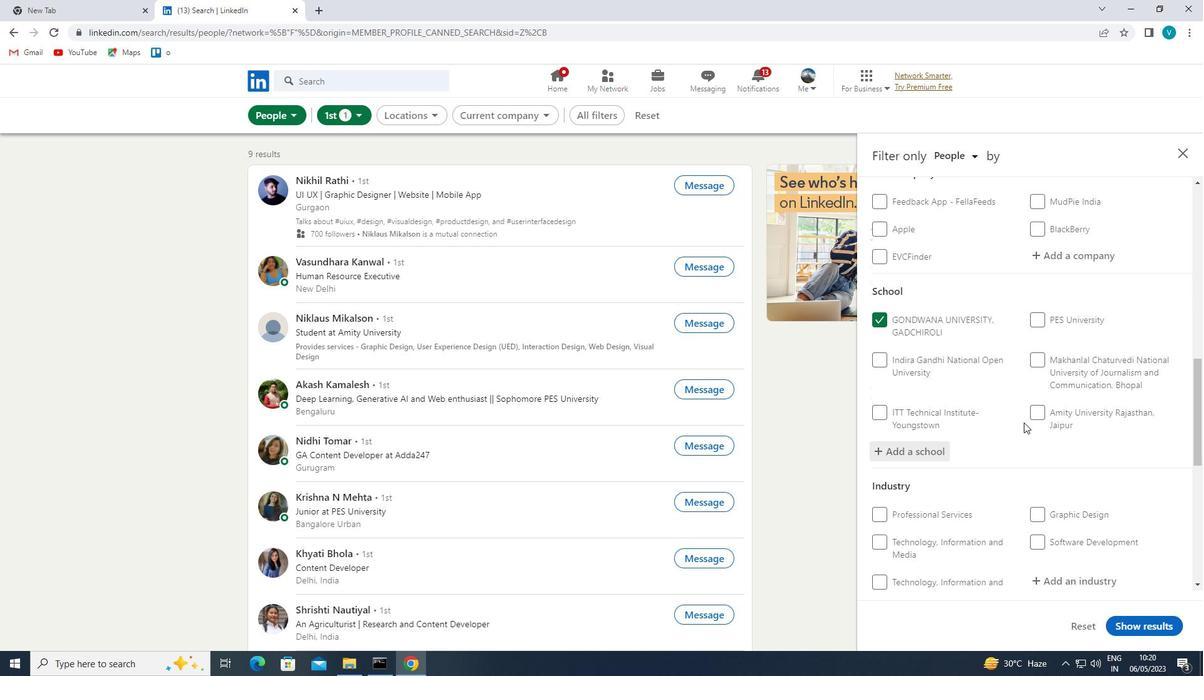 
Action: Mouse scrolled (1018, 419) with delta (0, 0)
Screenshot: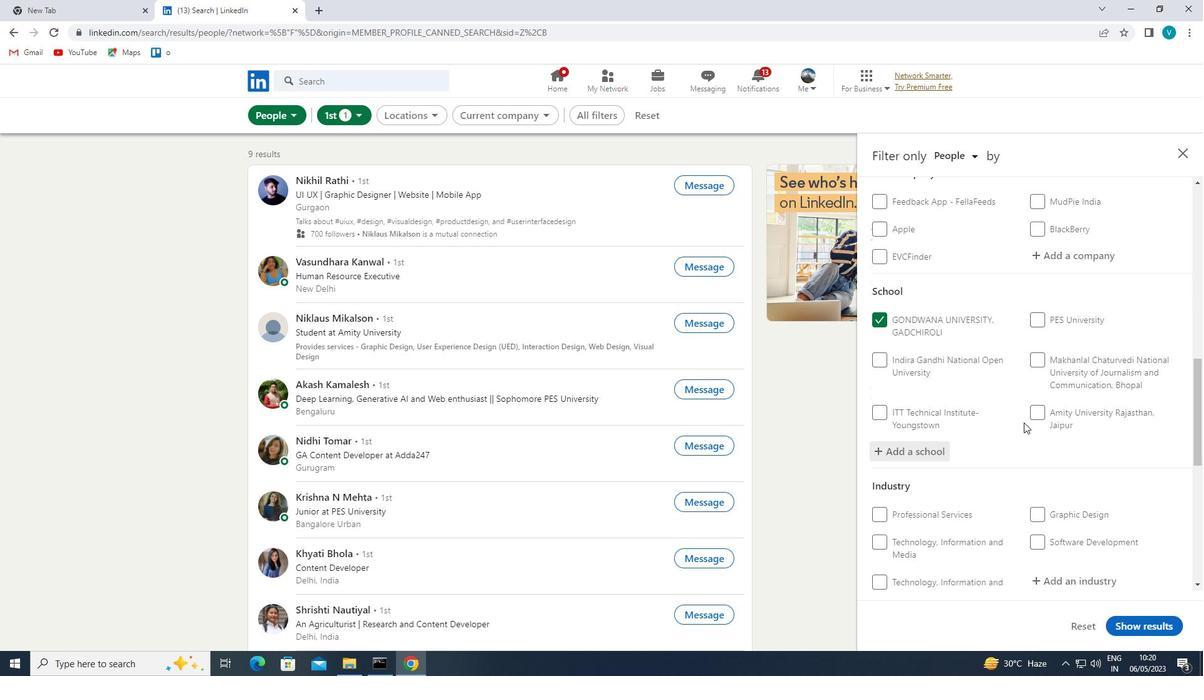 
Action: Mouse moved to (1020, 418)
Screenshot: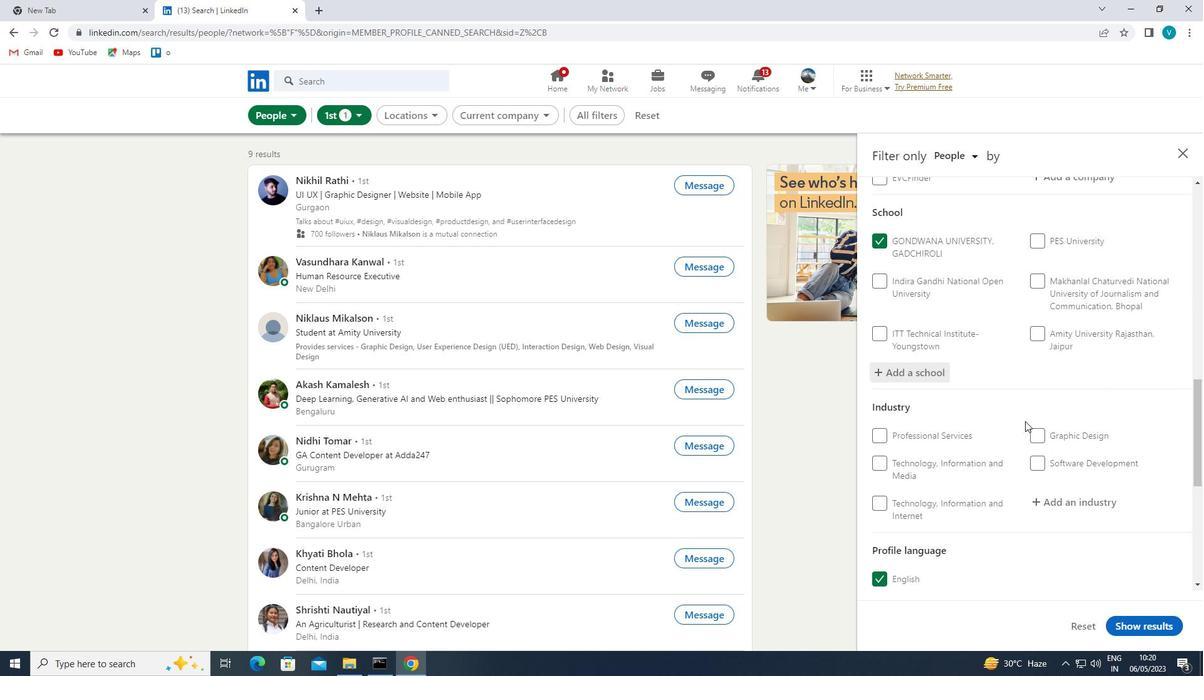 
Action: Mouse scrolled (1020, 418) with delta (0, 0)
Screenshot: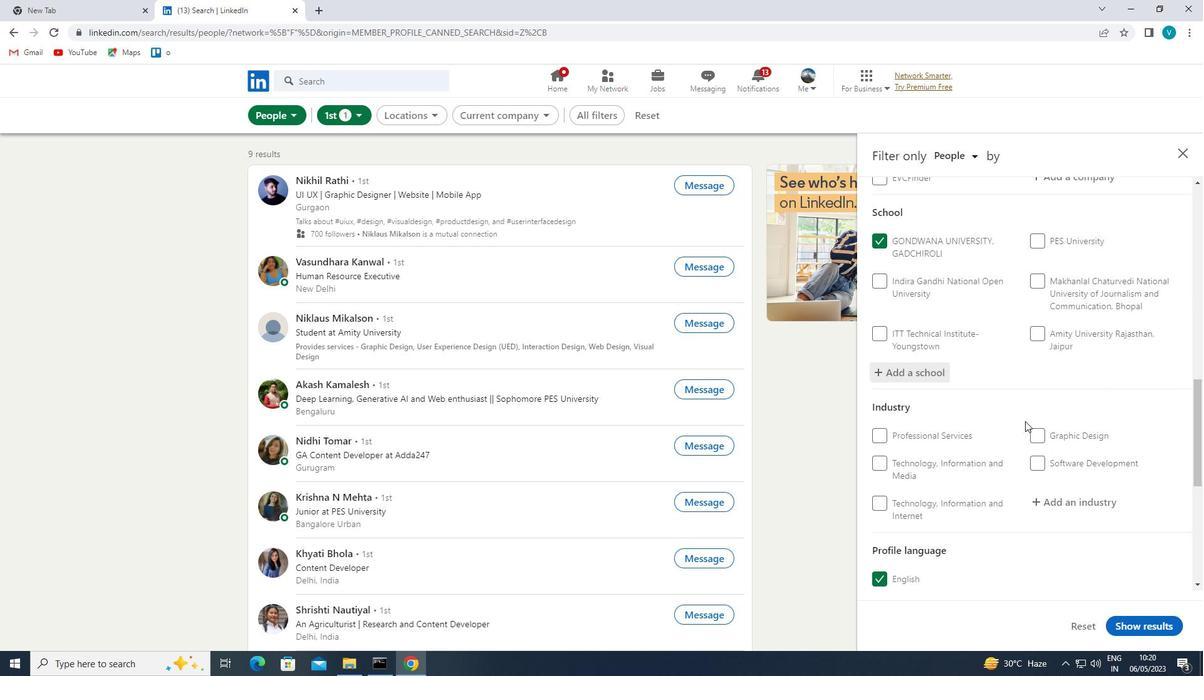 
Action: Mouse moved to (1020, 418)
Screenshot: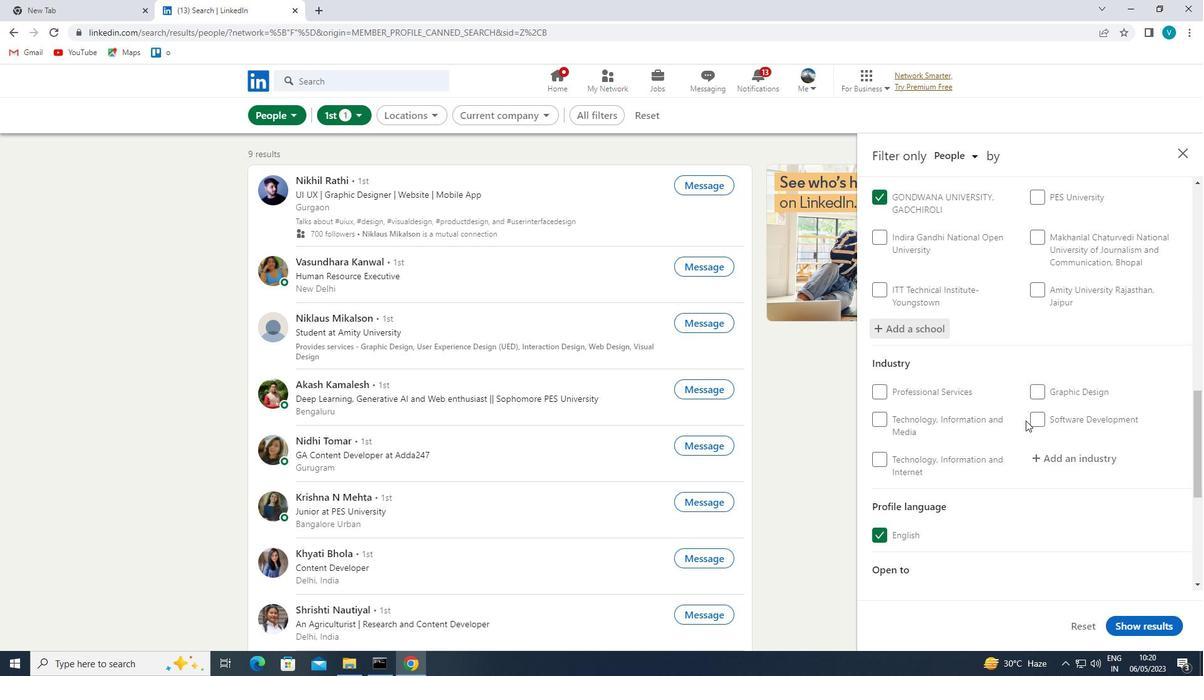 
Action: Mouse scrolled (1020, 417) with delta (0, 0)
Screenshot: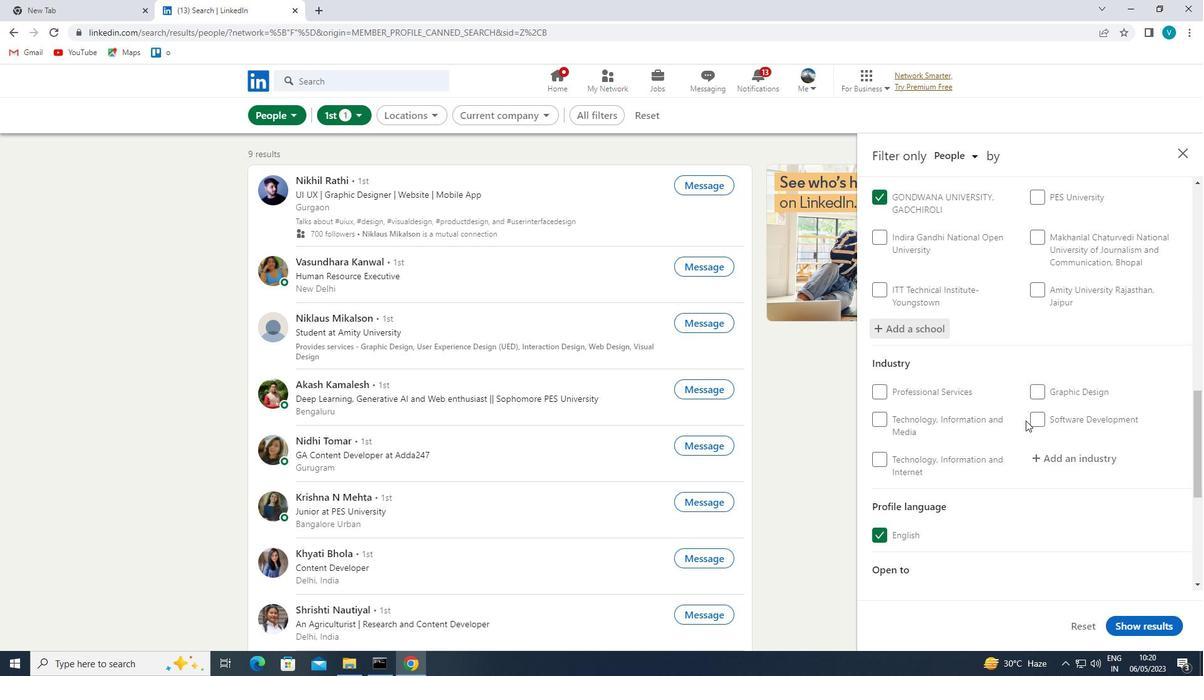 
Action: Mouse moved to (1070, 417)
Screenshot: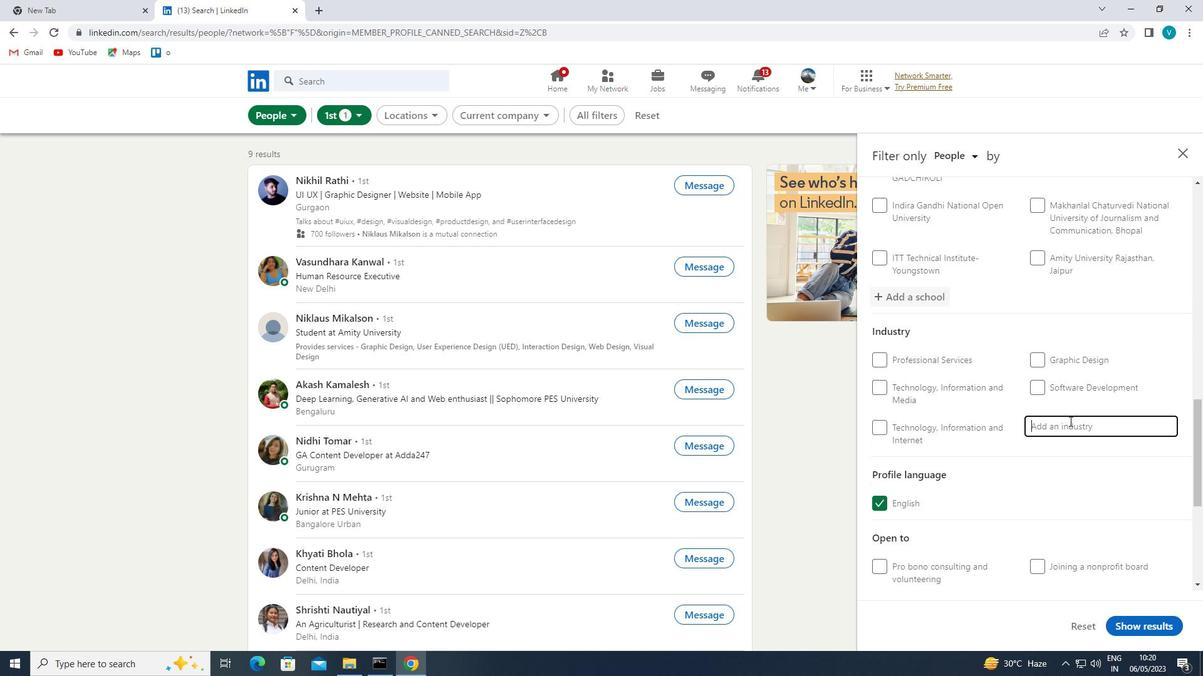 
Action: Mouse pressed left at (1070, 417)
Screenshot: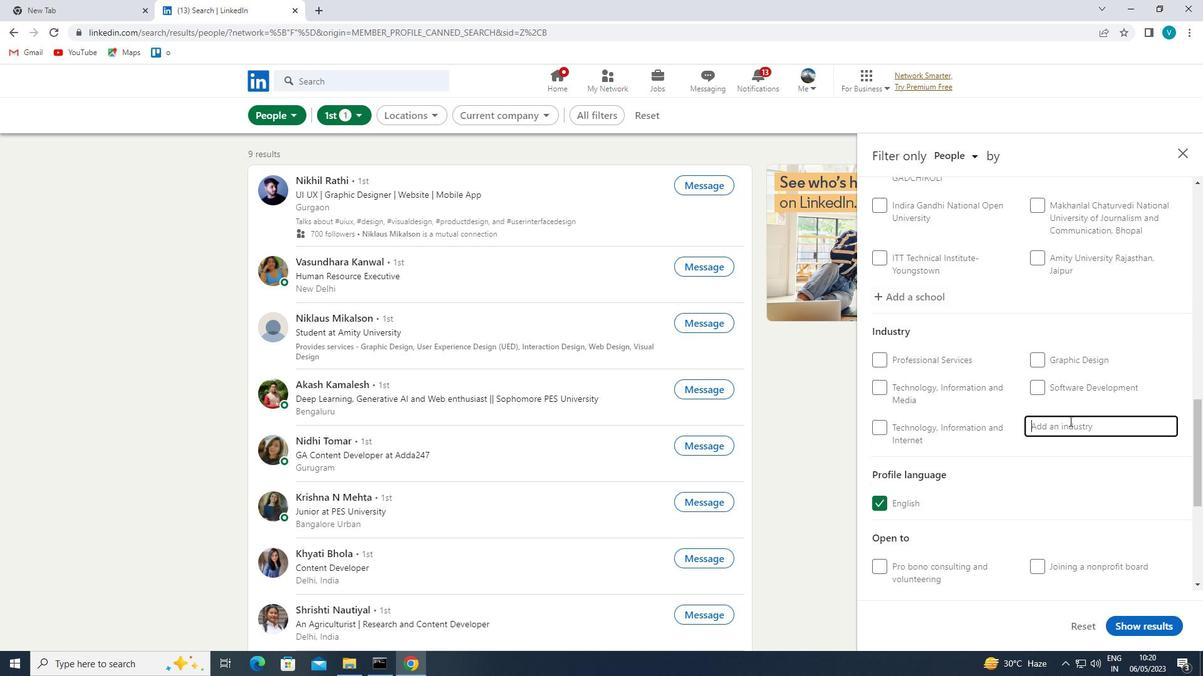 
Action: Mouse moved to (996, 374)
Screenshot: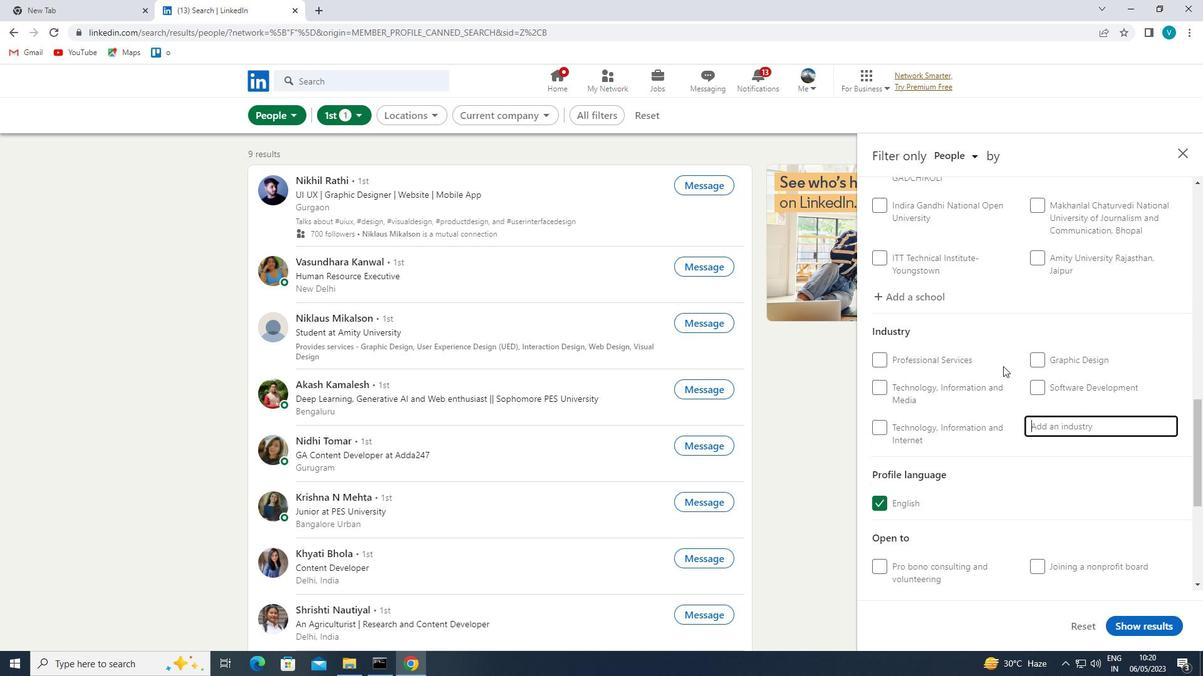 
Action: Key pressed <Key.shift>WAREHOUSING
Screenshot: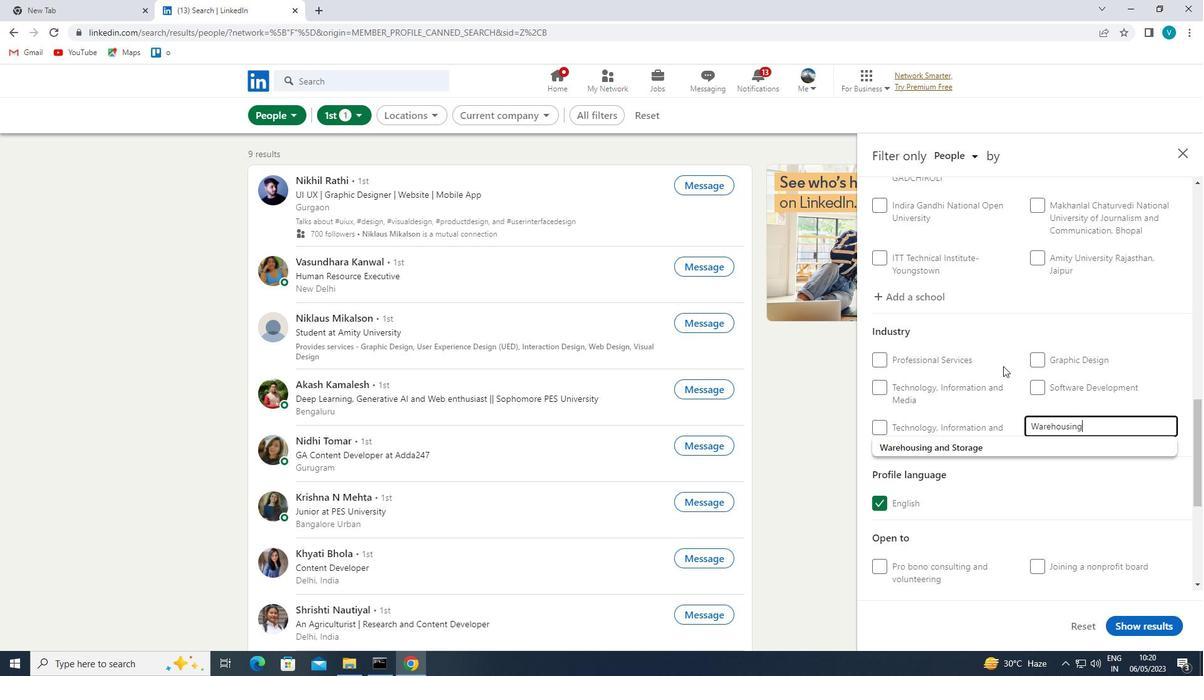 
Action: Mouse moved to (987, 442)
Screenshot: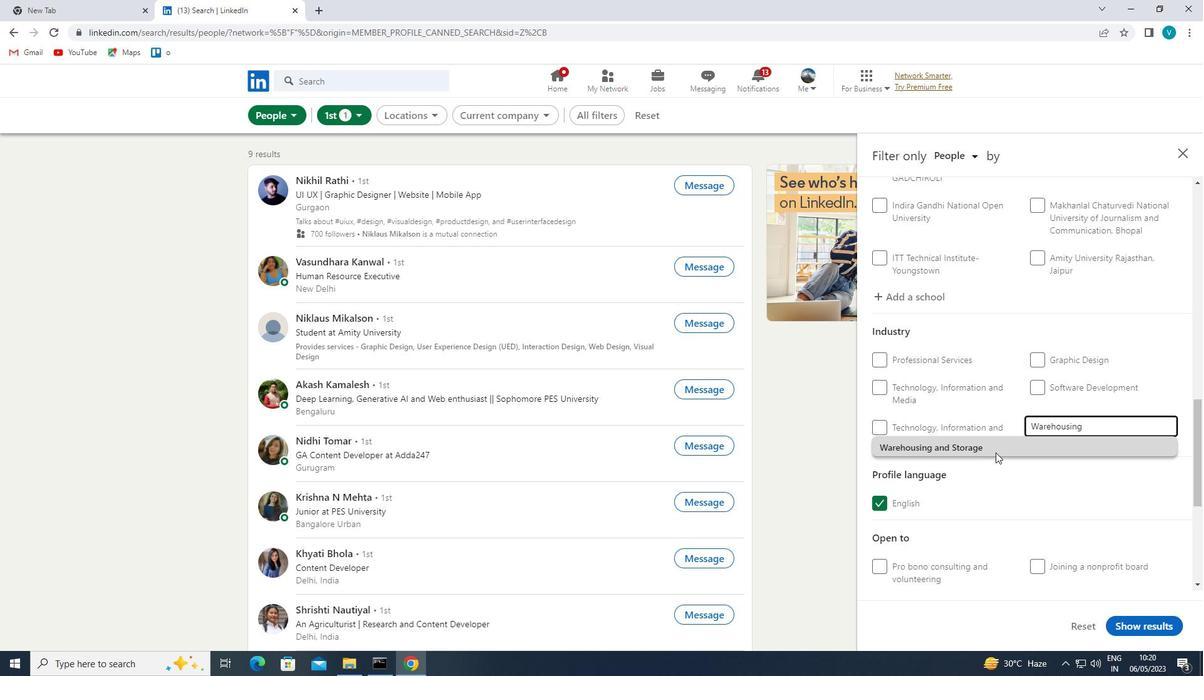 
Action: Mouse pressed left at (987, 442)
Screenshot: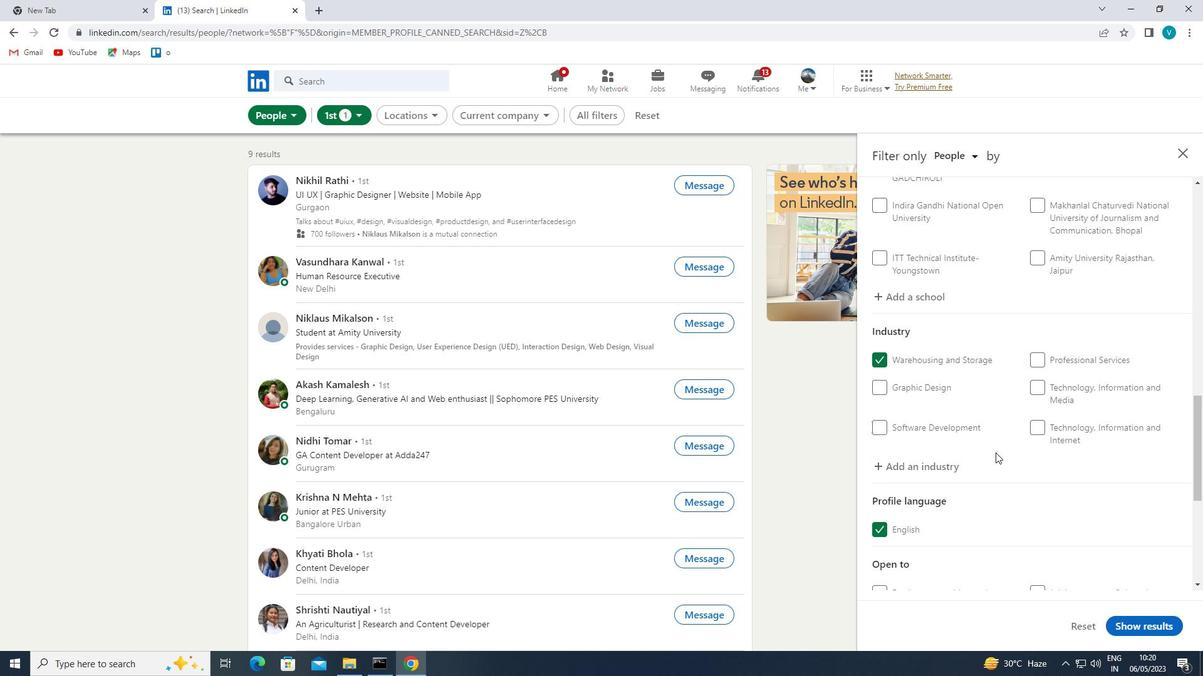 
Action: Mouse moved to (990, 441)
Screenshot: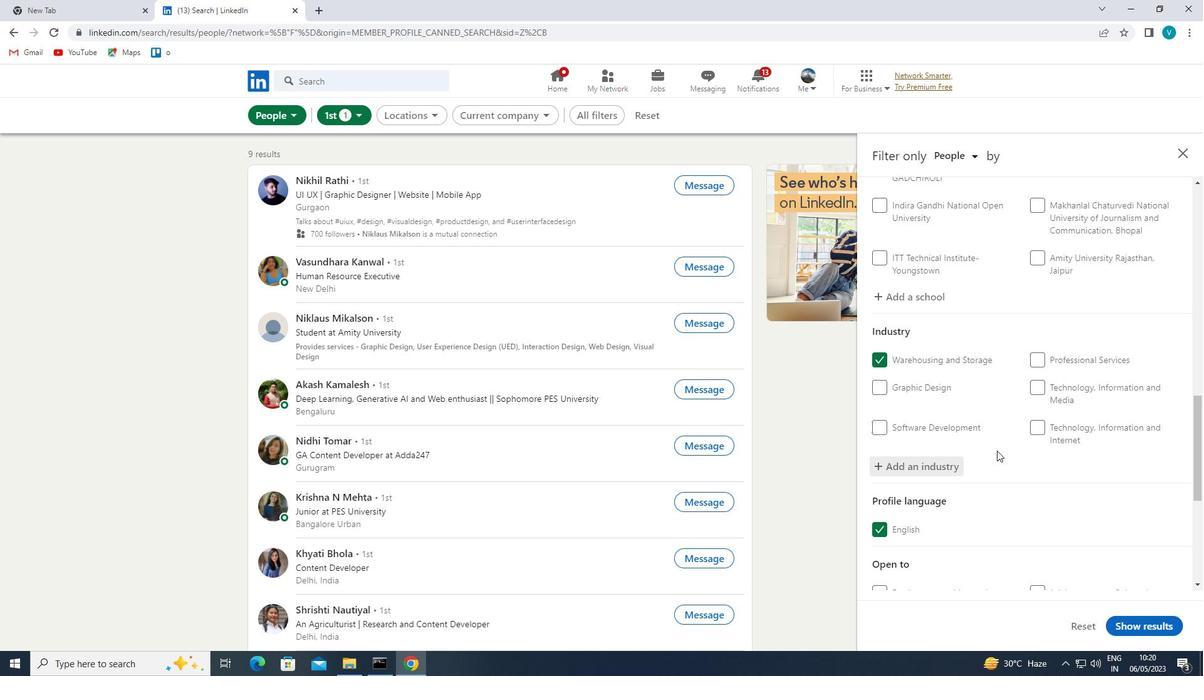 
Action: Mouse scrolled (990, 440) with delta (0, 0)
Screenshot: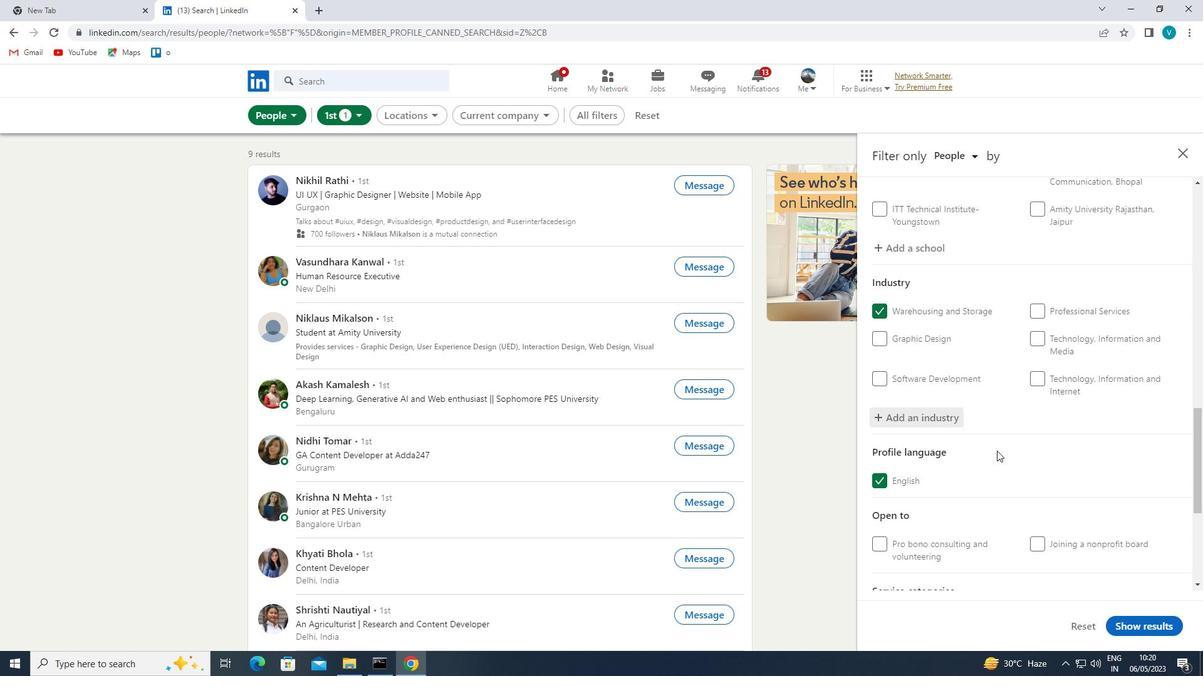 
Action: Mouse scrolled (990, 440) with delta (0, 0)
Screenshot: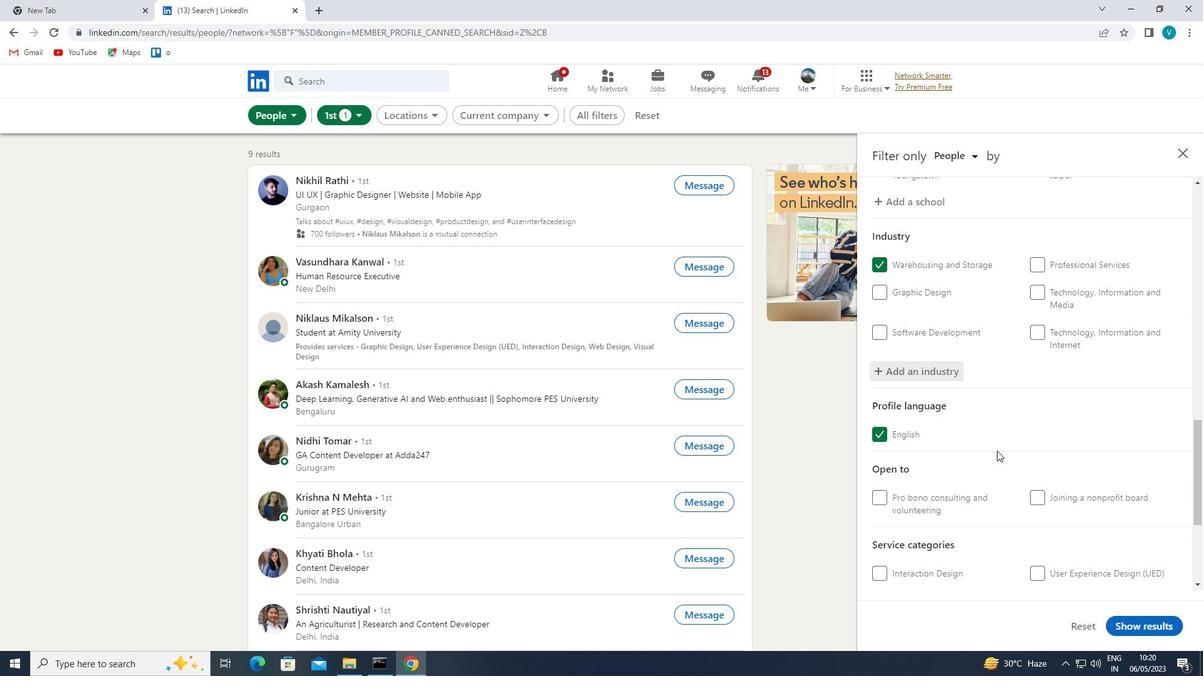 
Action: Mouse scrolled (990, 440) with delta (0, 0)
Screenshot: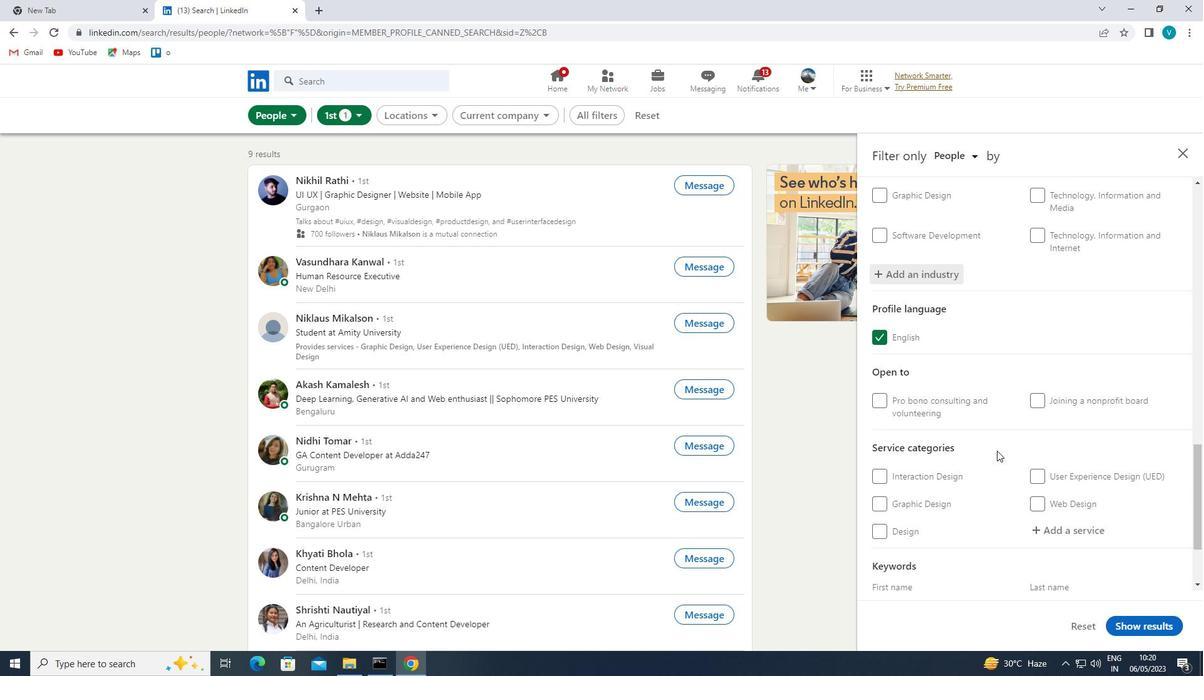 
Action: Mouse scrolled (990, 440) with delta (0, 0)
Screenshot: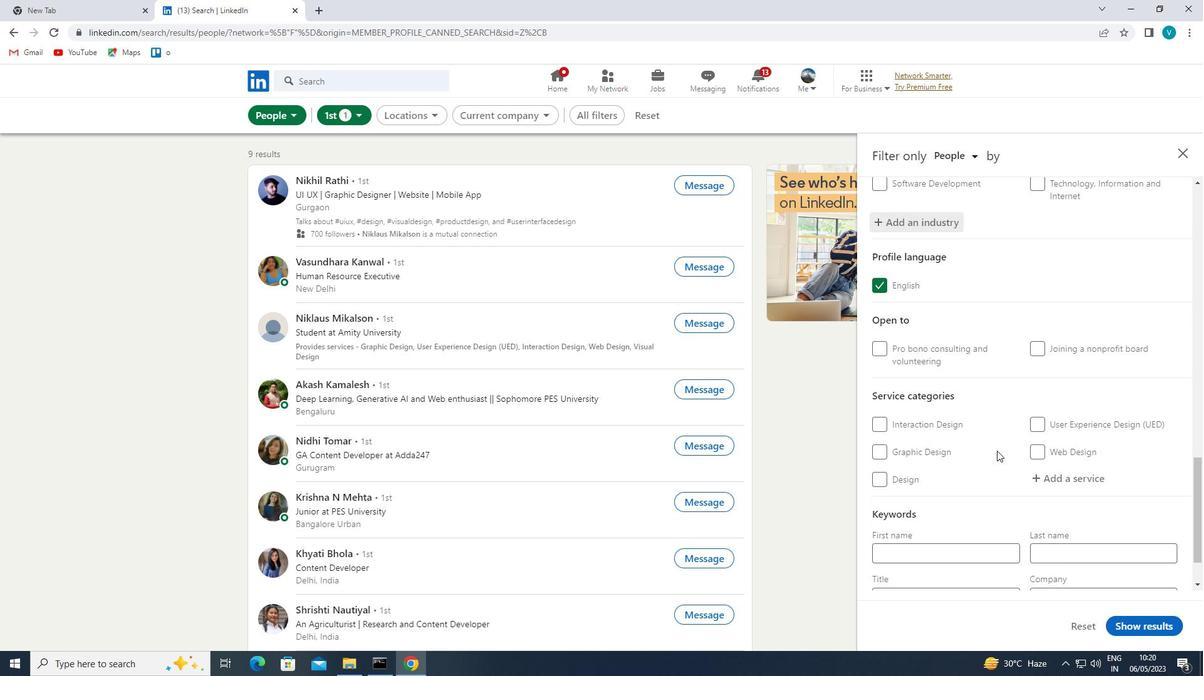 
Action: Mouse scrolled (990, 440) with delta (0, 0)
Screenshot: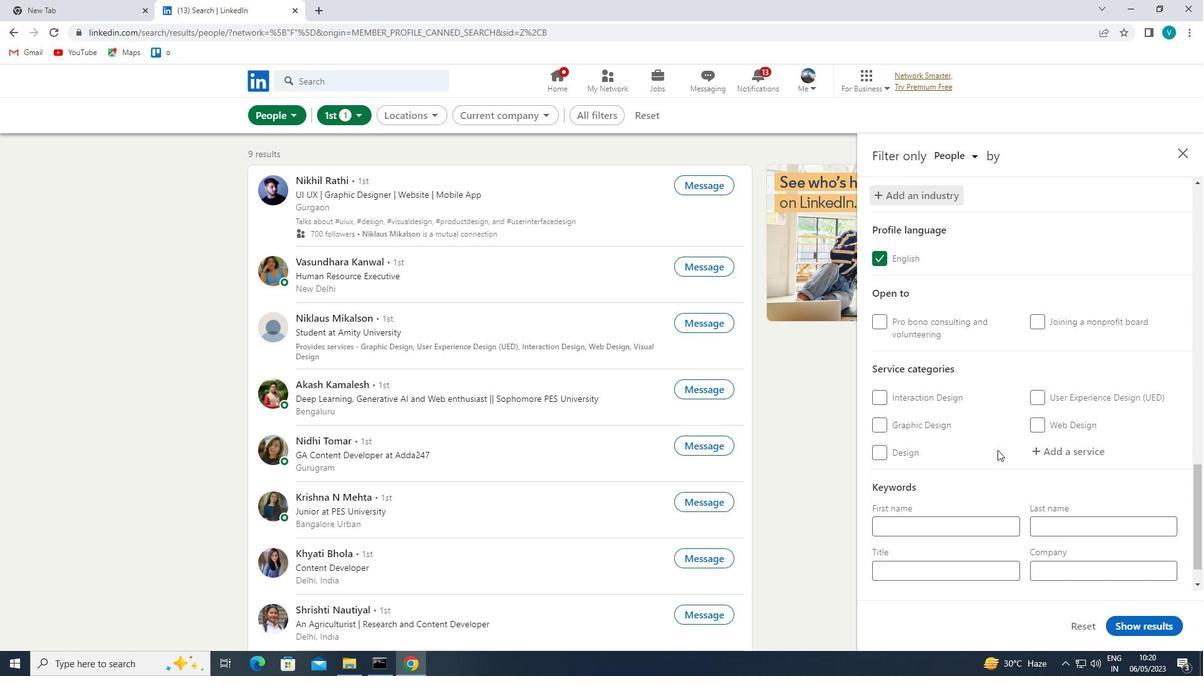 
Action: Mouse moved to (1075, 413)
Screenshot: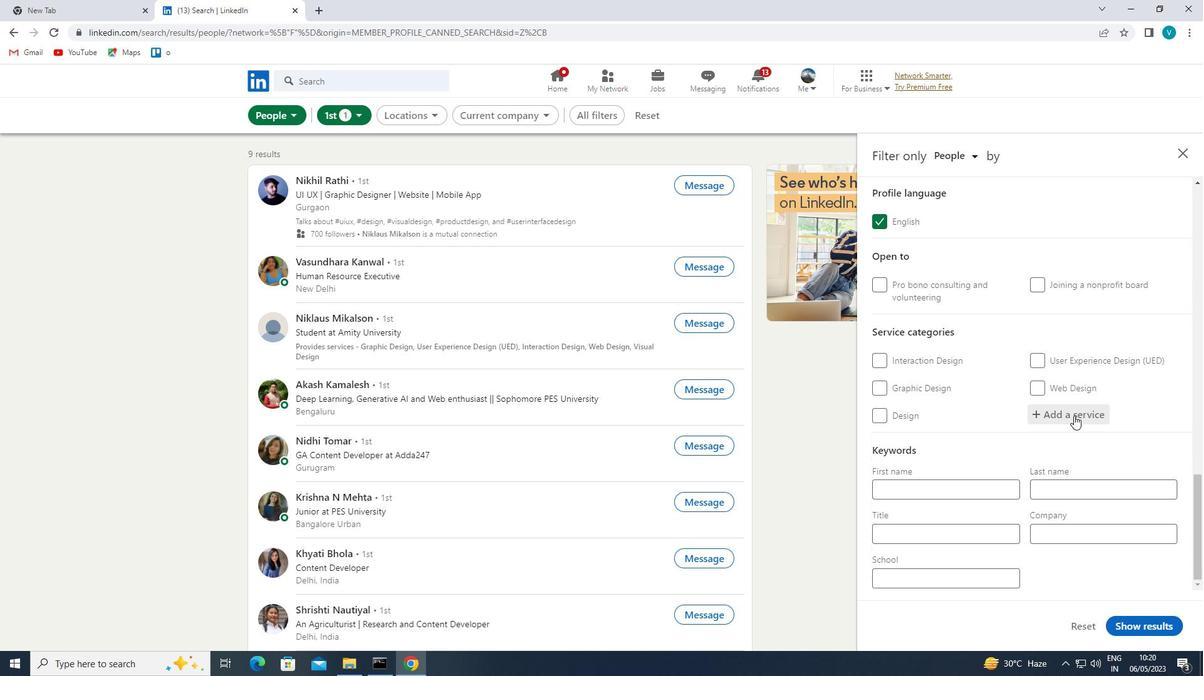 
Action: Mouse pressed left at (1075, 413)
Screenshot: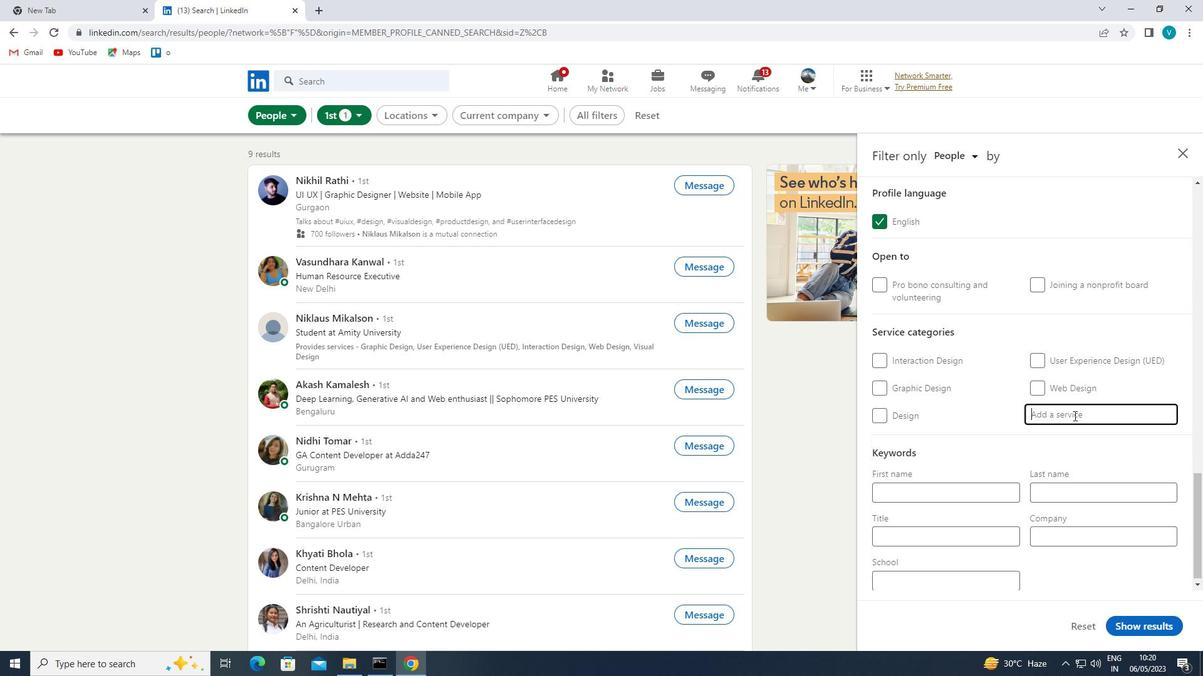 
Action: Mouse moved to (944, 330)
Screenshot: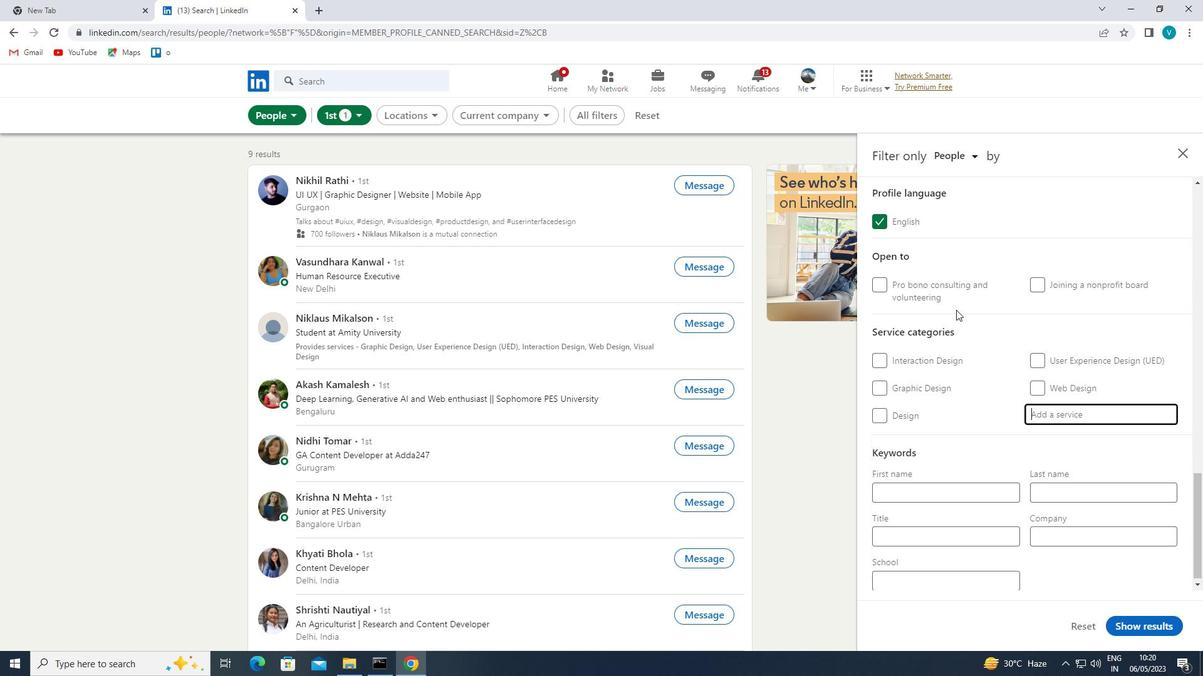 
Action: Key pressed <Key.shift>UX<Key.space>
Screenshot: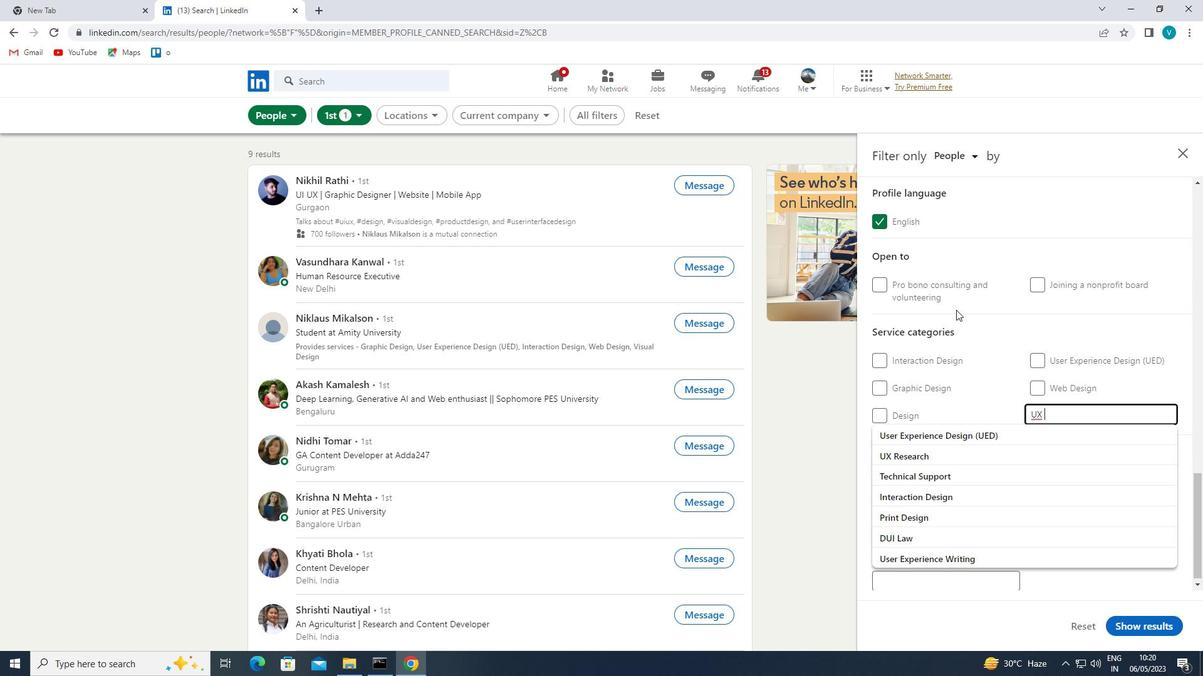 
Action: Mouse moved to (909, 425)
Screenshot: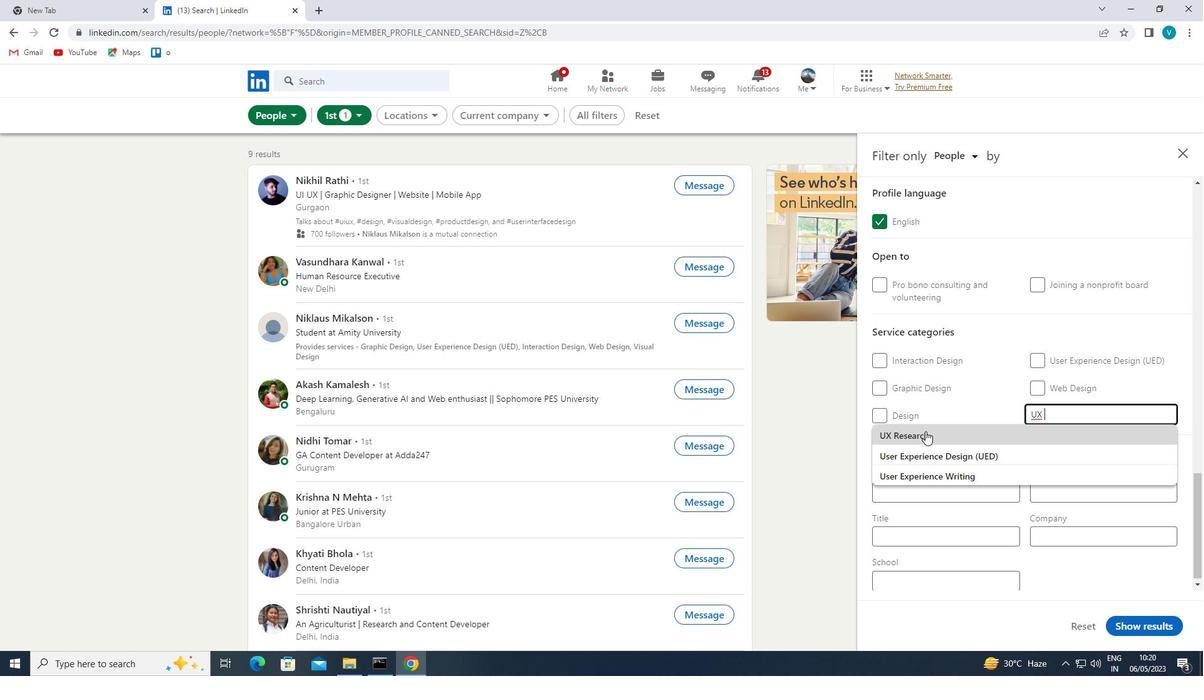 
Action: Mouse pressed left at (909, 425)
Screenshot: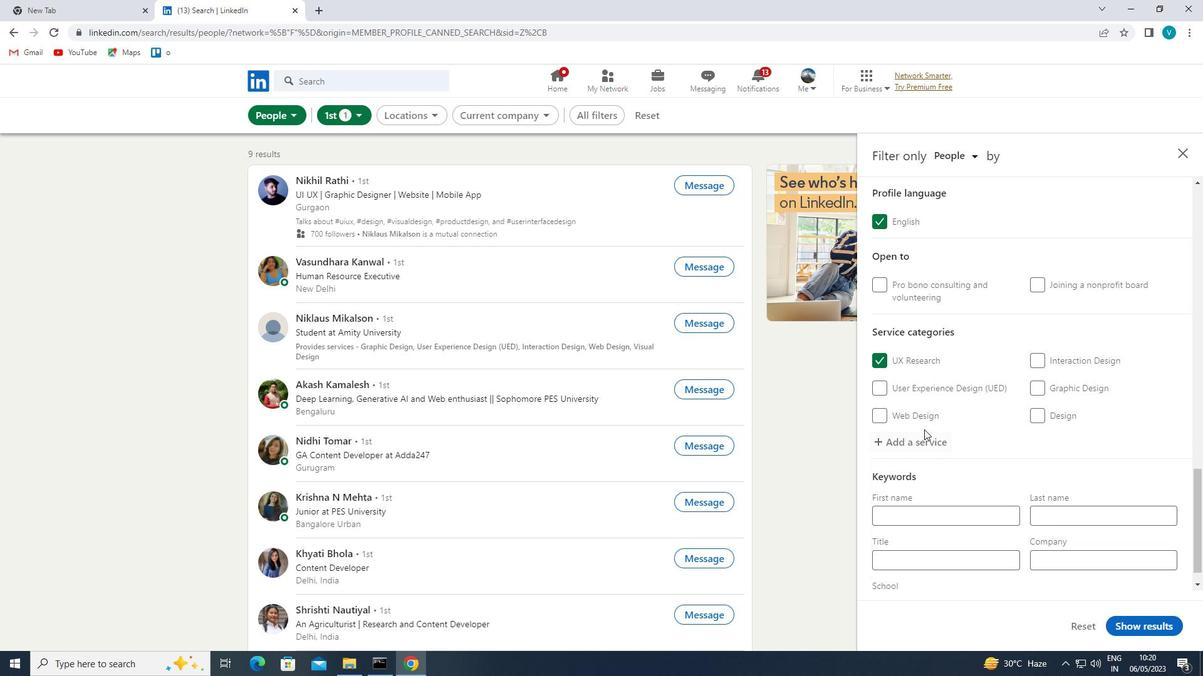 
Action: Mouse moved to (911, 423)
Screenshot: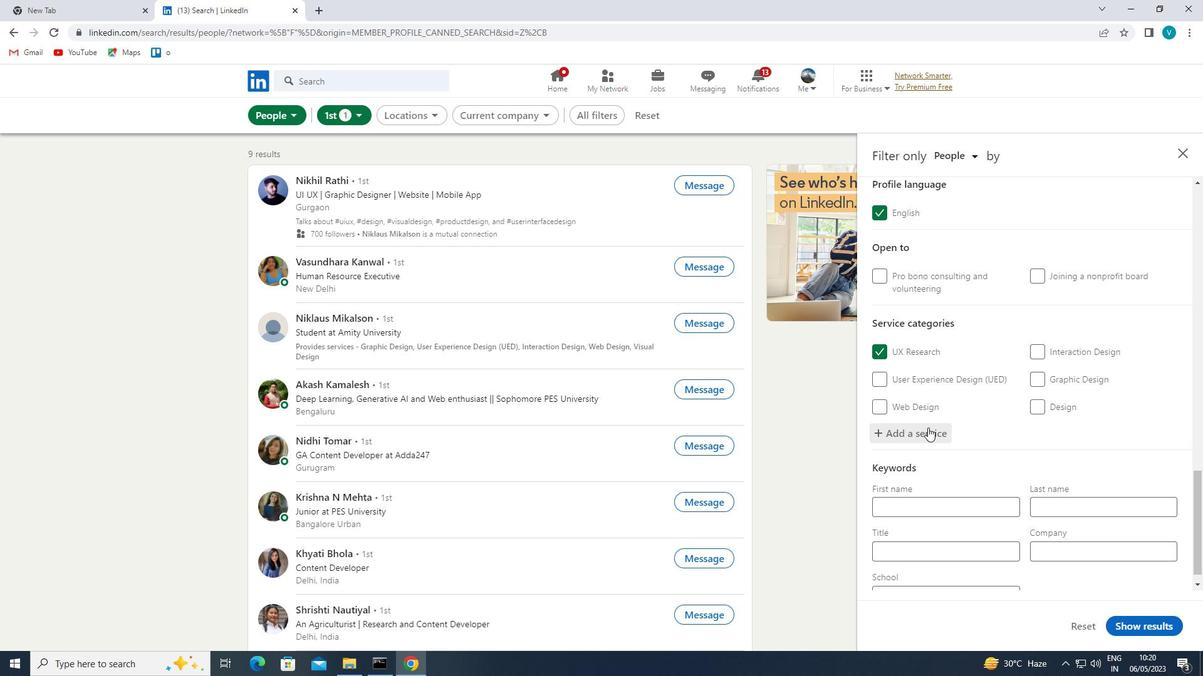 
Action: Mouse scrolled (911, 422) with delta (0, 0)
Screenshot: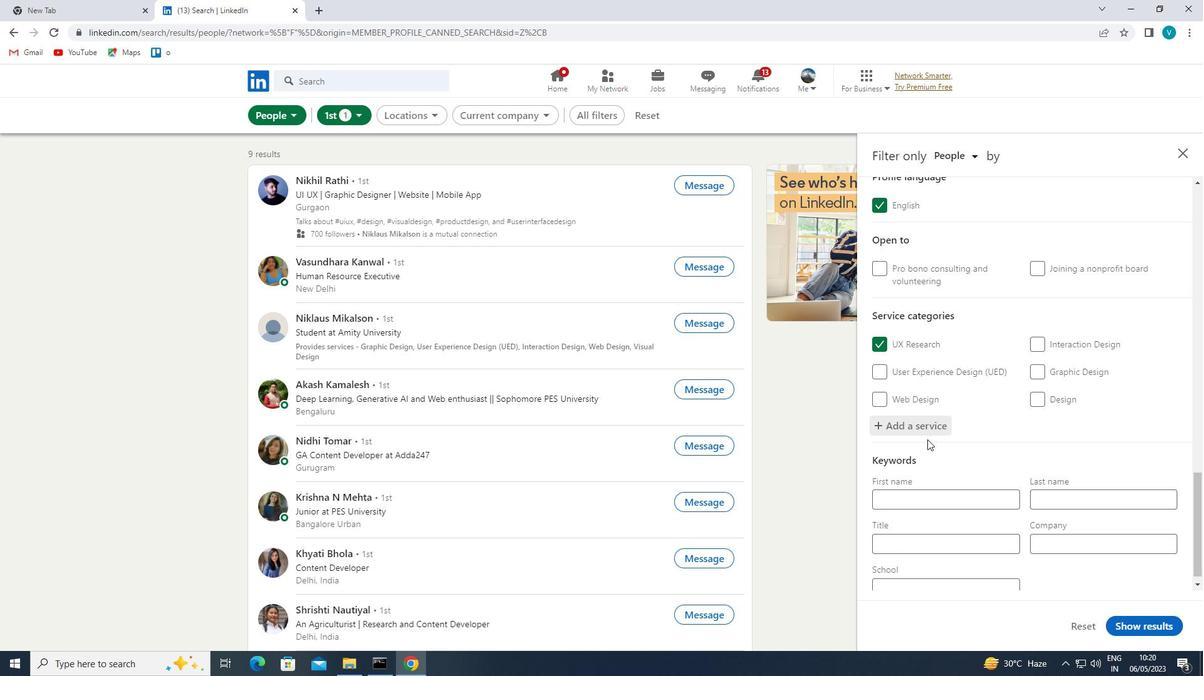 
Action: Mouse scrolled (911, 422) with delta (0, 0)
Screenshot: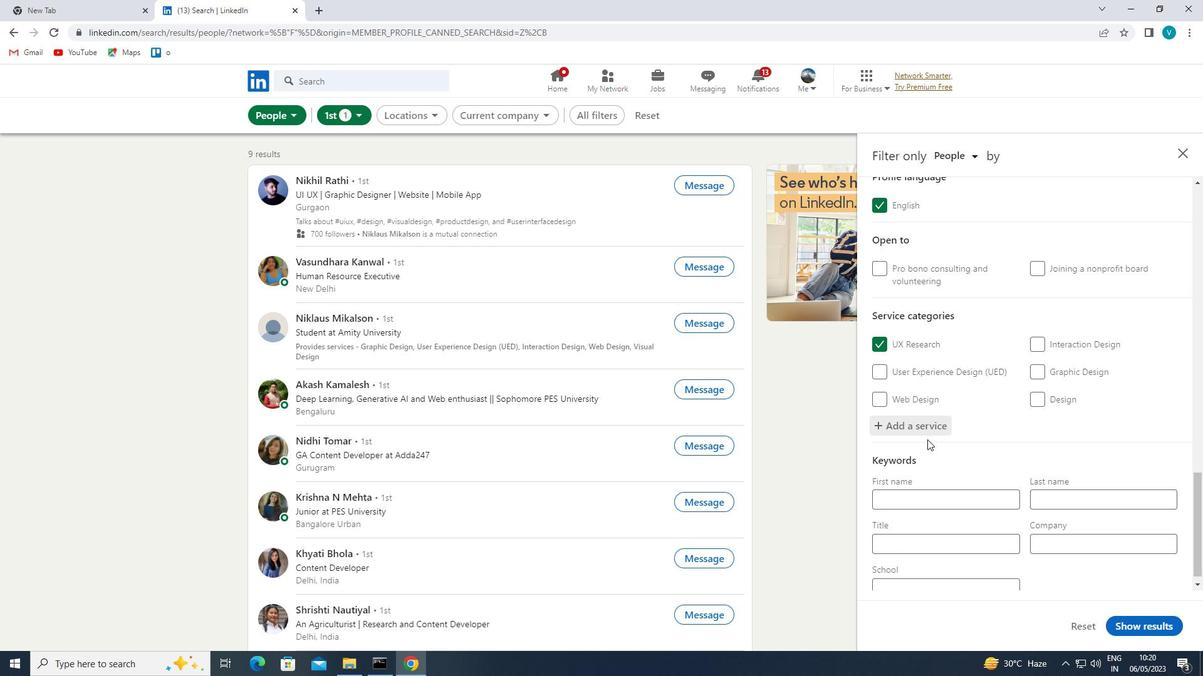 
Action: Mouse scrolled (911, 422) with delta (0, 0)
Screenshot: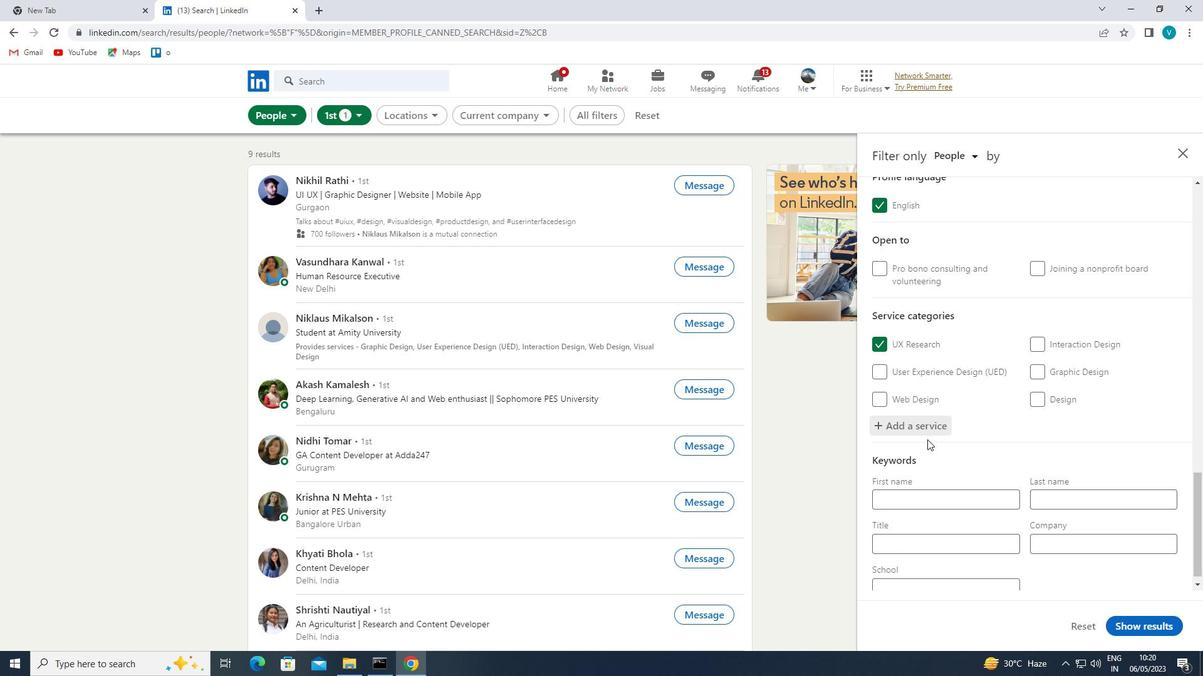 
Action: Mouse scrolled (911, 422) with delta (0, 0)
Screenshot: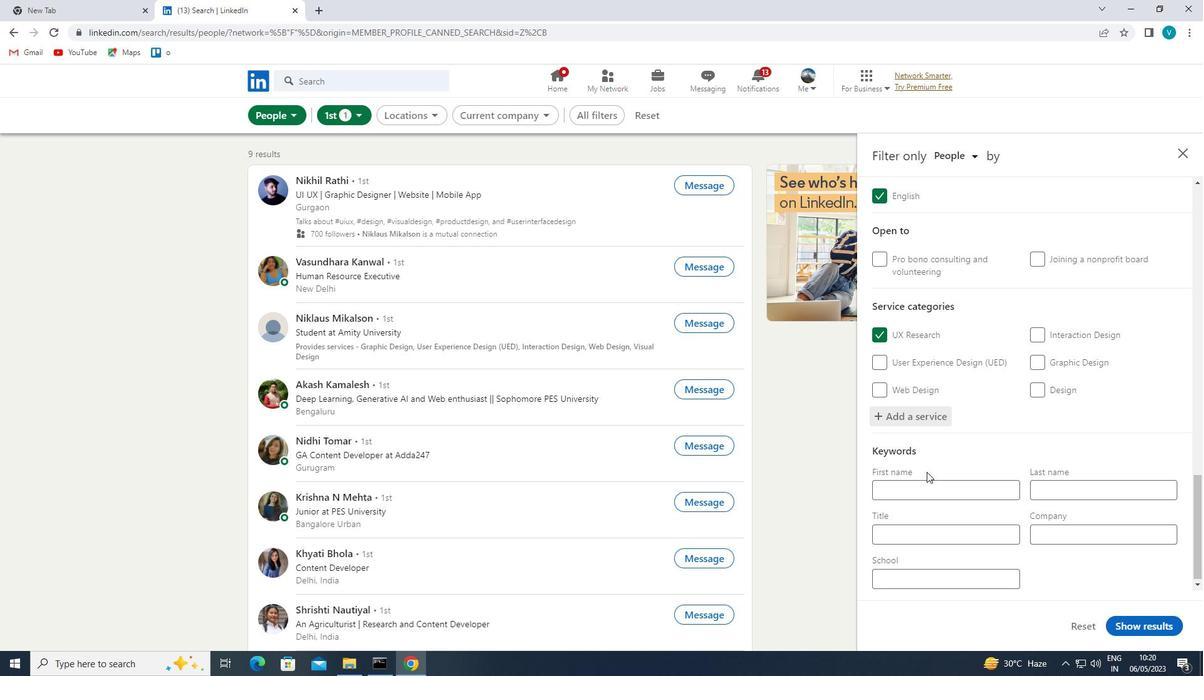 
Action: Mouse moved to (916, 509)
Screenshot: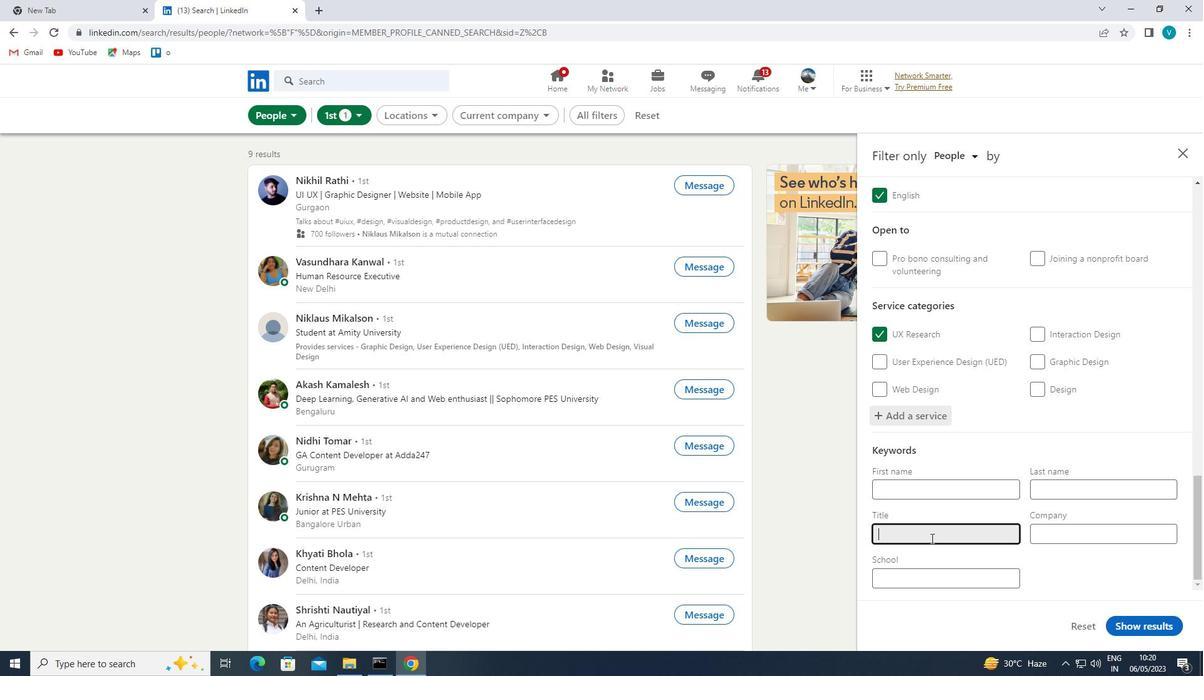 
Action: Mouse pressed left at (916, 509)
Screenshot: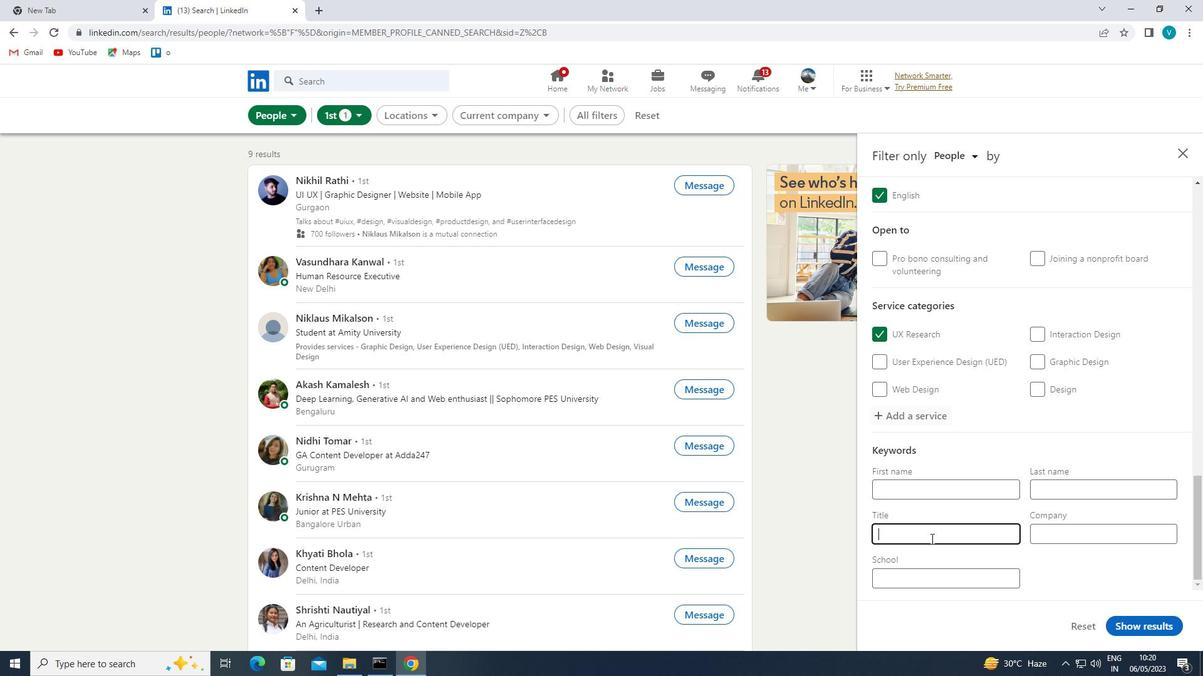 
Action: Mouse moved to (800, 264)
Screenshot: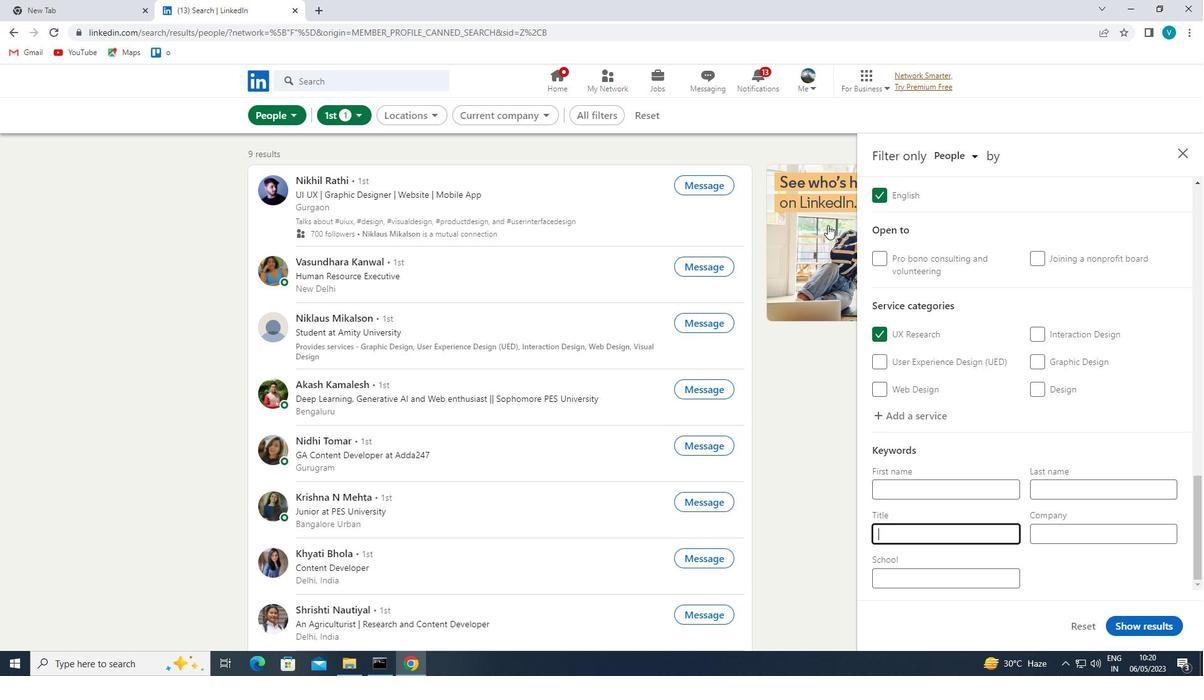 
Action: Key pressed <Key.shift>HUAMN<Key.backspace>AN<Key.space><Key.backspace><Key.backspace><Key.backspace><Key.backspace><Key.backspace>,MAN<Key.backspace><Key.backspace><Key.backspace><Key.backspace>MAN<Key.space><Key.shift>RESOURCES
Screenshot: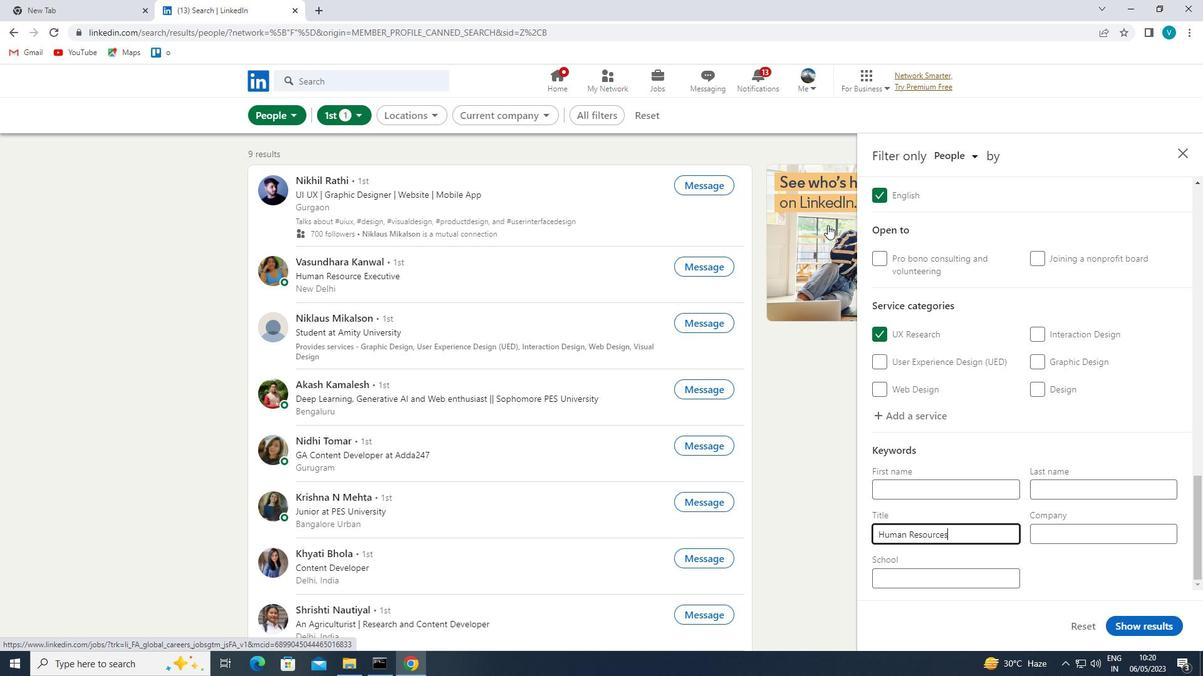 
Action: Mouse moved to (1148, 577)
Screenshot: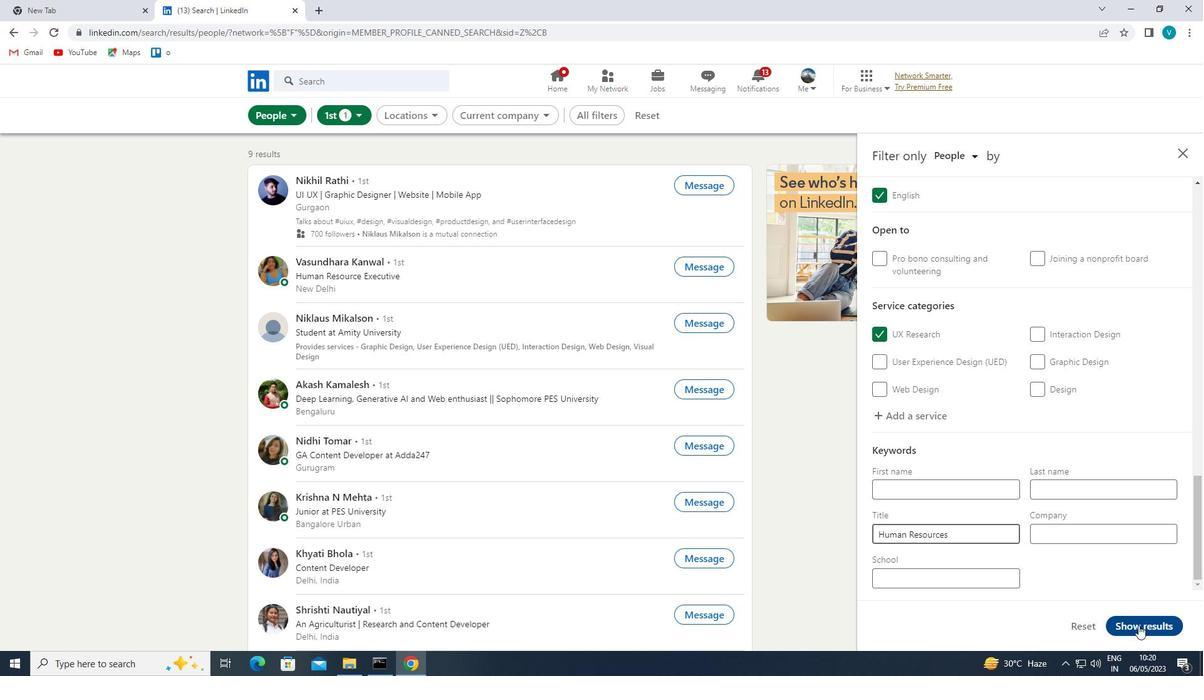 
Action: Mouse pressed left at (1148, 577)
Screenshot: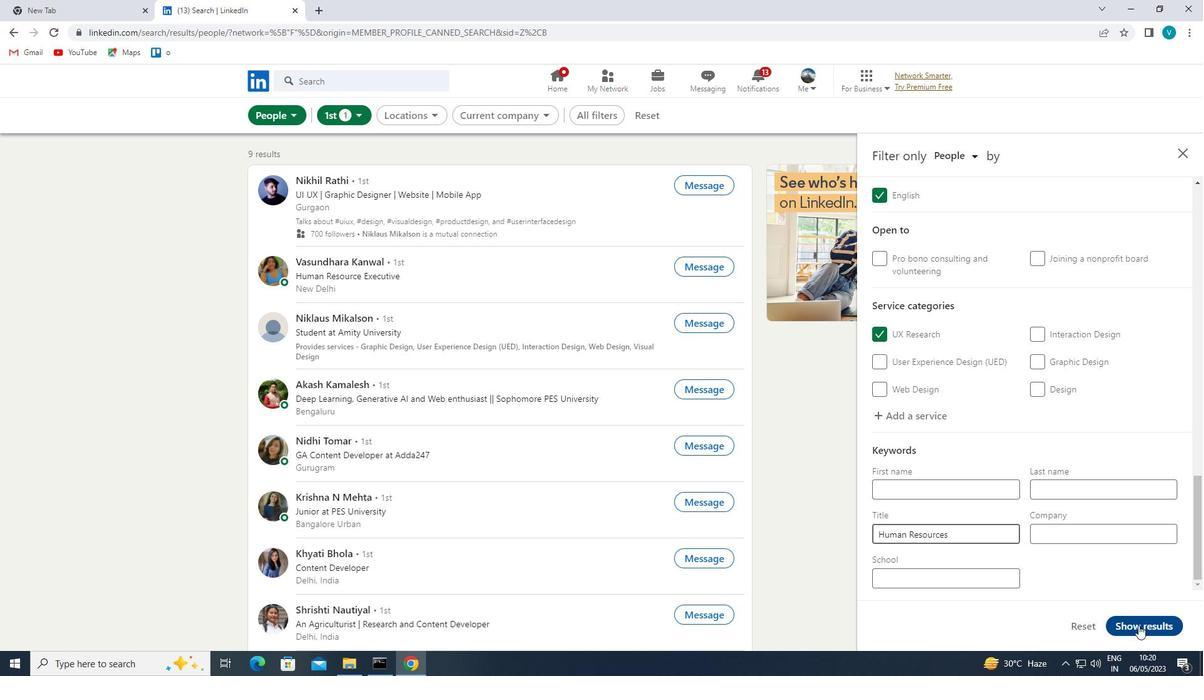 
Action: Mouse moved to (1109, 536)
Screenshot: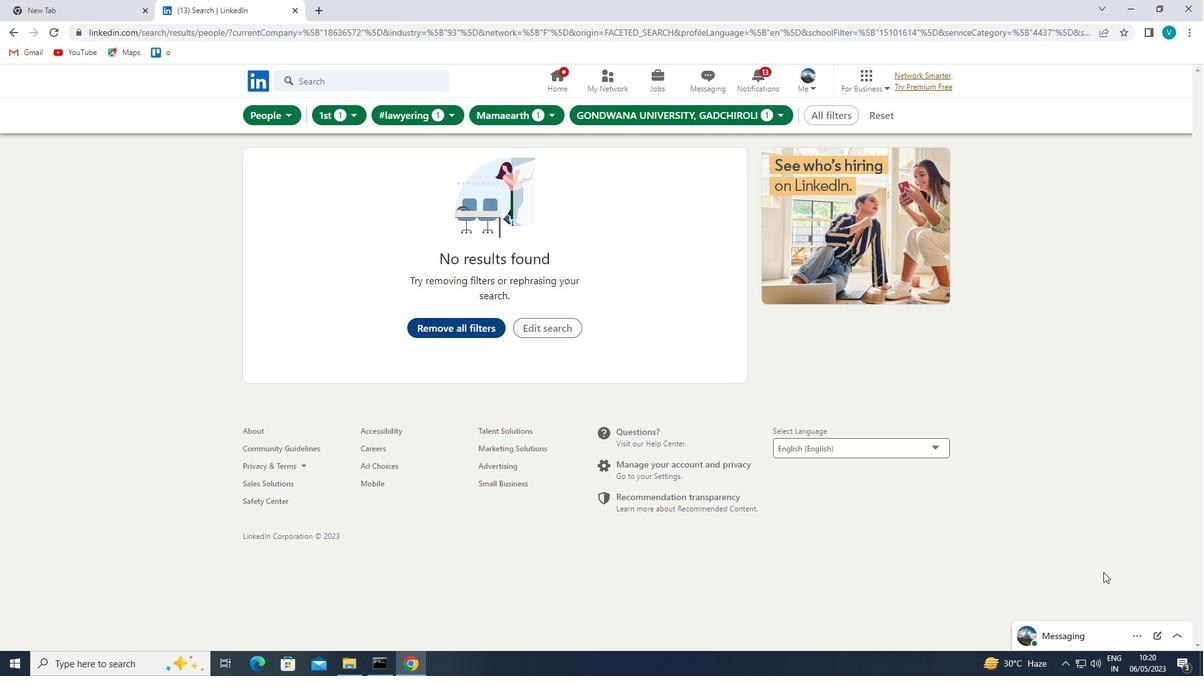 
